 Task: Add tabs in that supplier management app.
Action: Mouse moved to (1080, 99)
Screenshot: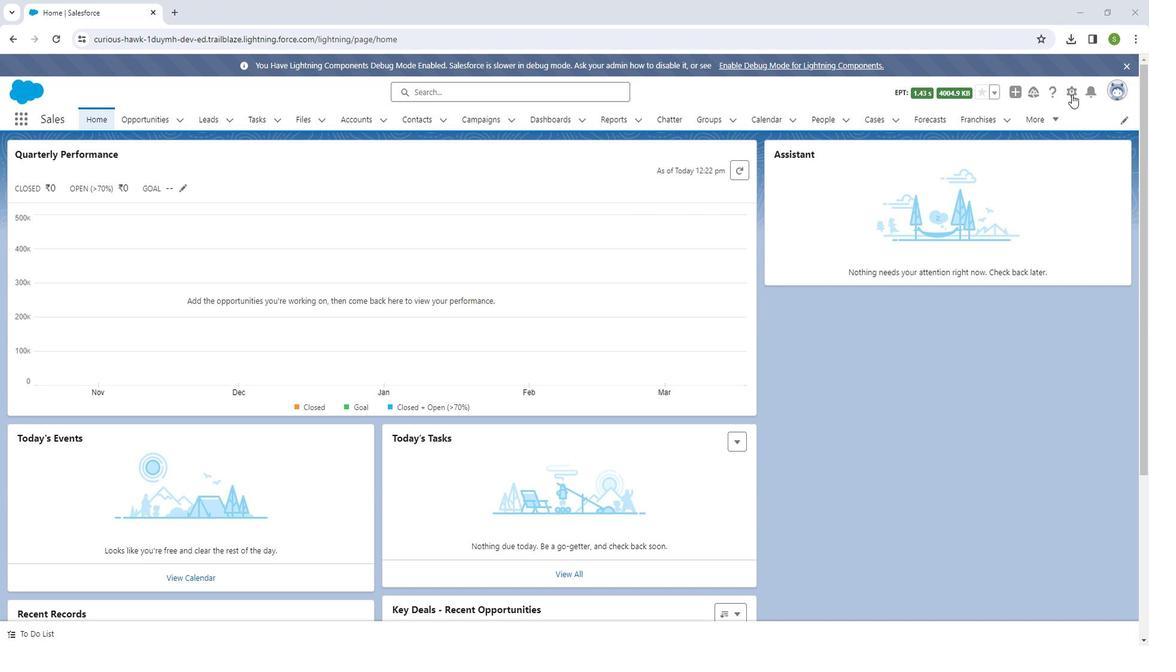 
Action: Mouse pressed left at (1080, 99)
Screenshot: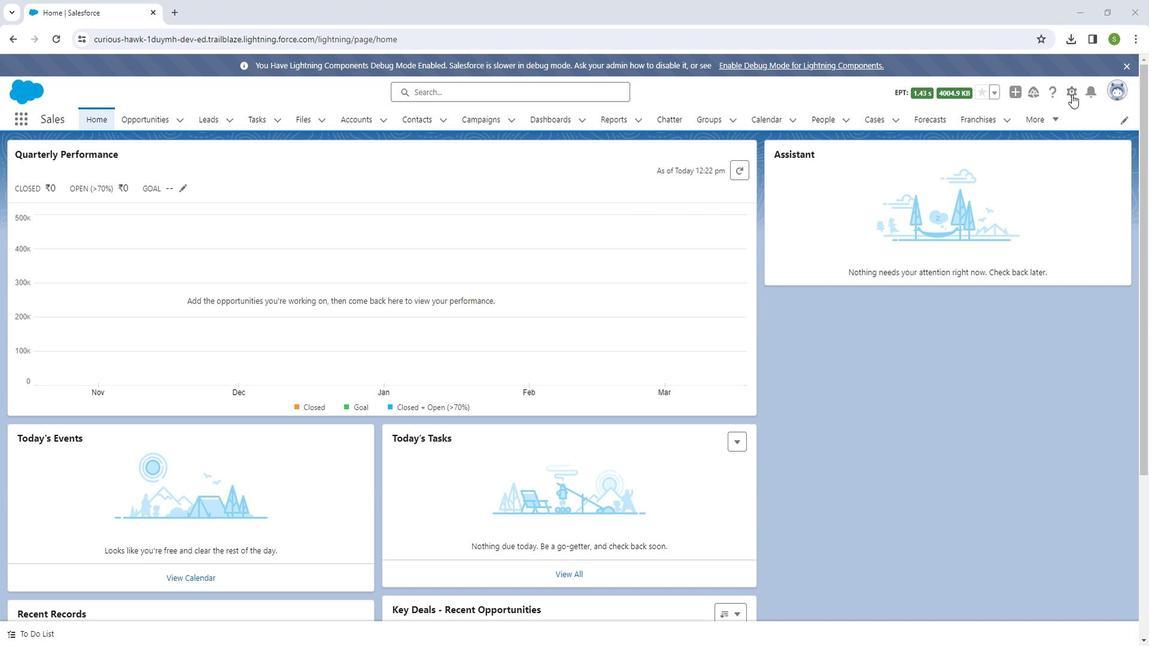 
Action: Mouse moved to (1048, 138)
Screenshot: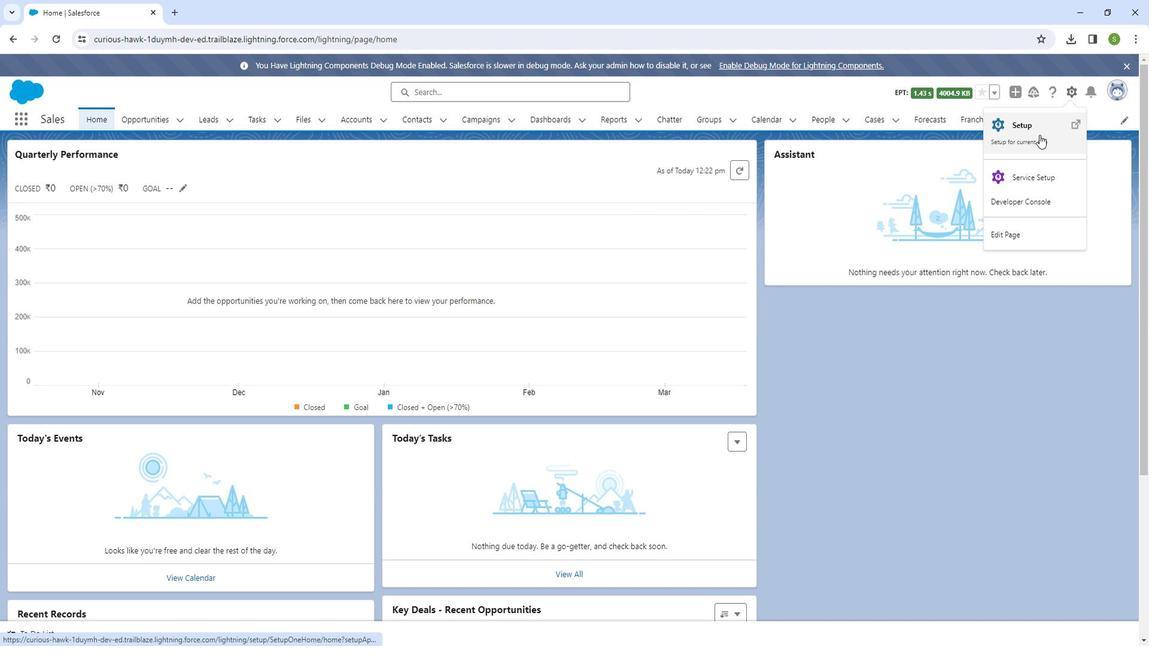 
Action: Mouse pressed left at (1048, 138)
Screenshot: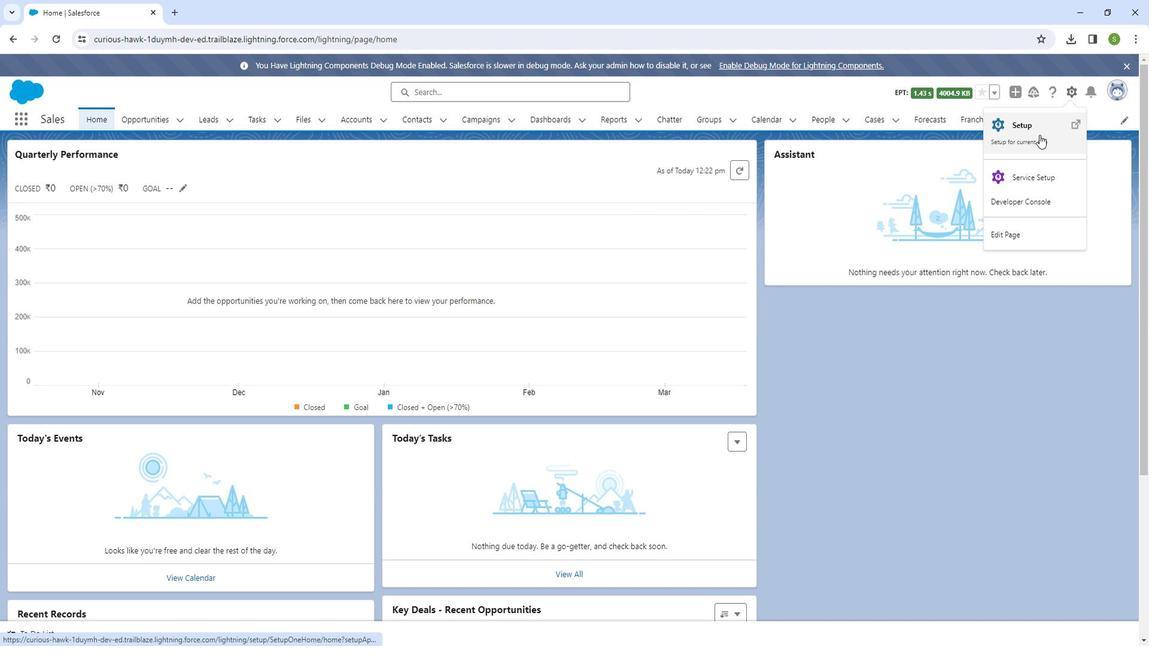 
Action: Mouse moved to (106, 154)
Screenshot: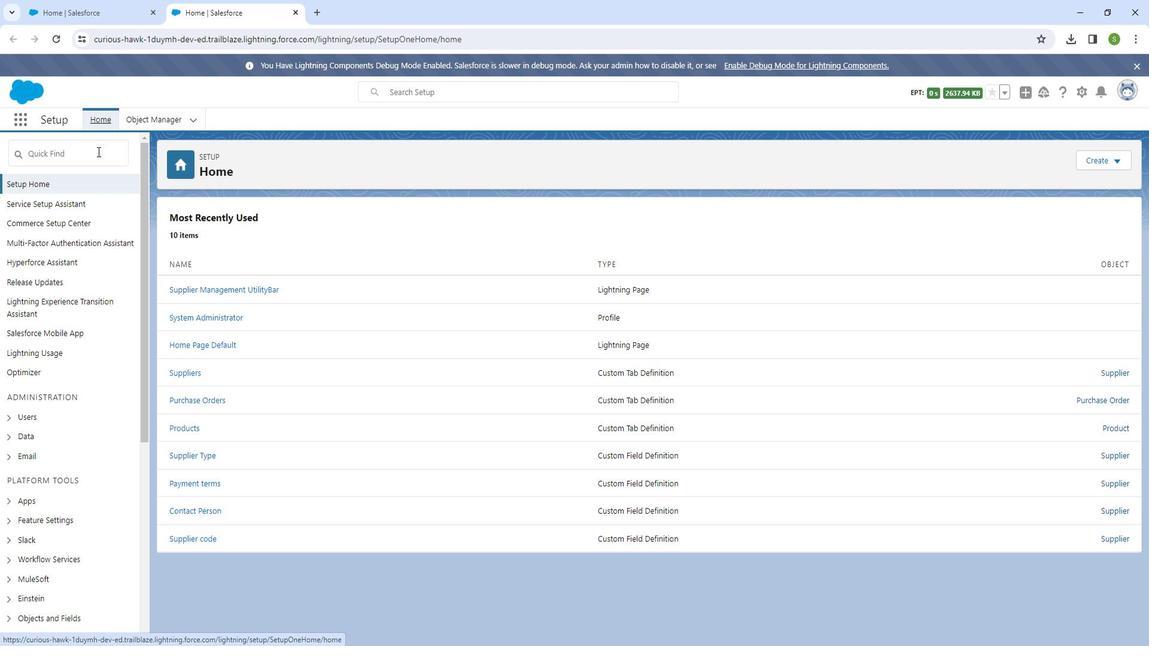 
Action: Mouse pressed left at (106, 154)
Screenshot: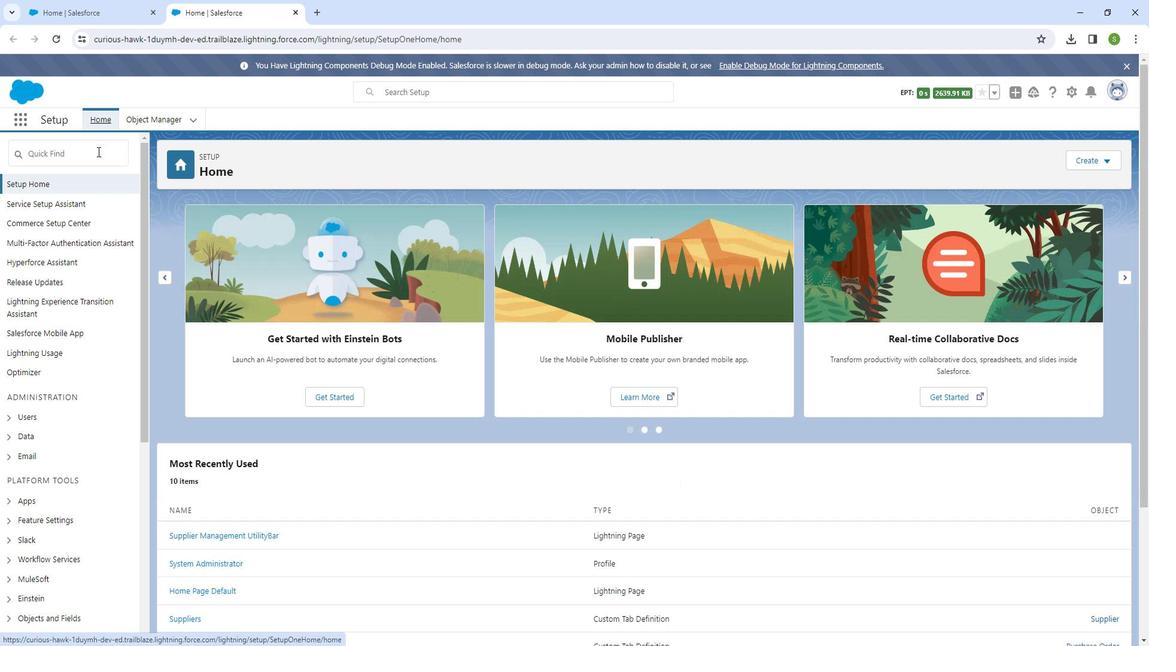 
Action: Mouse moved to (105, 159)
Screenshot: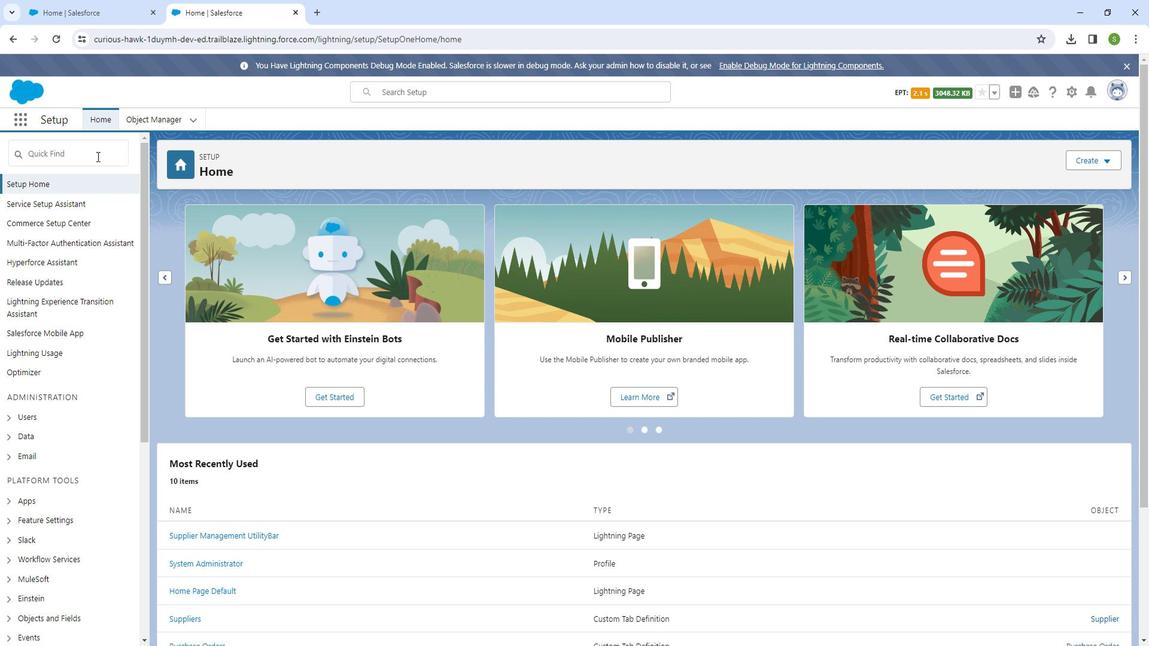 
Action: Mouse pressed left at (105, 159)
Screenshot: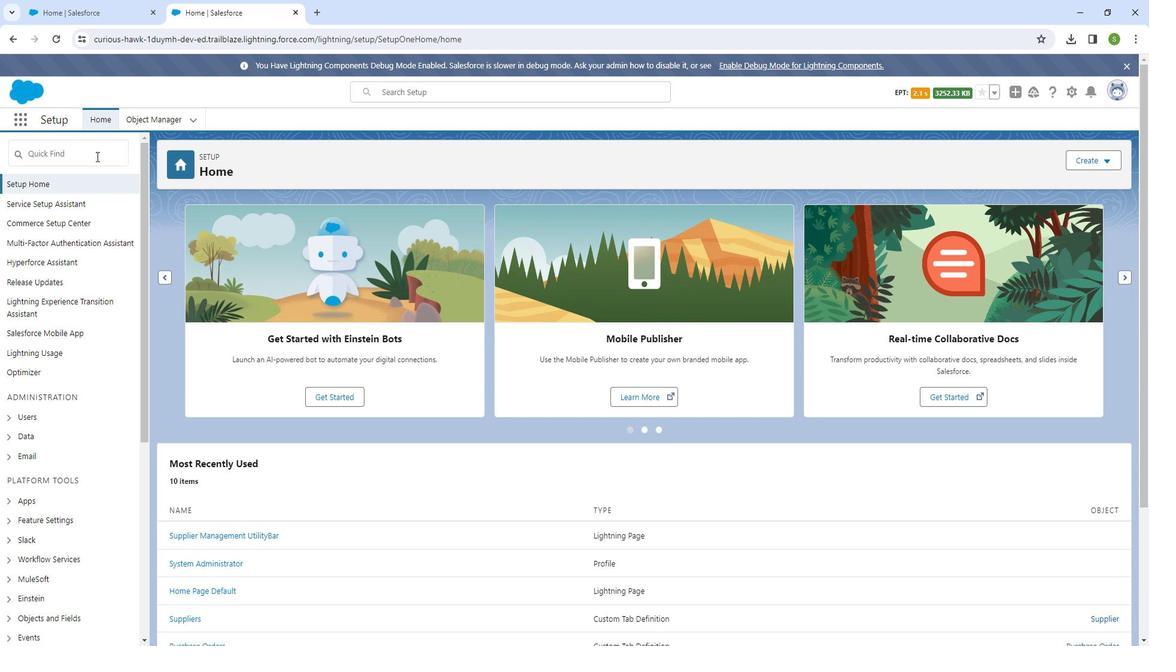 
Action: Key pressed a
Screenshot: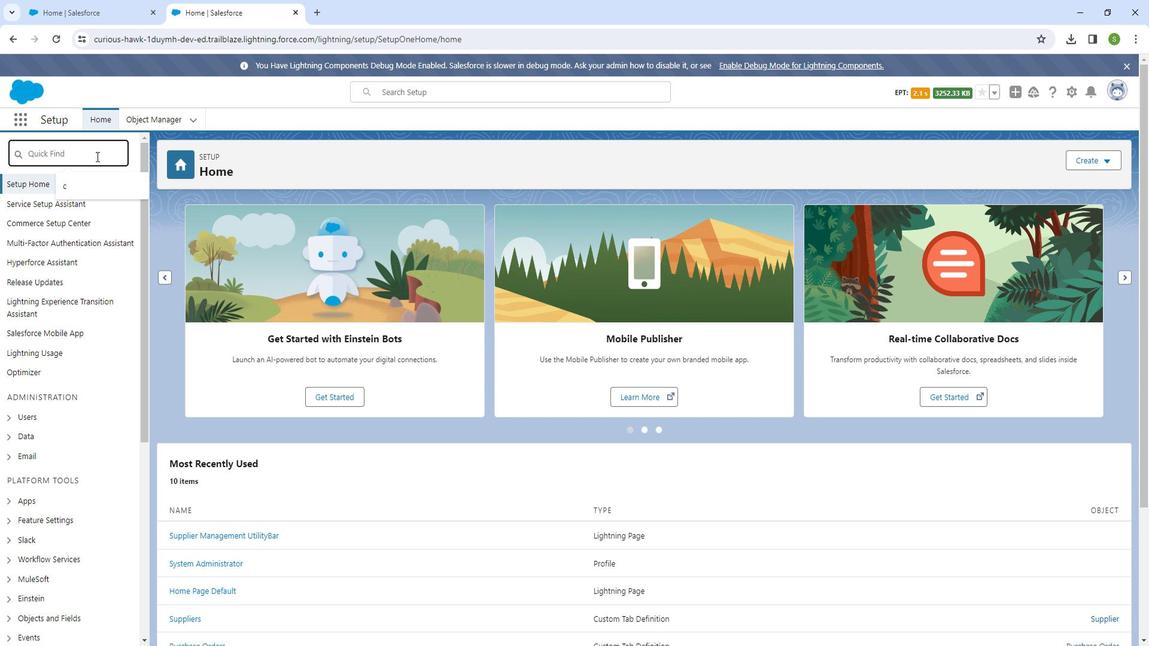 
Action: Mouse moved to (105, 160)
Screenshot: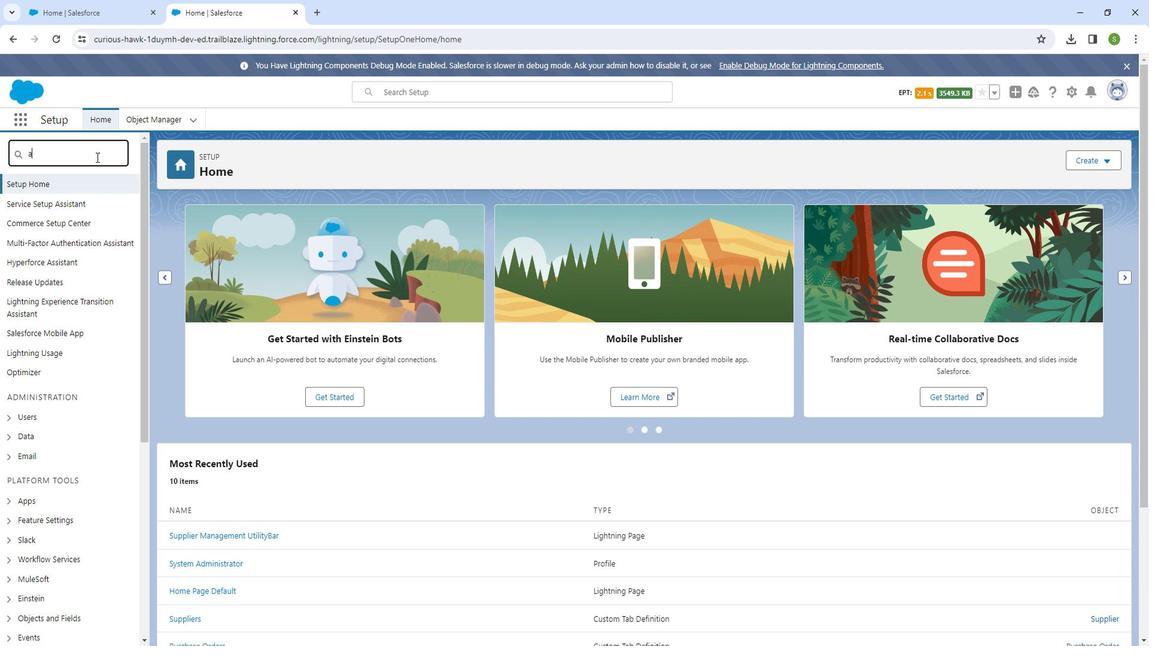 
Action: Key pressed pp<Key.space>m
Screenshot: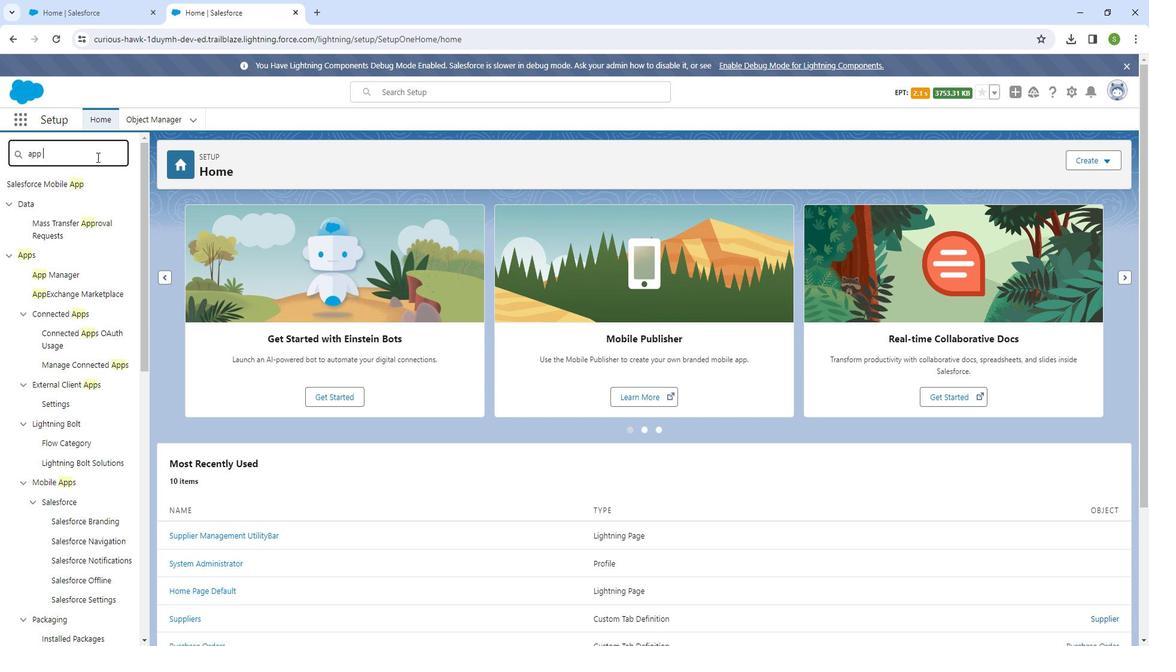 
Action: Mouse moved to (107, 160)
Screenshot: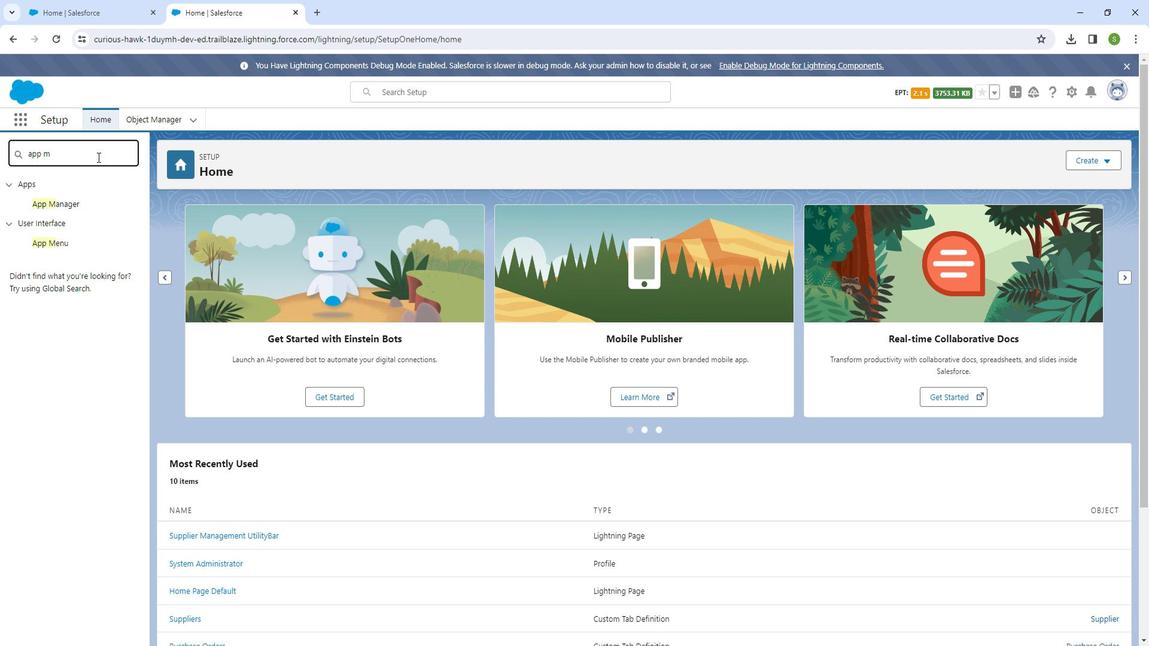 
Action: Key pressed a
Screenshot: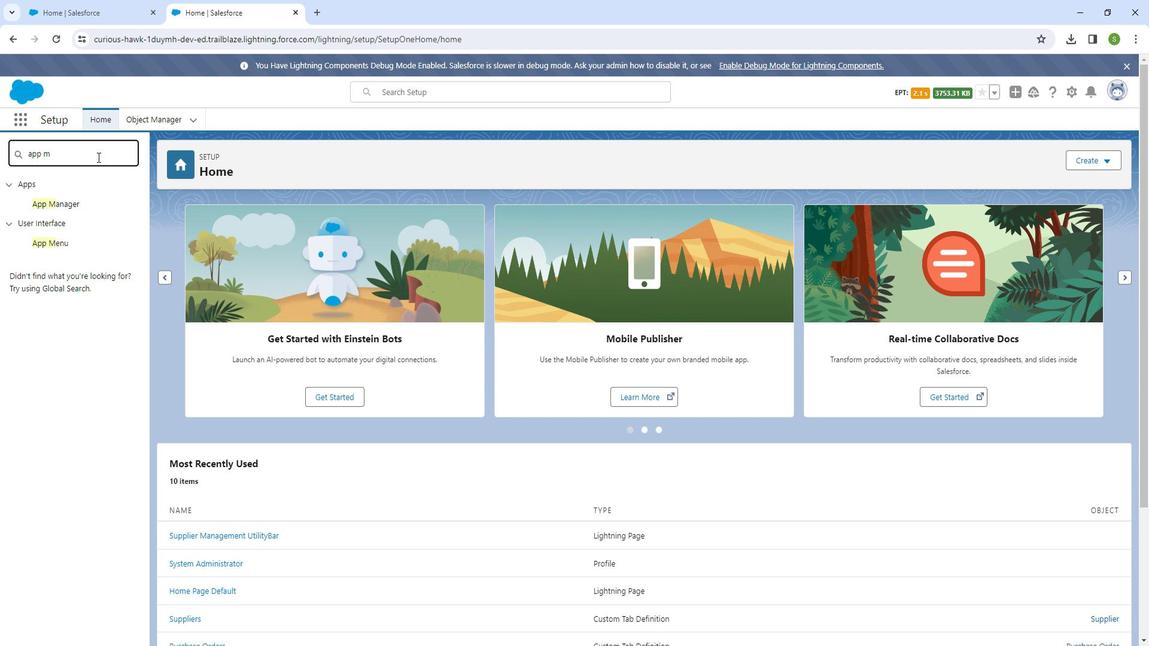 
Action: Mouse moved to (107, 160)
Screenshot: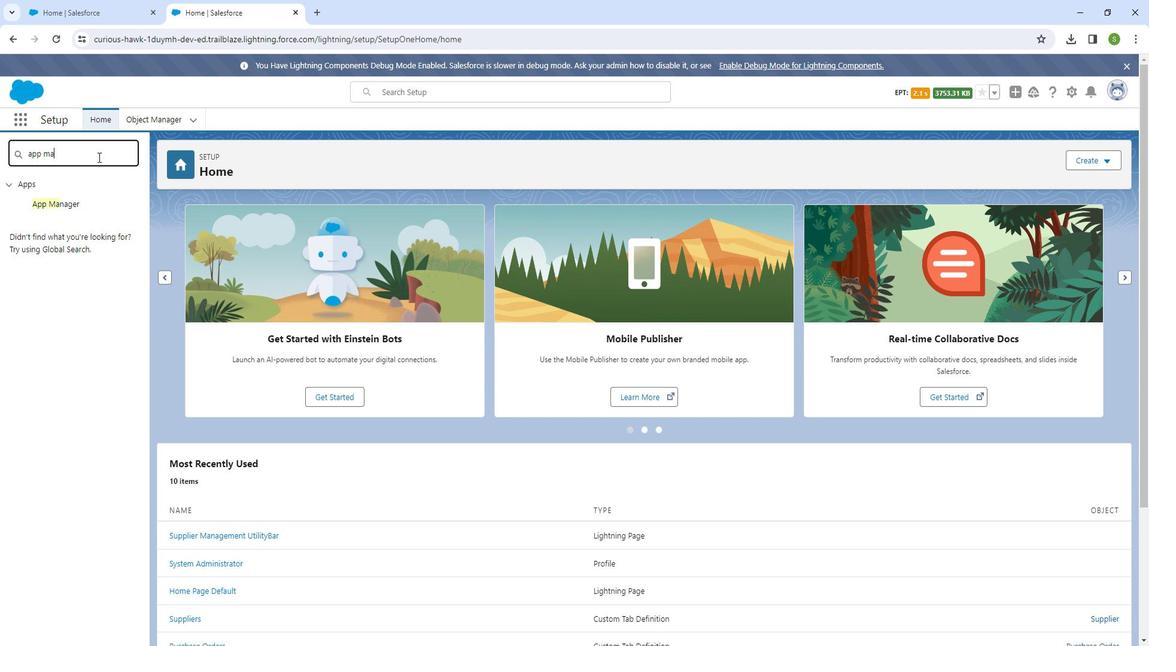 
Action: Key pressed nager
Screenshot: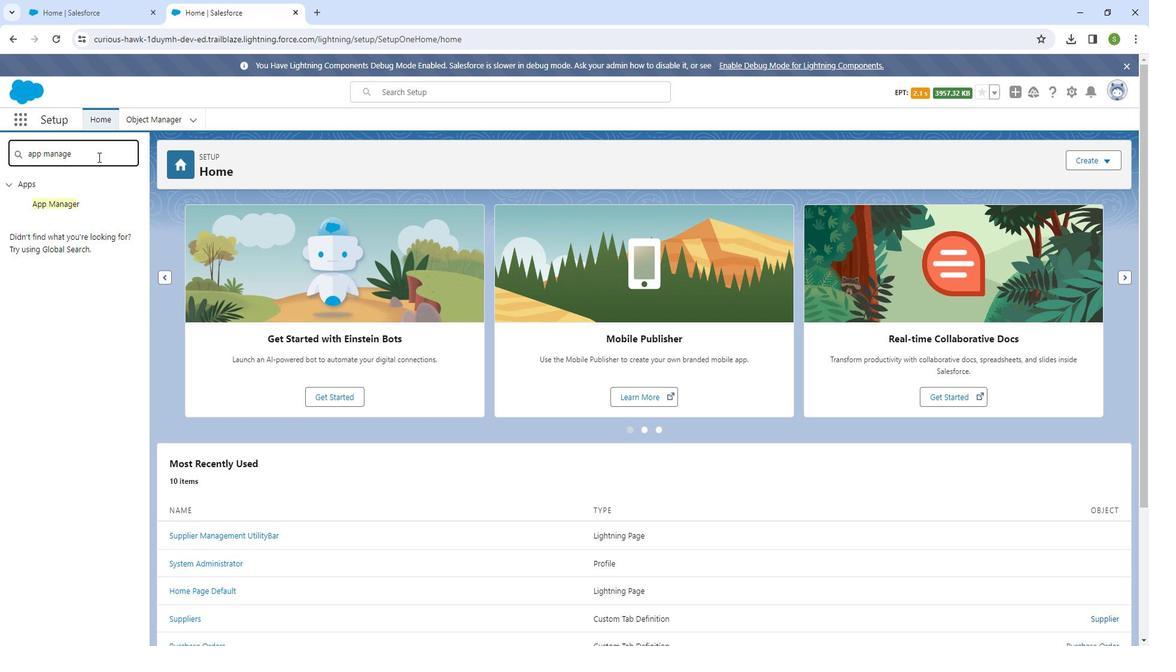
Action: Mouse moved to (81, 202)
Screenshot: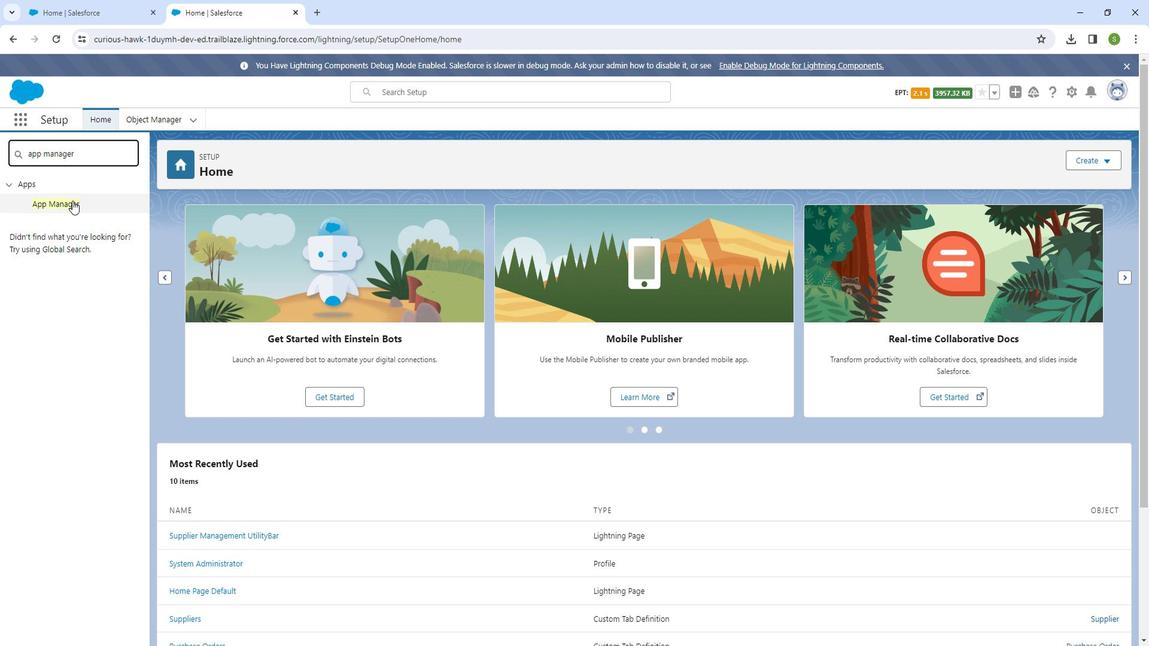 
Action: Mouse pressed left at (81, 202)
Screenshot: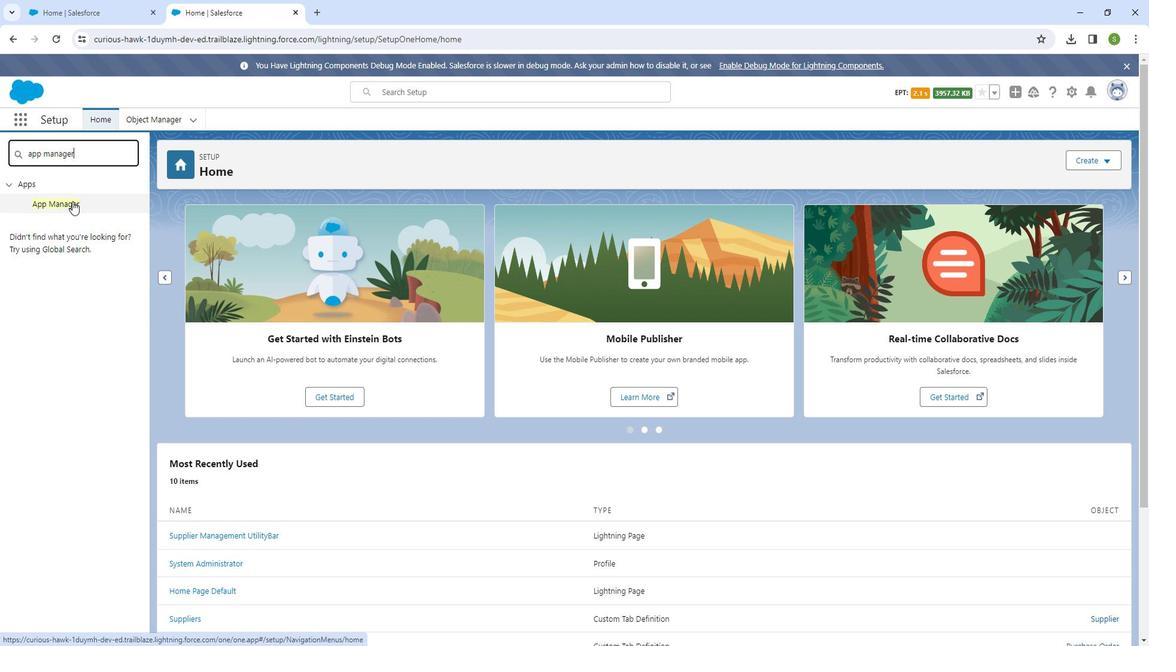 
Action: Mouse moved to (847, 277)
Screenshot: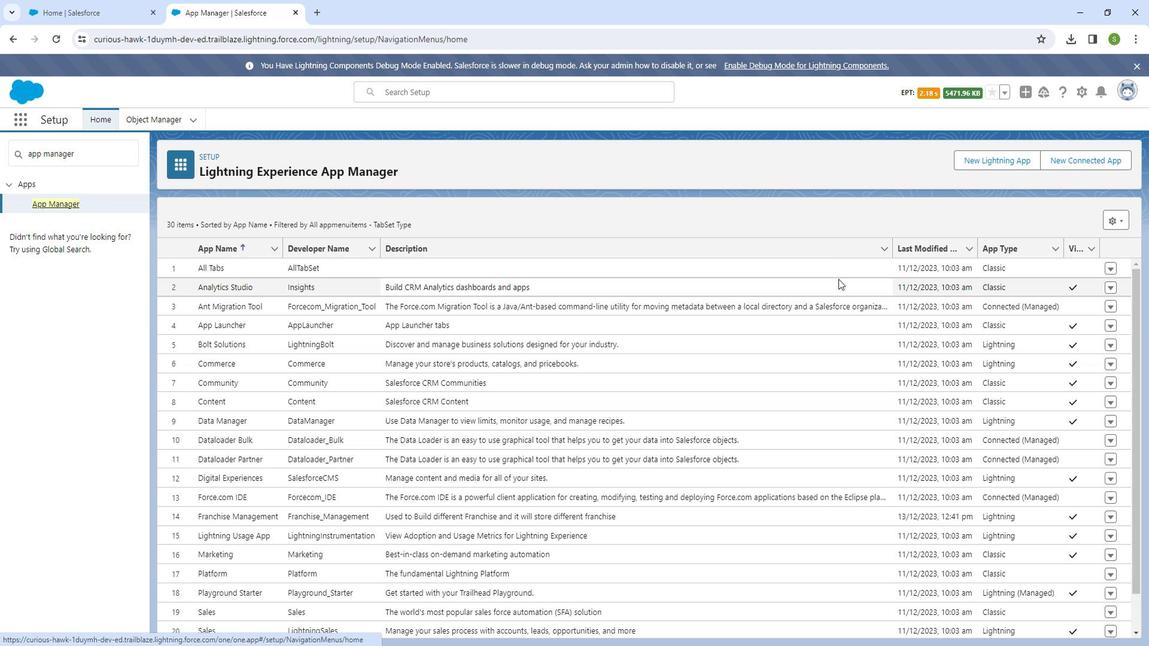 
Action: Mouse scrolled (847, 277) with delta (0, 0)
Screenshot: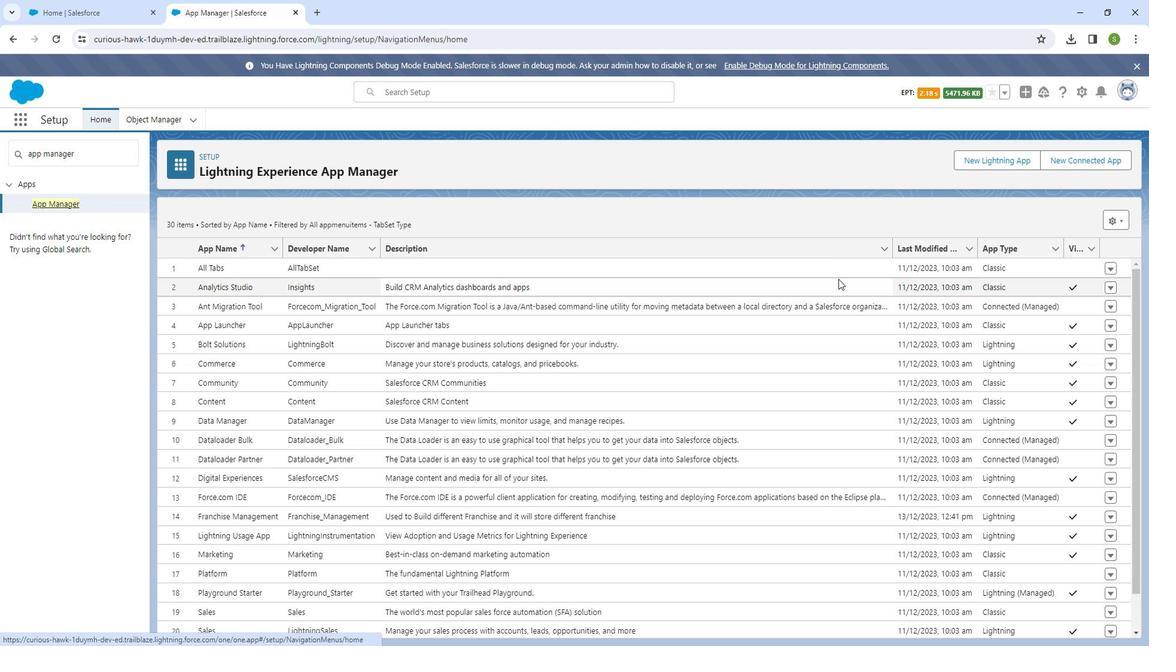 
Action: Mouse moved to (847, 278)
Screenshot: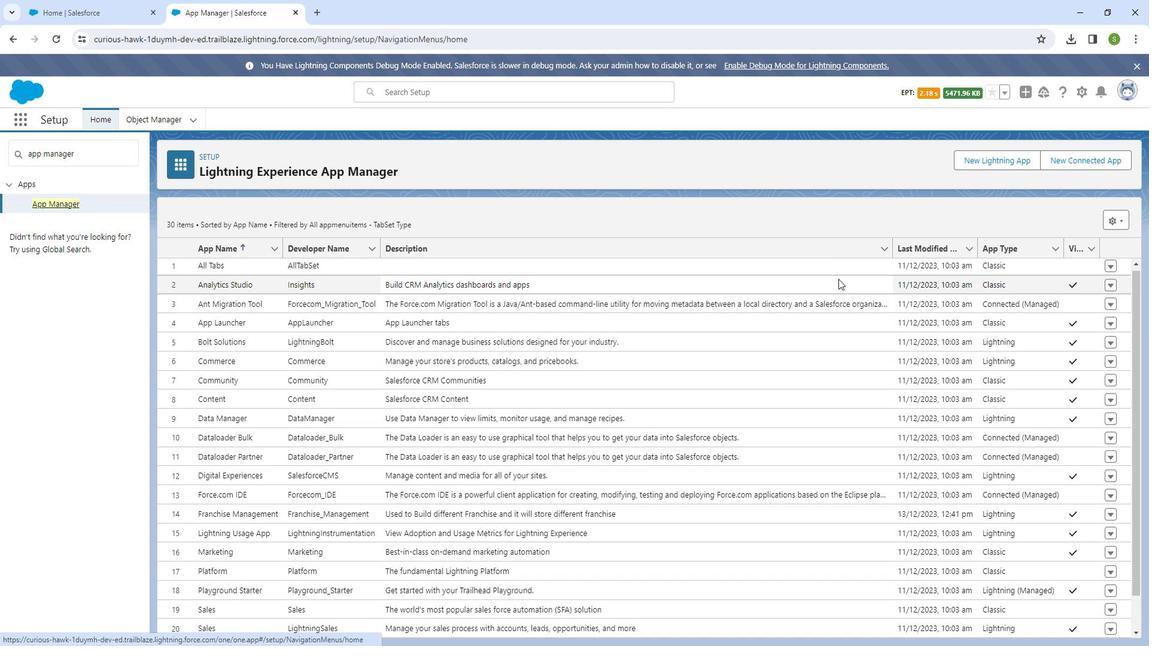 
Action: Mouse scrolled (847, 277) with delta (0, 0)
Screenshot: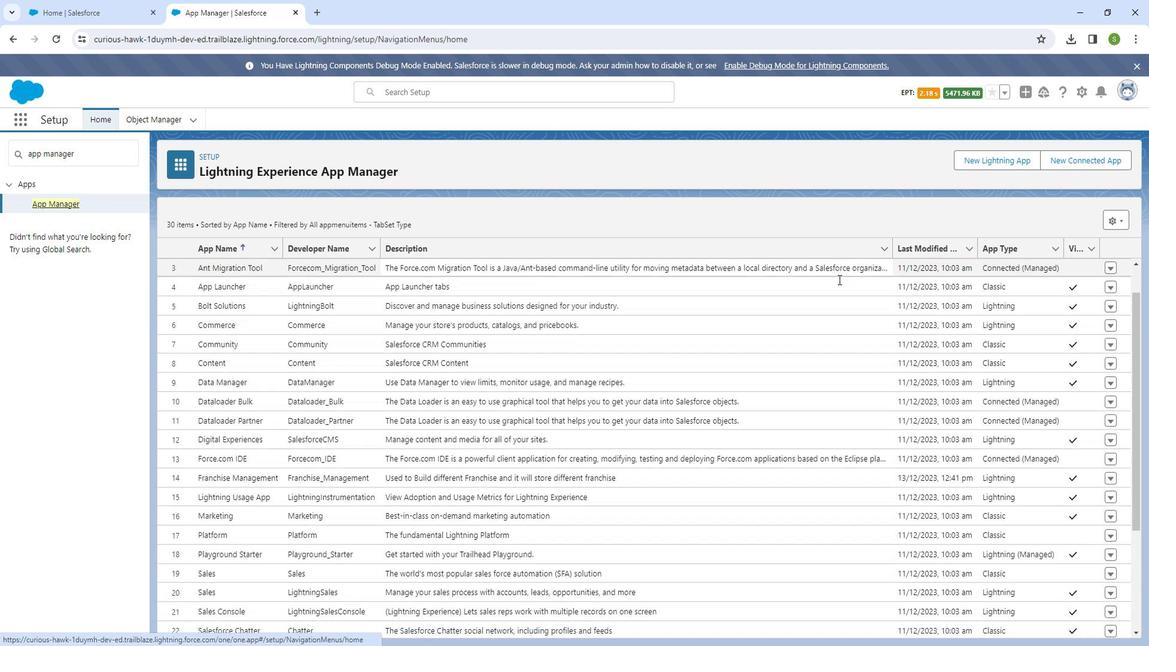 
Action: Mouse scrolled (847, 277) with delta (0, 0)
Screenshot: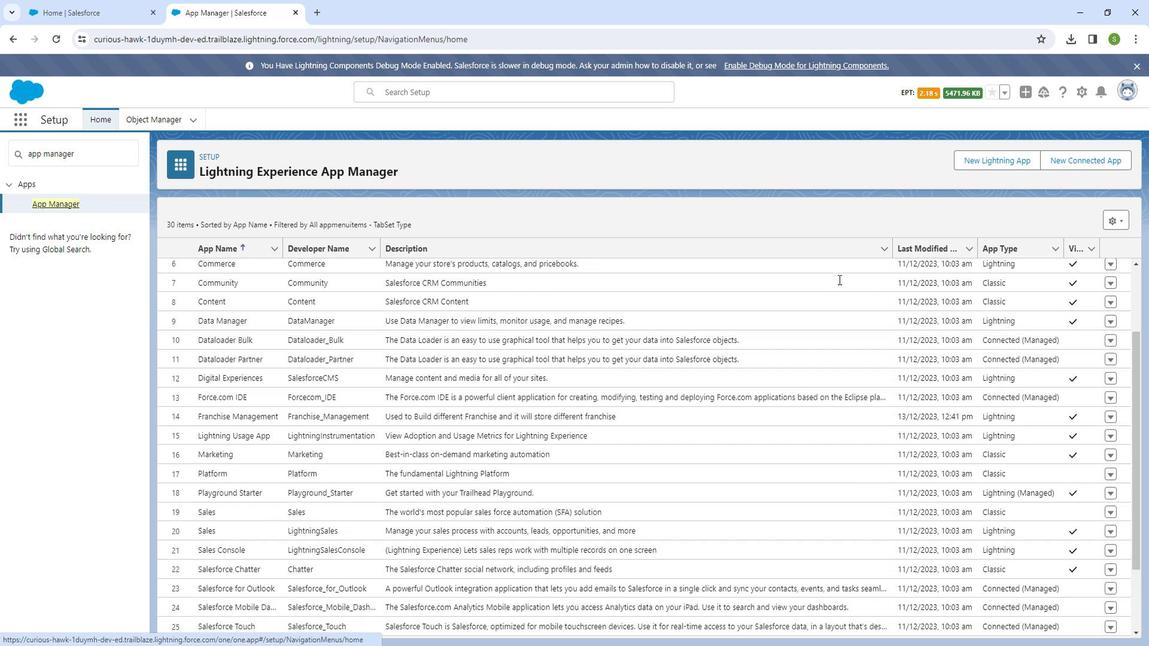 
Action: Mouse scrolled (847, 277) with delta (0, 0)
Screenshot: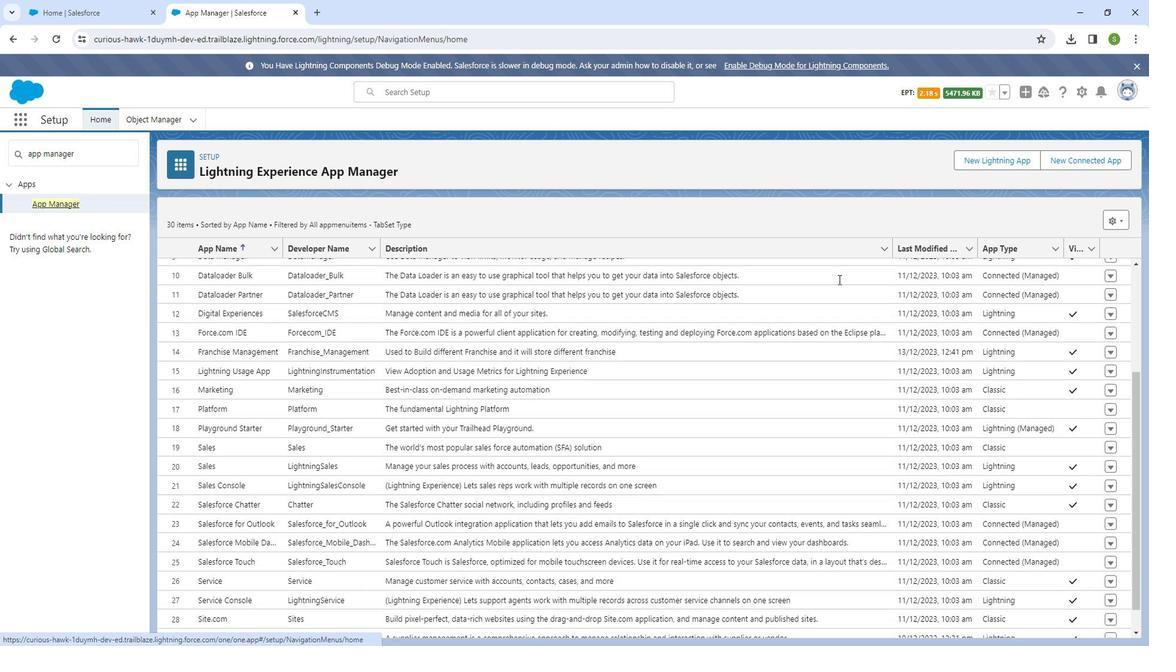 
Action: Mouse scrolled (847, 277) with delta (0, 0)
Screenshot: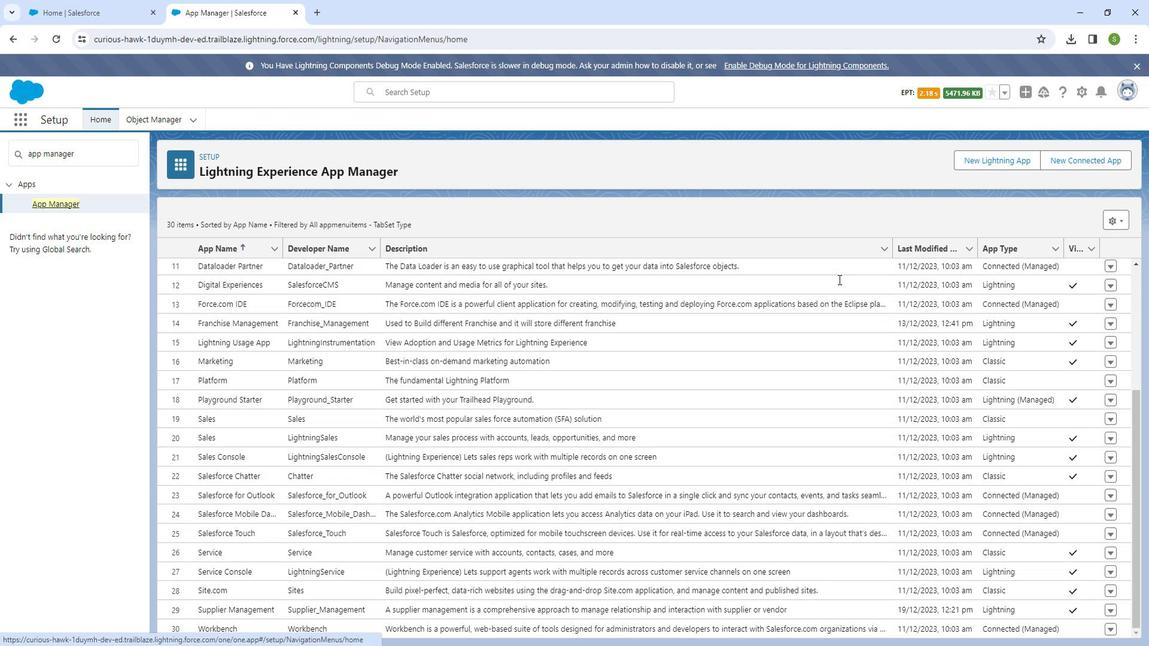 
Action: Mouse moved to (846, 278)
Screenshot: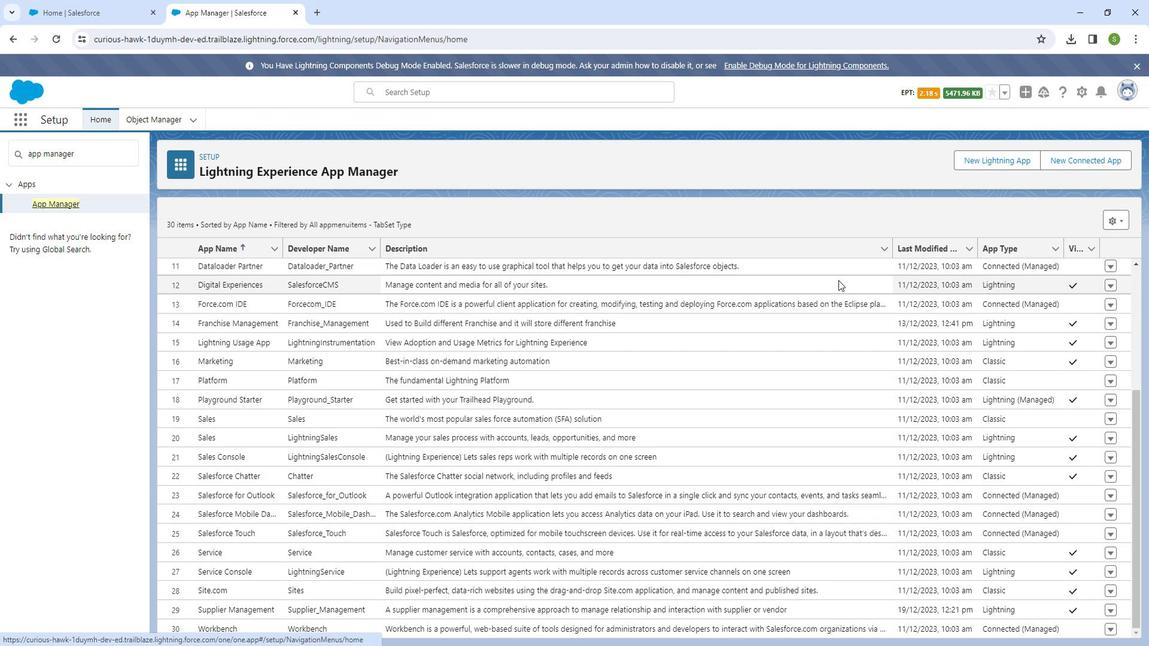 
Action: Mouse scrolled (846, 278) with delta (0, 0)
Screenshot: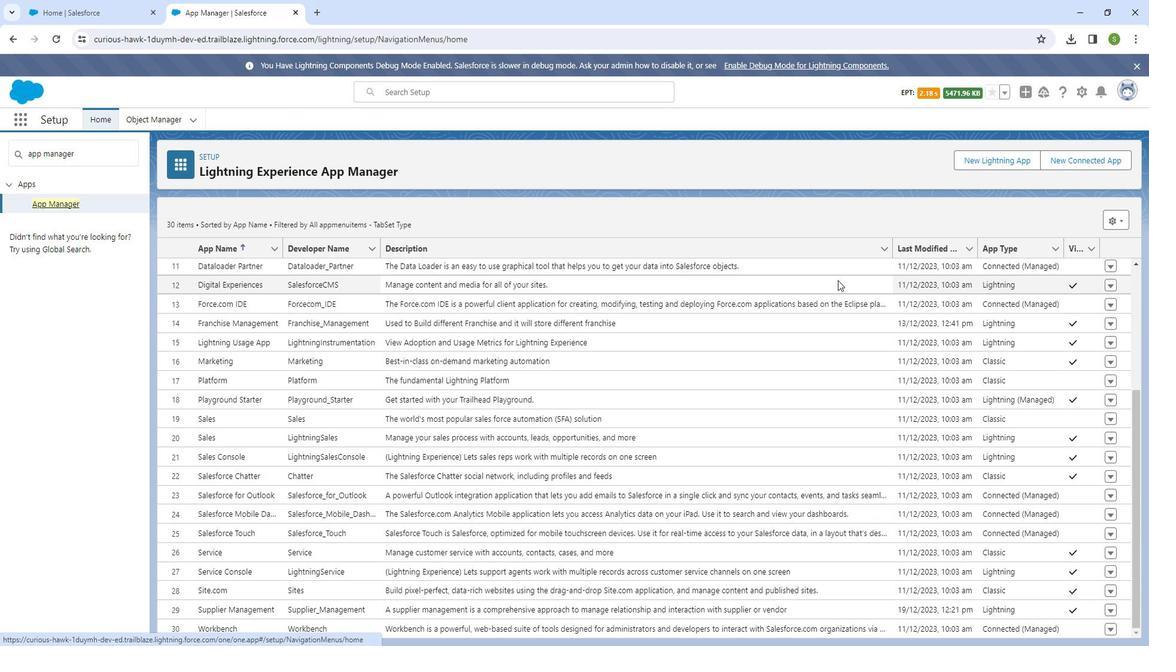 
Action: Mouse moved to (833, 289)
Screenshot: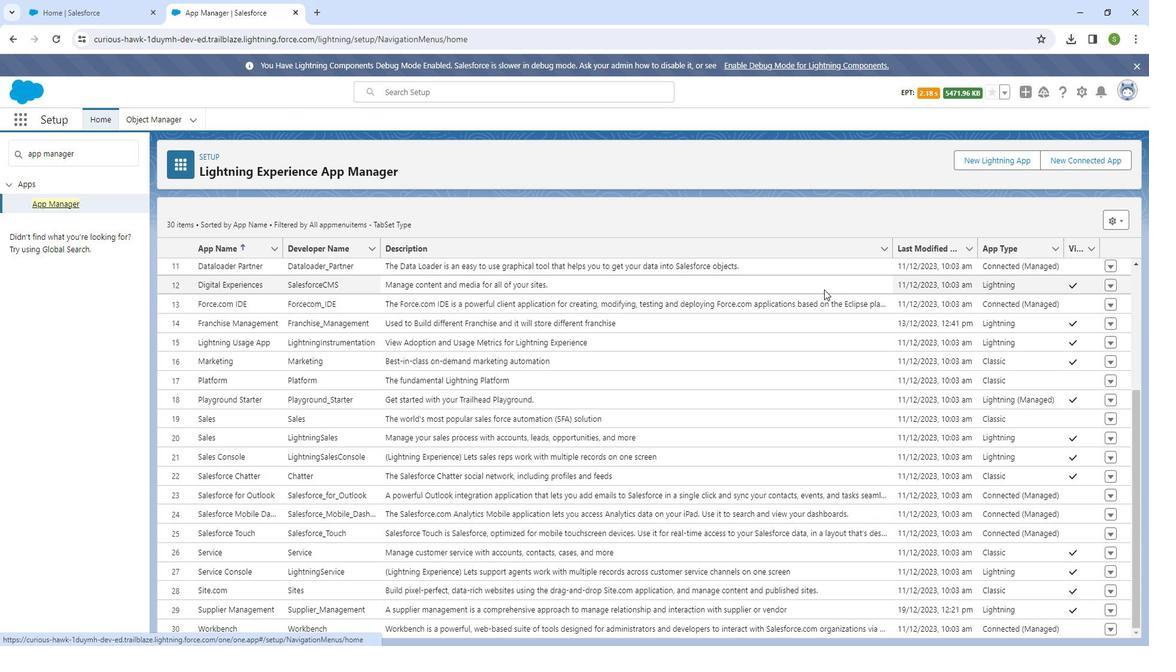 
Action: Mouse scrolled (833, 289) with delta (0, 0)
Screenshot: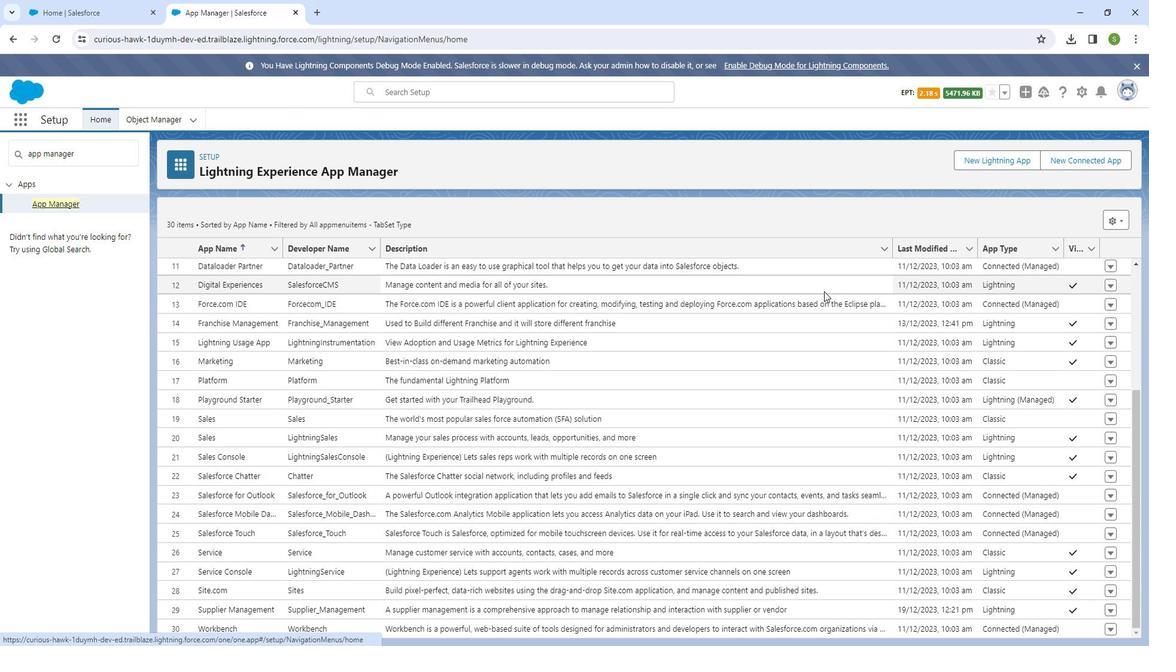 
Action: Mouse moved to (833, 290)
Screenshot: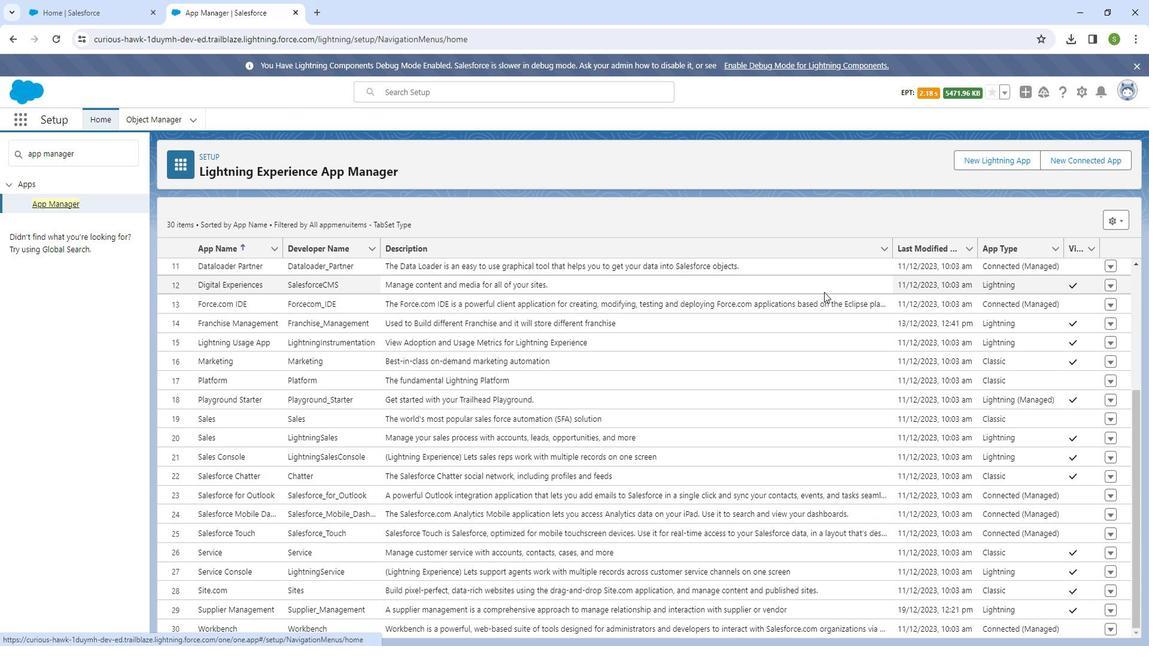 
Action: Mouse scrolled (833, 290) with delta (0, 0)
Screenshot: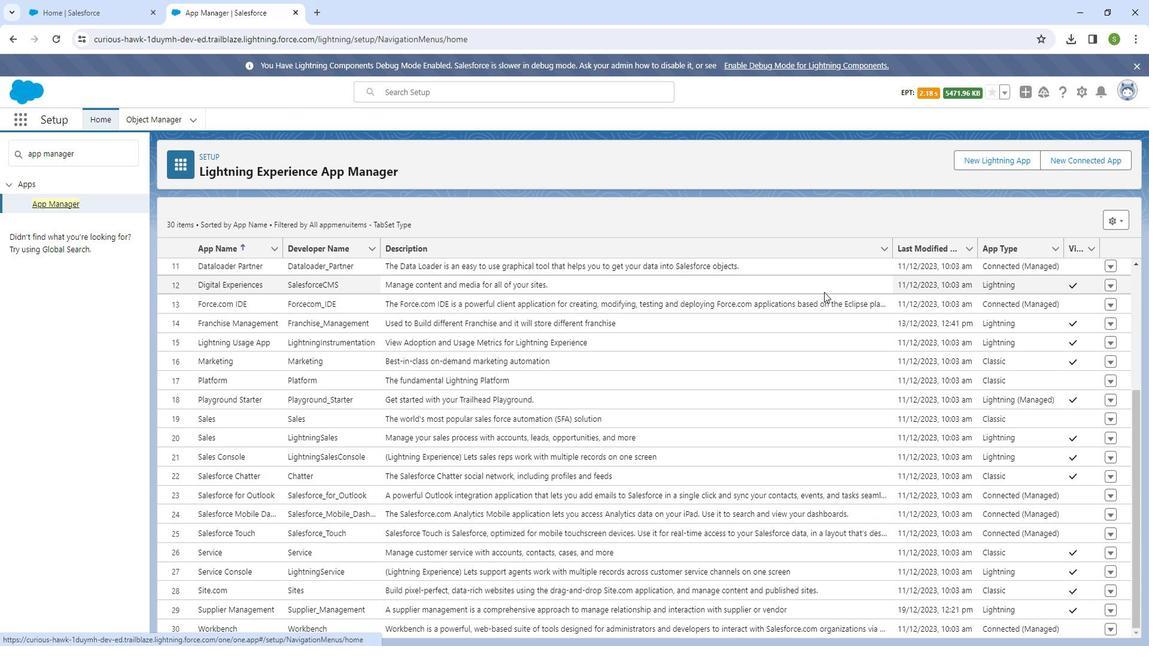 
Action: Mouse moved to (832, 291)
Screenshot: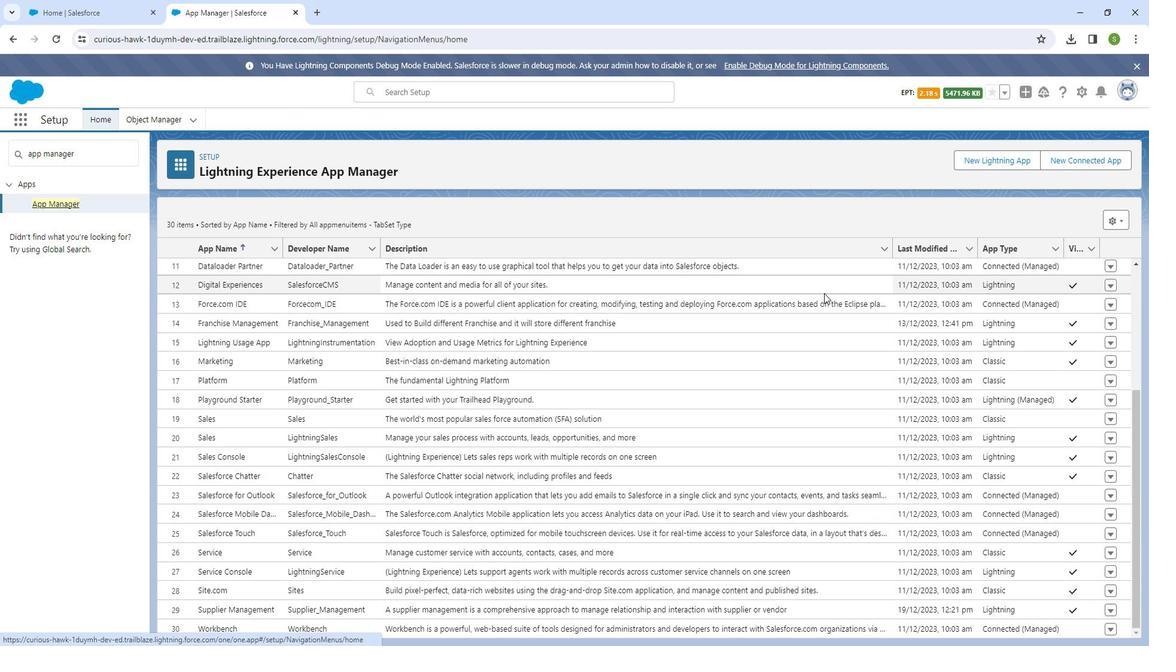 
Action: Mouse scrolled (832, 290) with delta (0, 0)
Screenshot: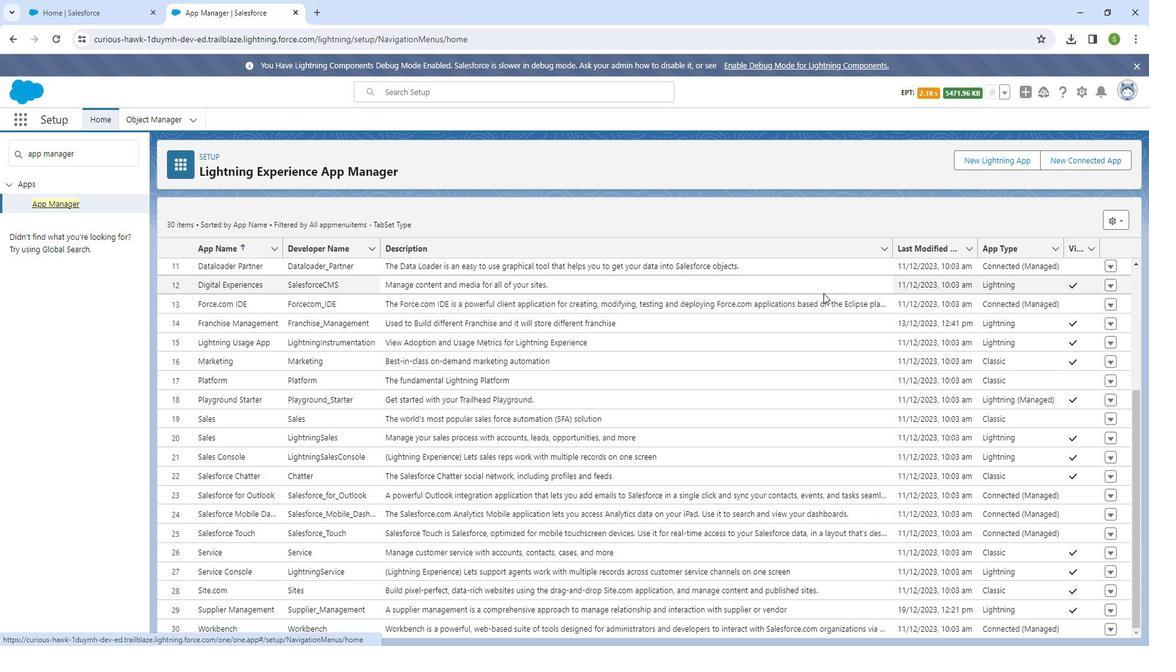 
Action: Mouse moved to (1117, 591)
Screenshot: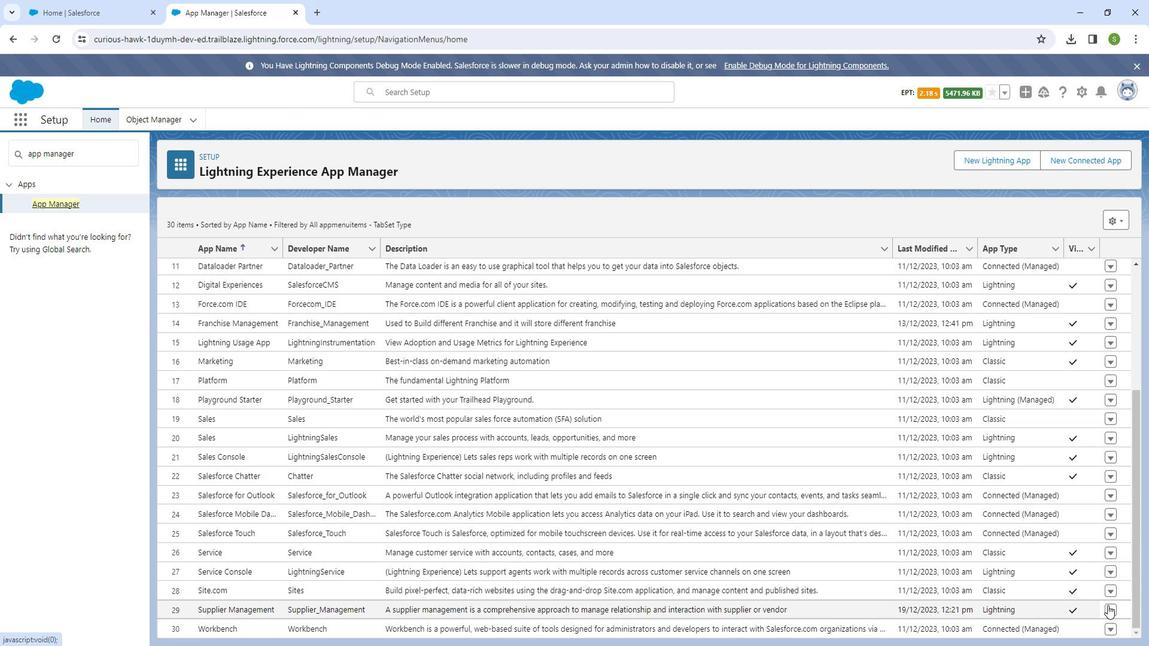 
Action: Mouse pressed left at (1117, 591)
Screenshot: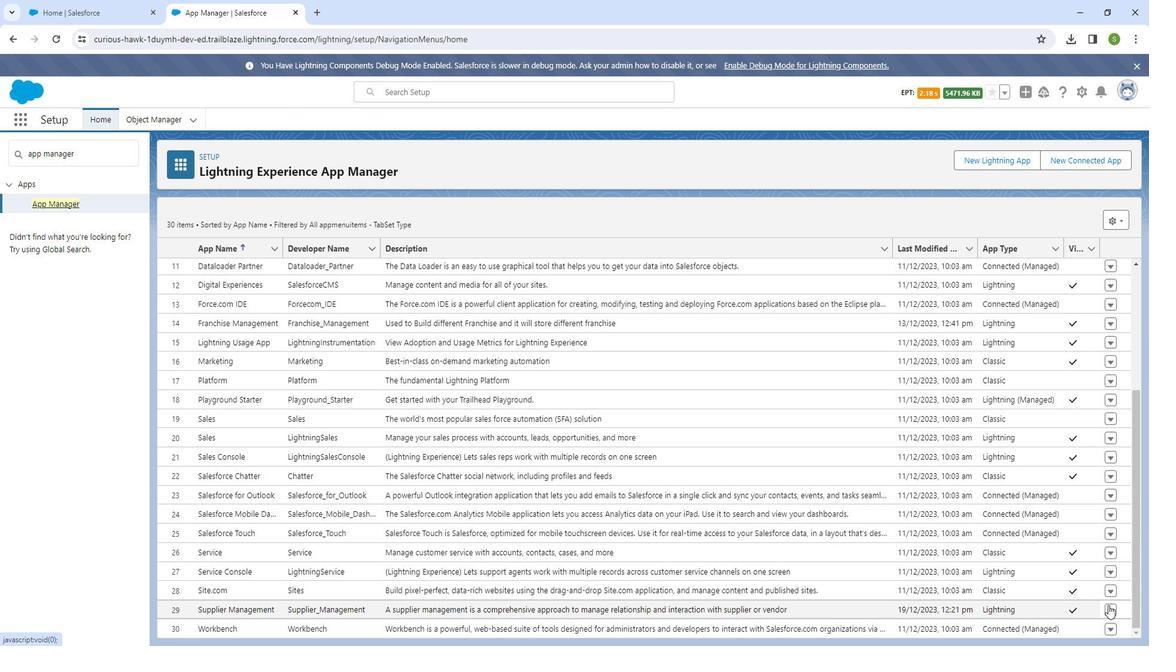 
Action: Mouse moved to (1095, 532)
Screenshot: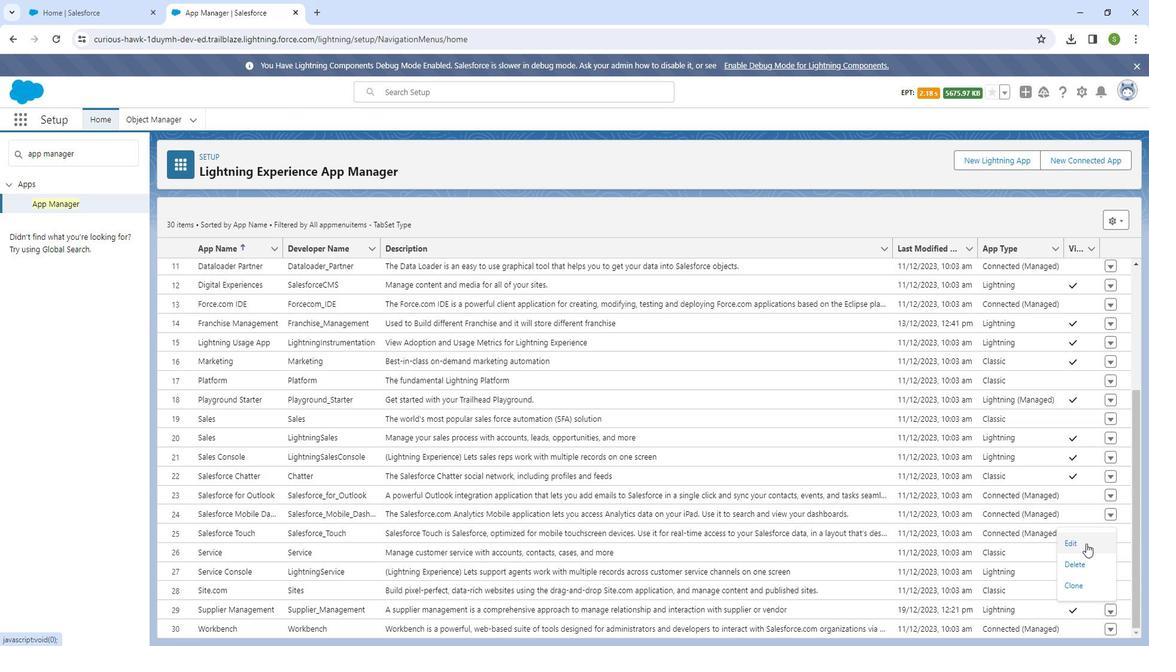 
Action: Mouse pressed left at (1095, 532)
Screenshot: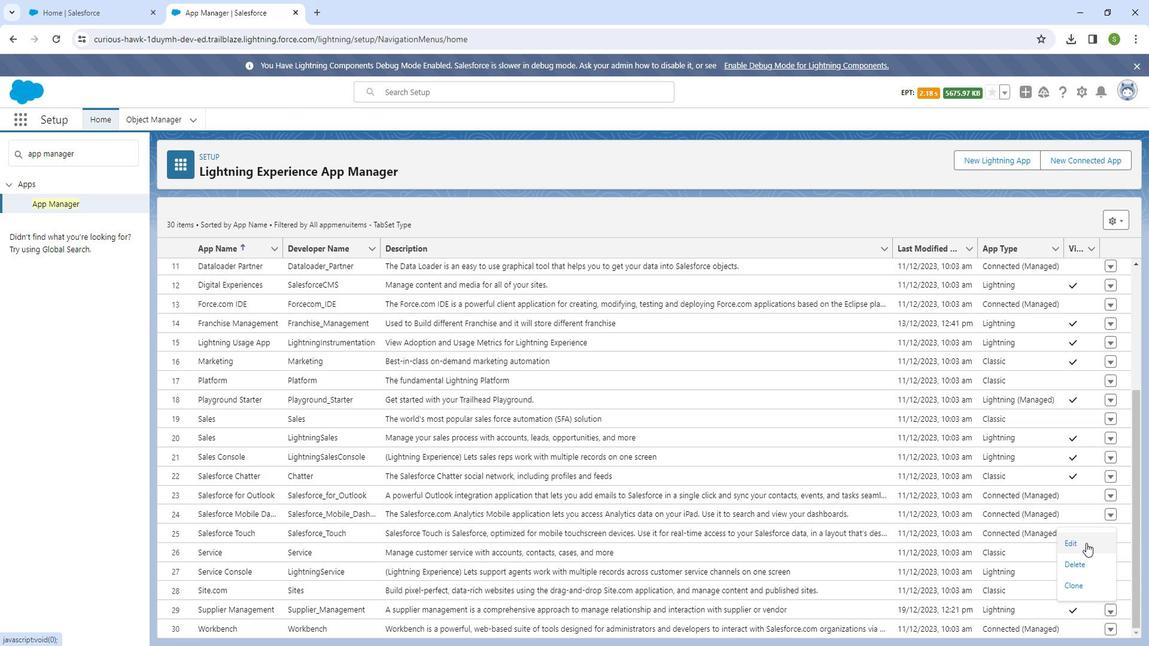 
Action: Mouse moved to (127, 141)
Screenshot: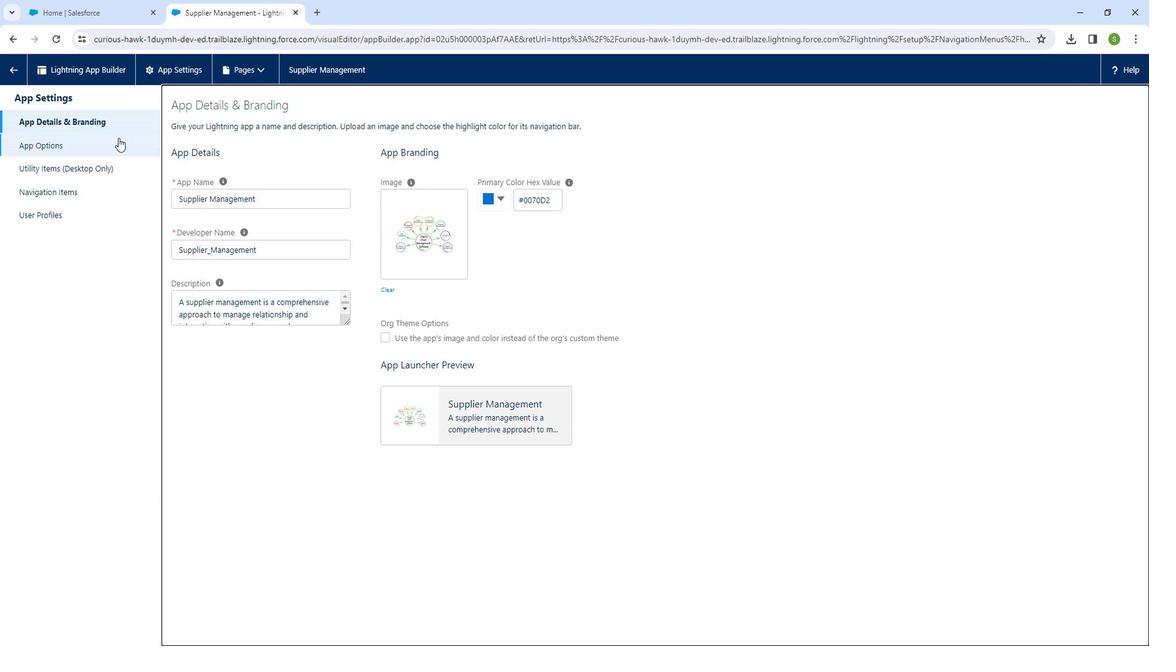 
Action: Mouse pressed left at (127, 141)
Screenshot: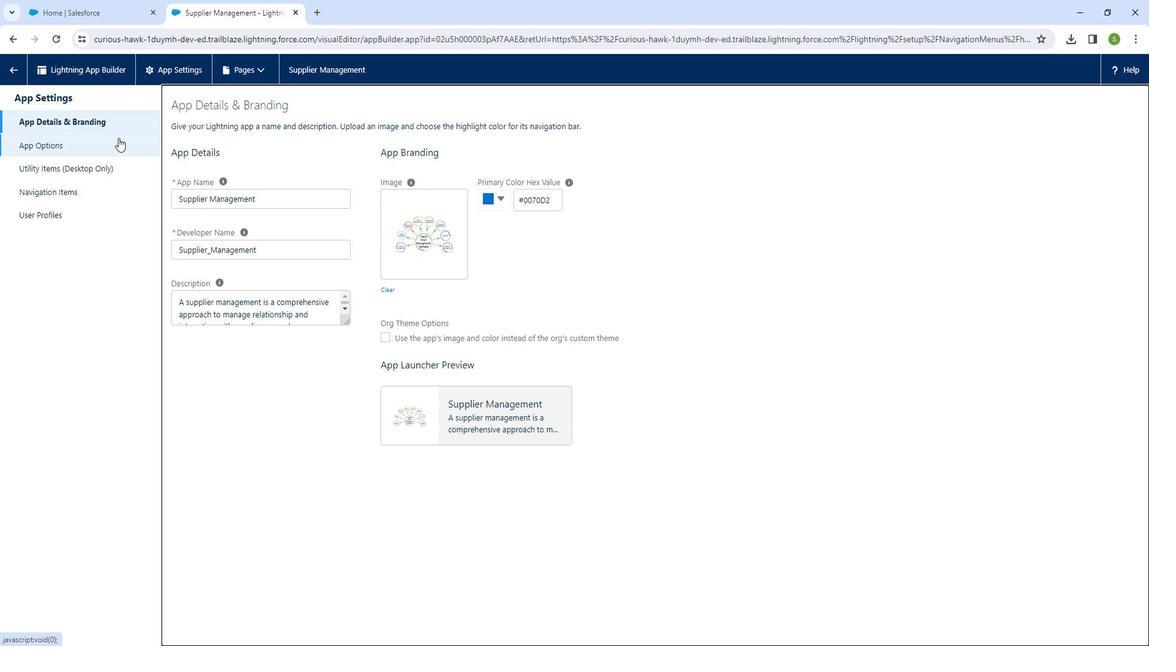 
Action: Mouse moved to (128, 168)
Screenshot: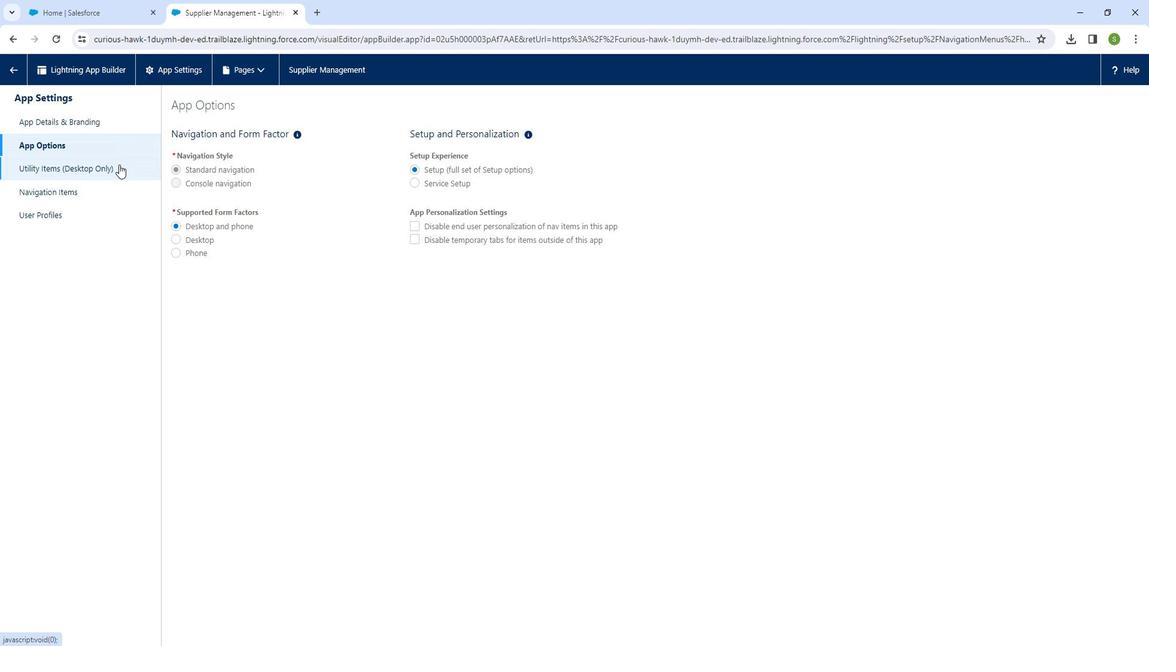 
Action: Mouse pressed left at (128, 168)
Screenshot: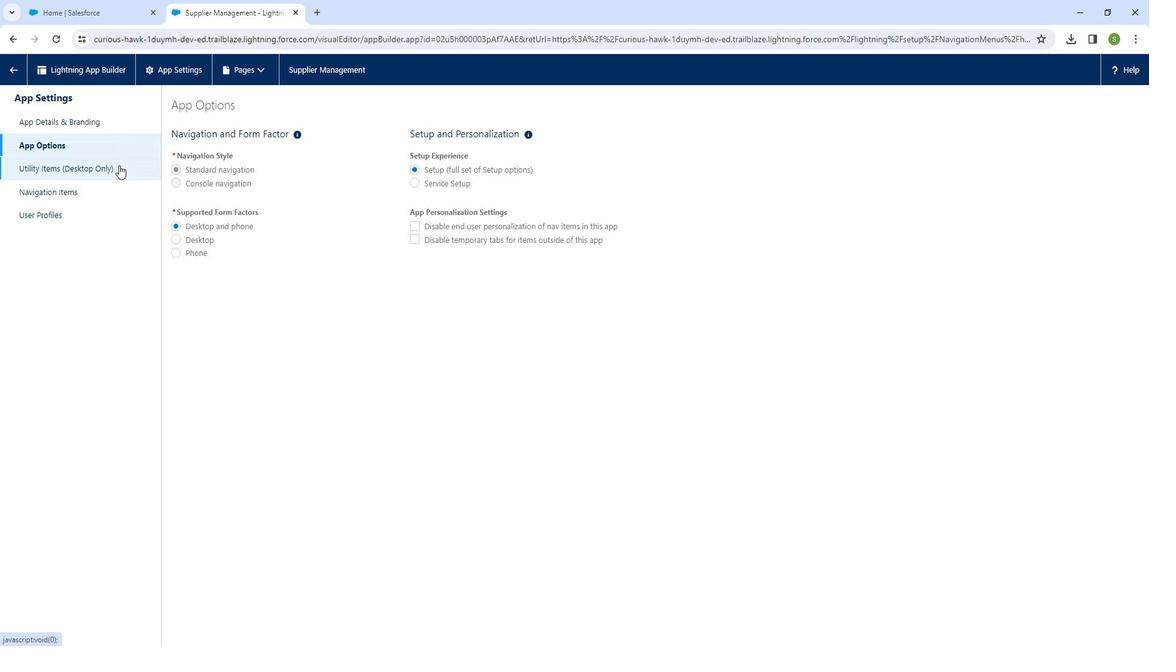 
Action: Mouse moved to (110, 212)
Screenshot: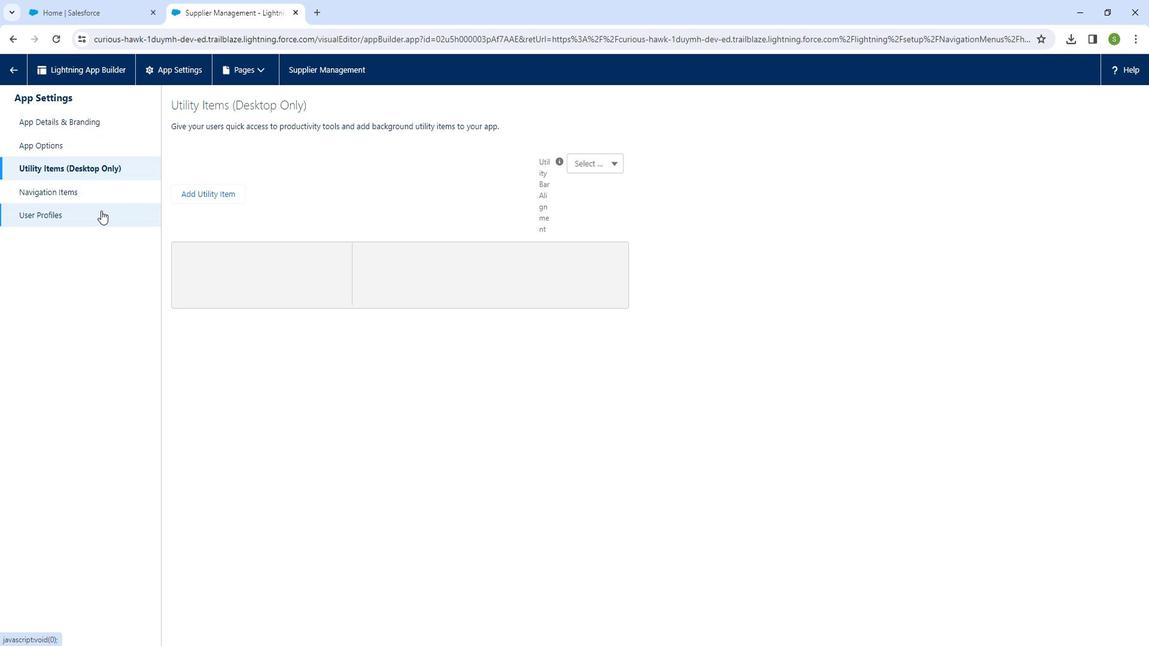 
Action: Mouse pressed left at (110, 212)
Screenshot: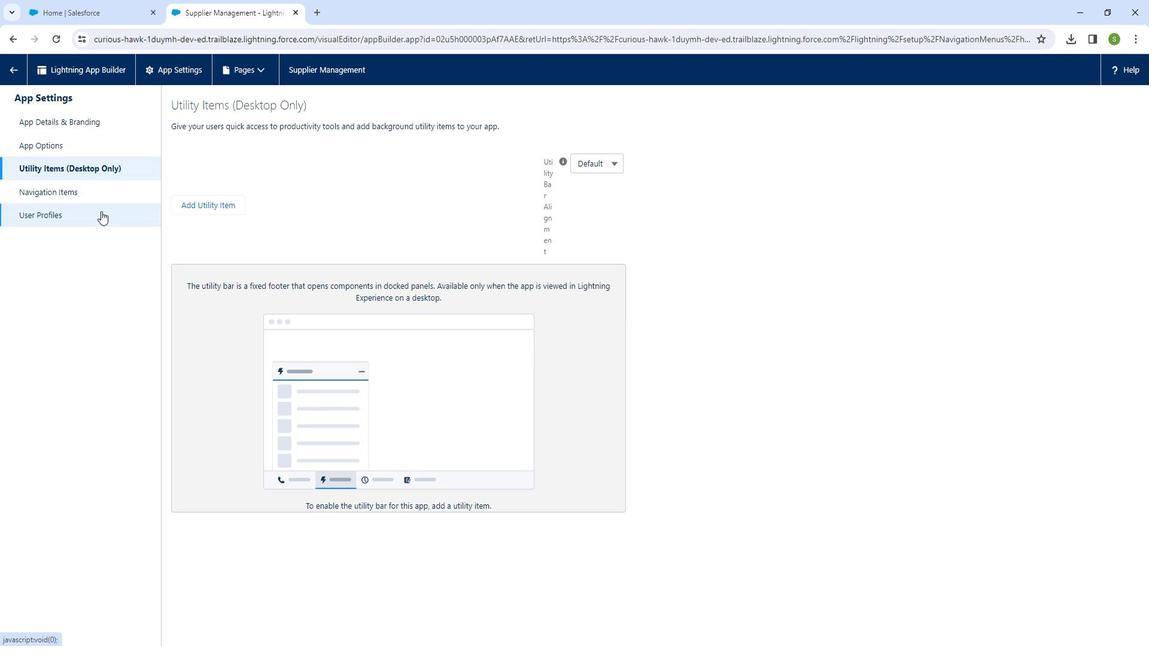 
Action: Mouse moved to (113, 195)
Screenshot: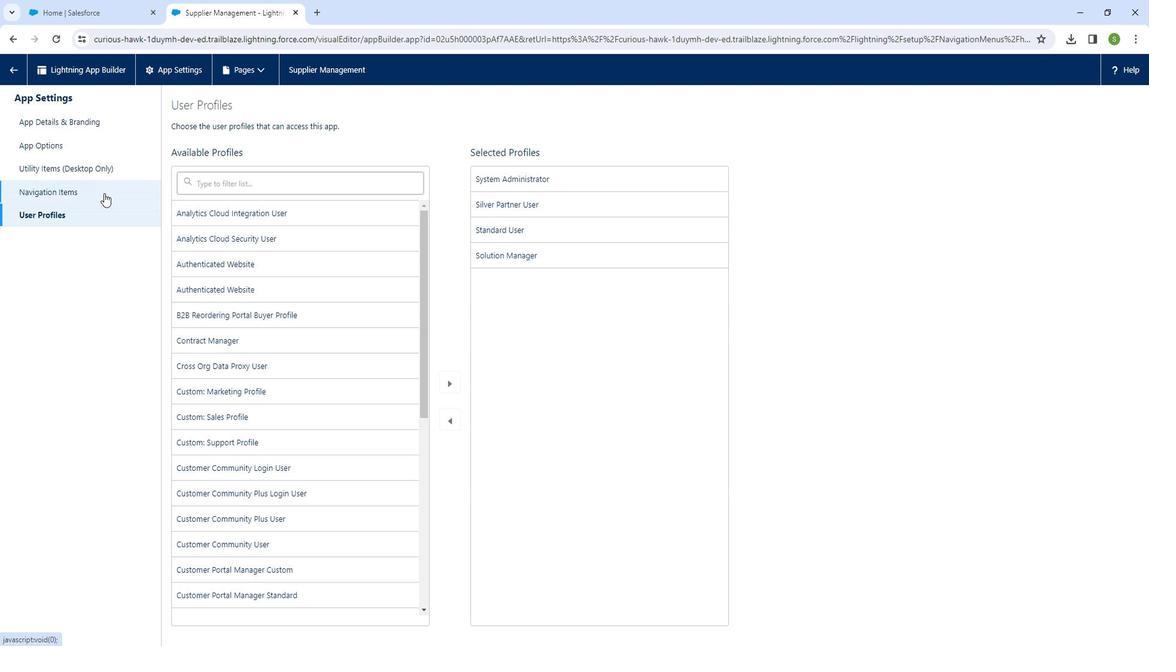 
Action: Mouse pressed left at (113, 195)
Screenshot: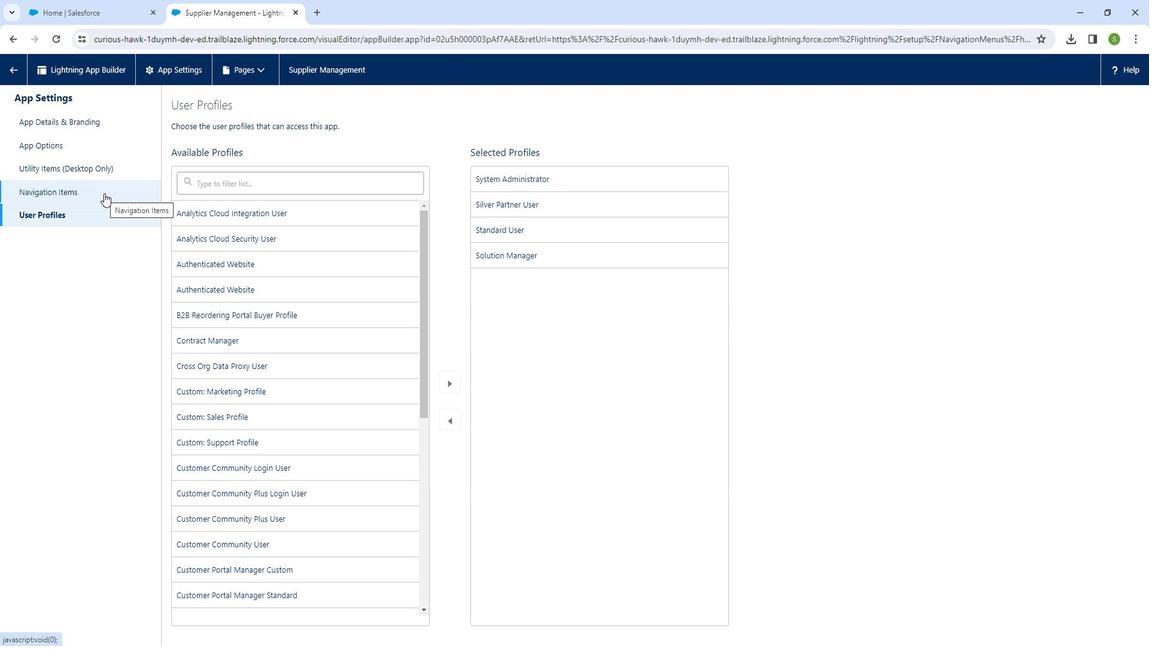 
Action: Mouse moved to (253, 199)
Screenshot: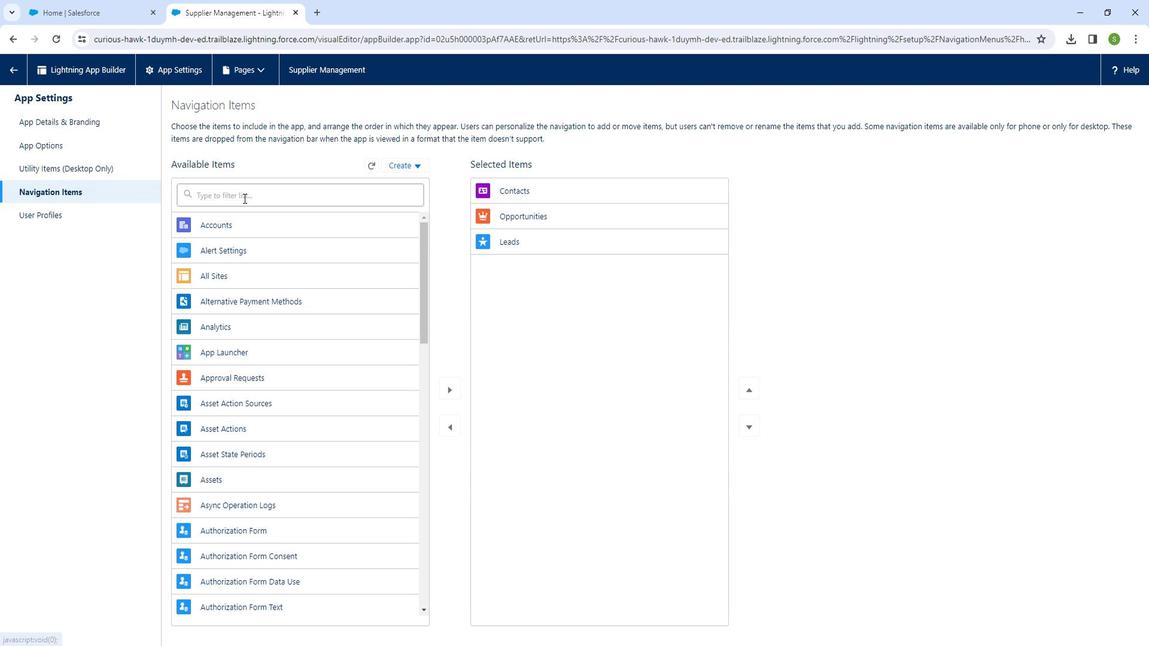 
Action: Mouse pressed left at (253, 199)
Screenshot: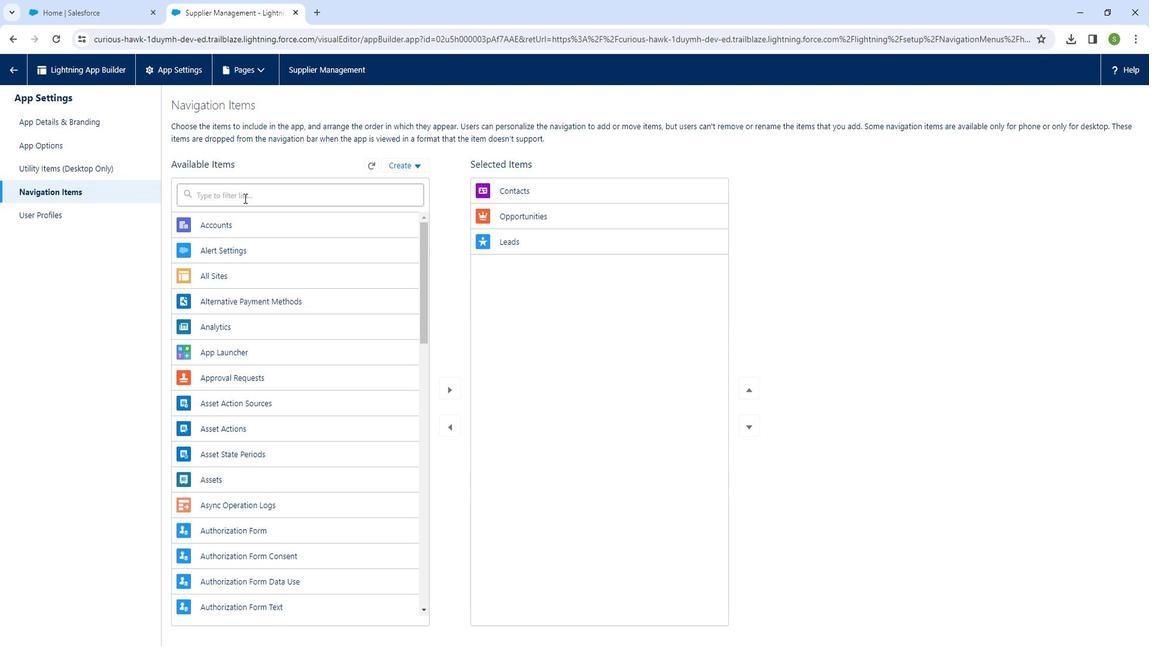 
Action: Key pressed pro
Screenshot: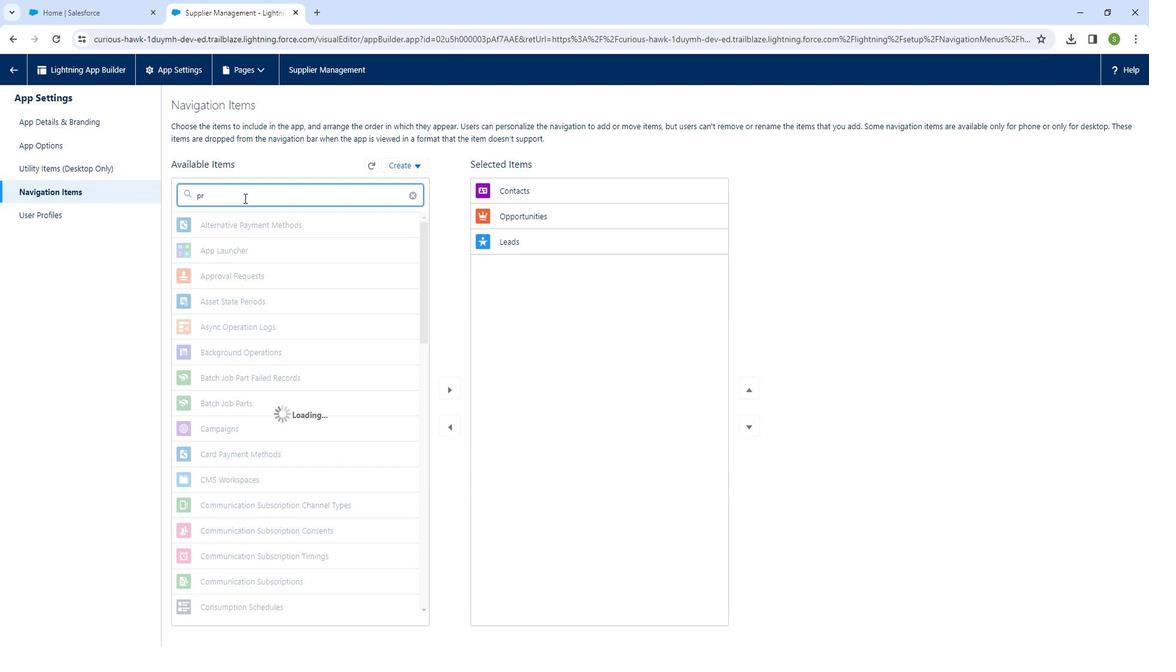 
Action: Mouse moved to (223, 295)
Screenshot: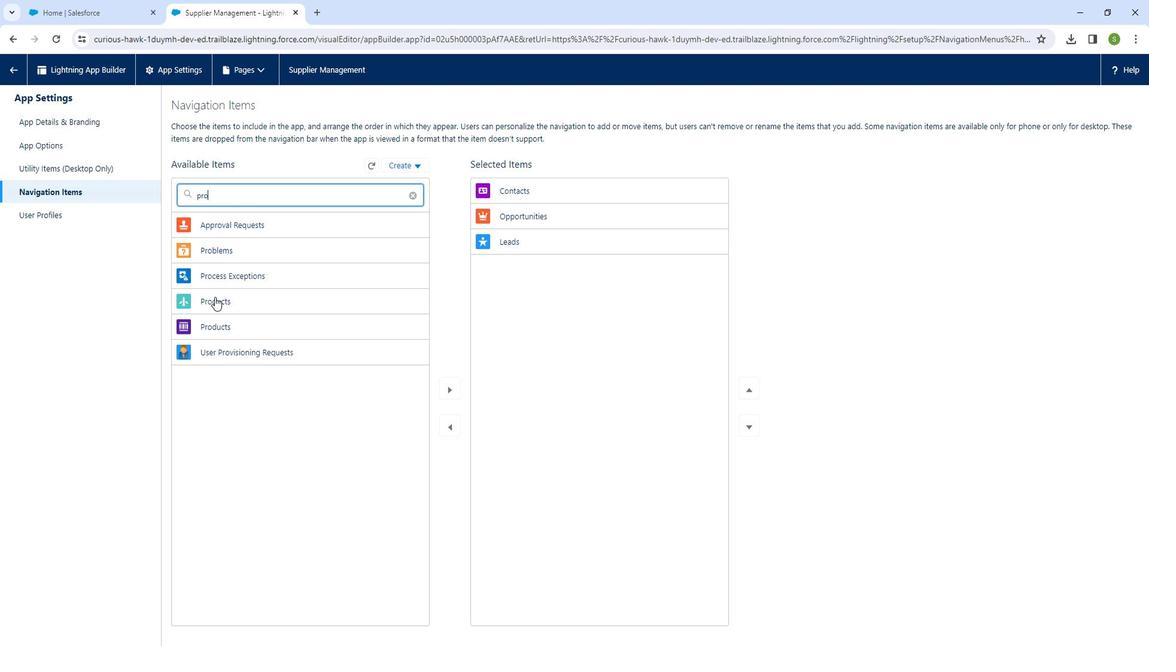
Action: Mouse pressed left at (223, 295)
Screenshot: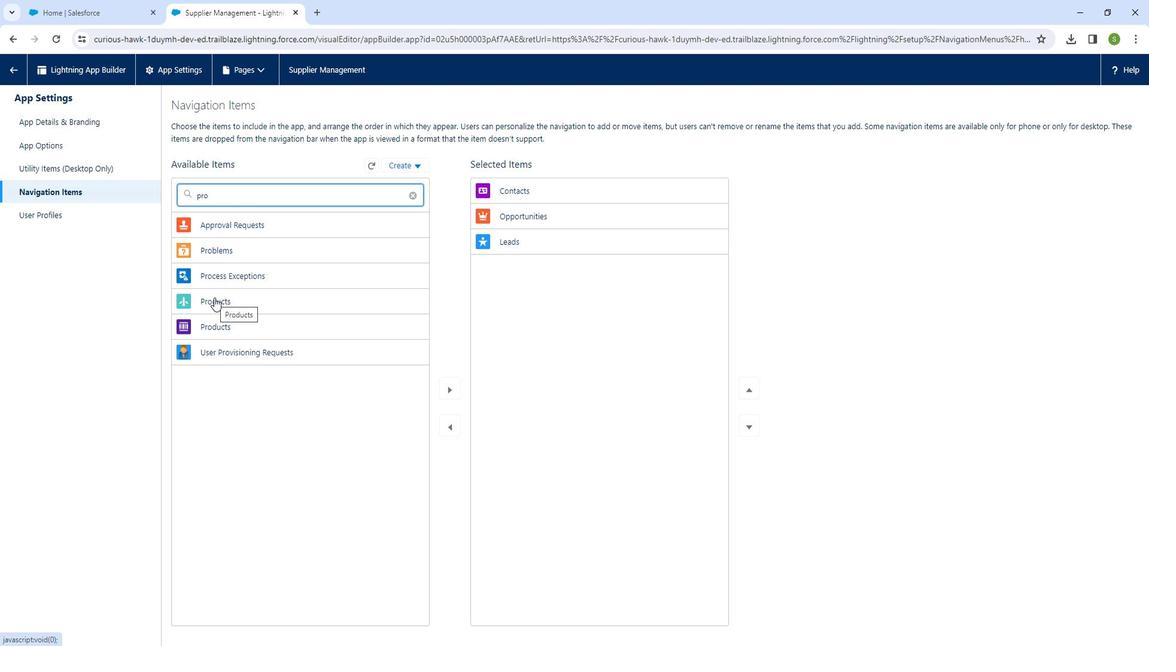 
Action: Mouse moved to (460, 383)
Screenshot: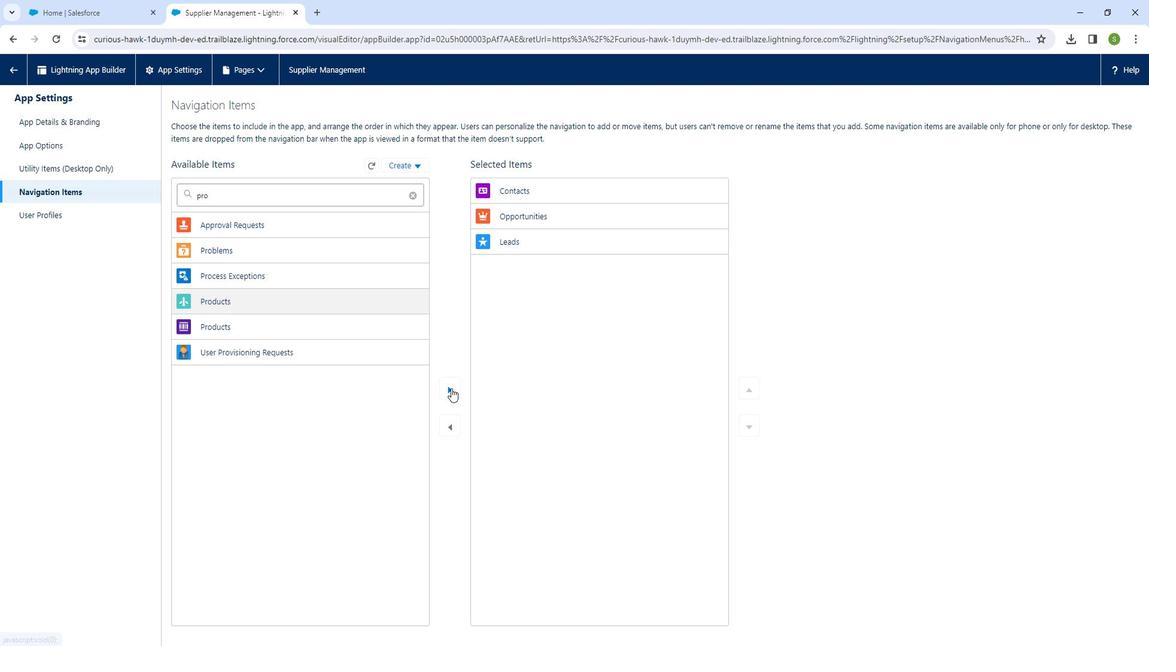 
Action: Mouse pressed left at (460, 383)
Screenshot: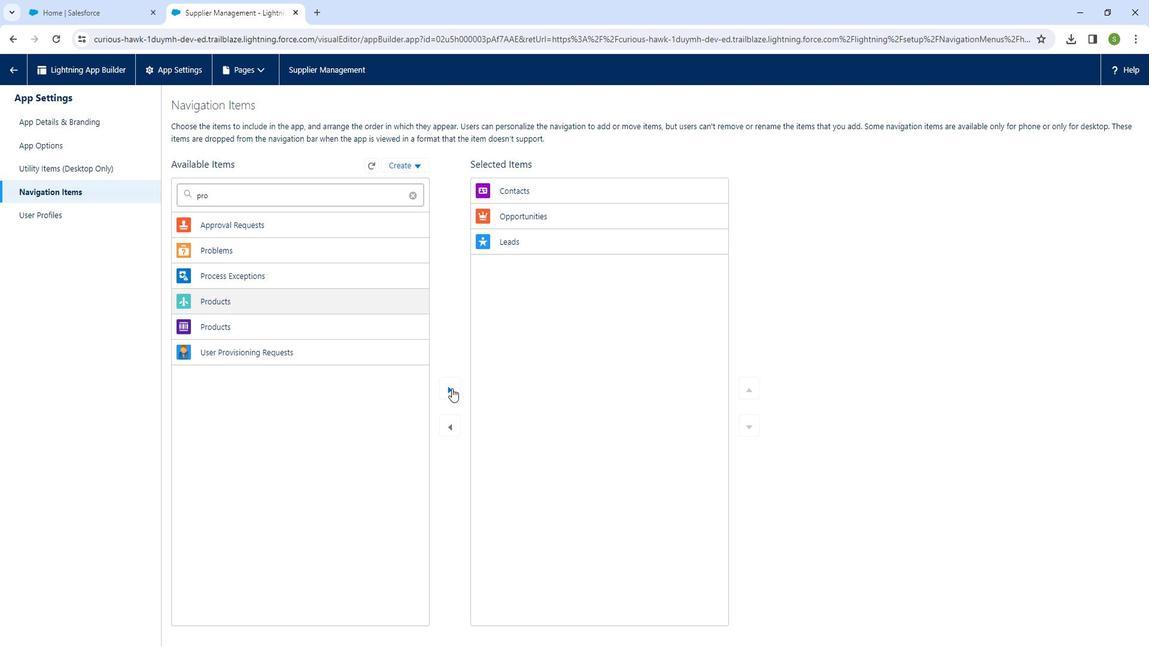 
Action: Mouse moved to (329, 194)
Screenshot: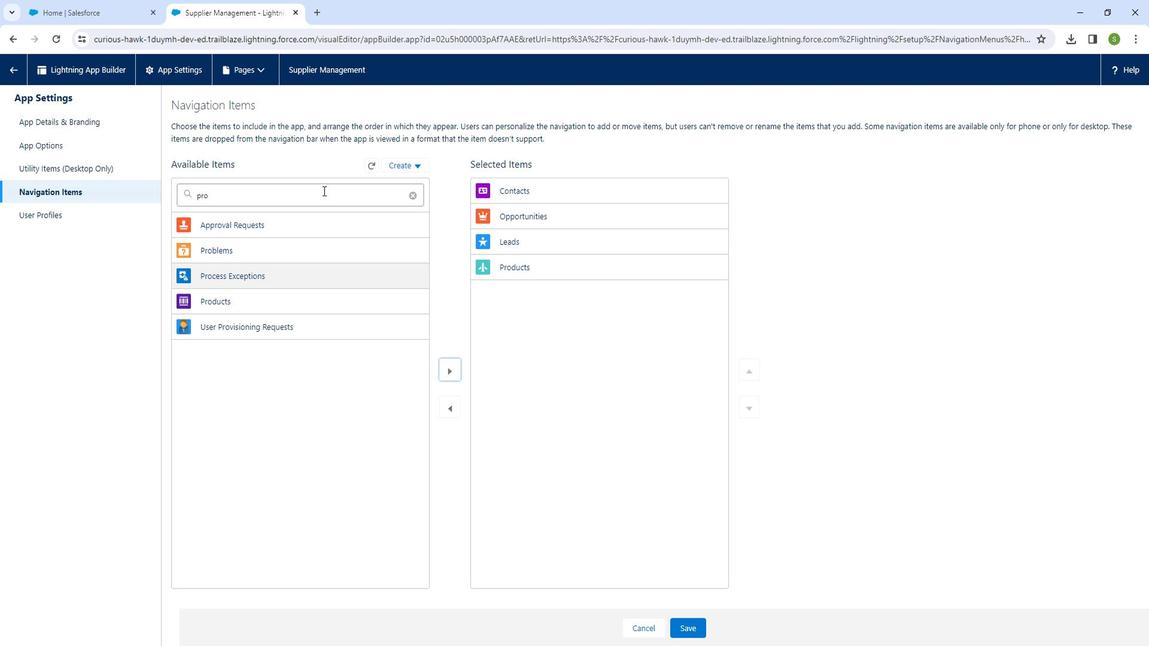 
Action: Mouse pressed left at (329, 194)
Screenshot: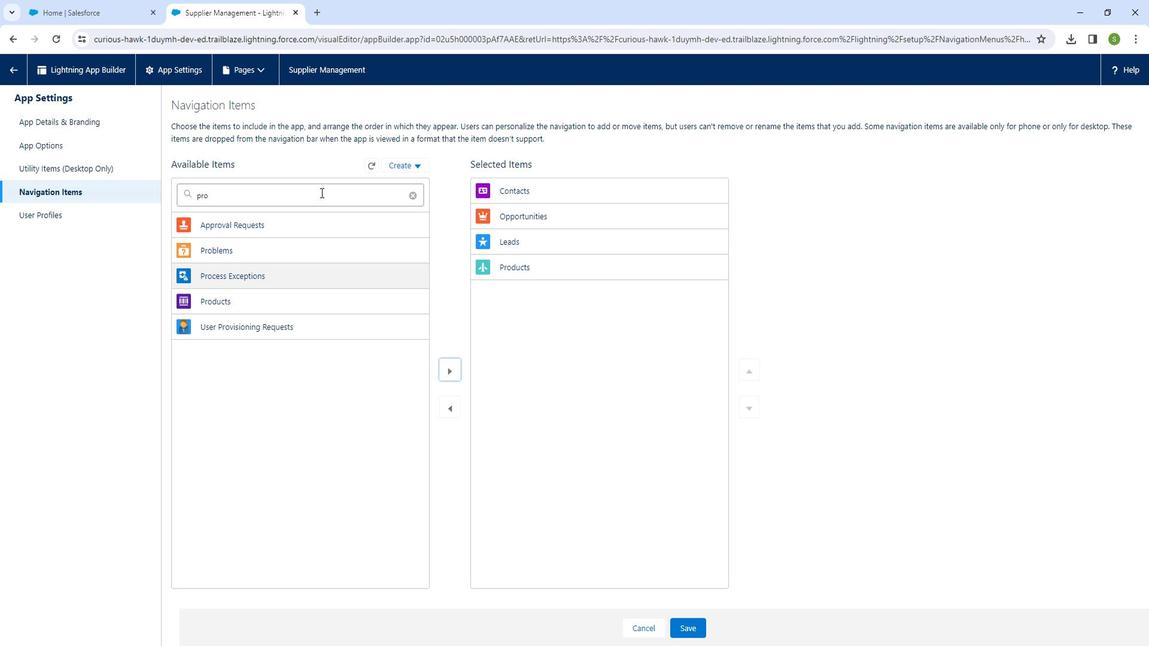 
Action: Key pressed <Key.backspace><Key.backspace><Key.backspace>purchase<Key.space>orders
Screenshot: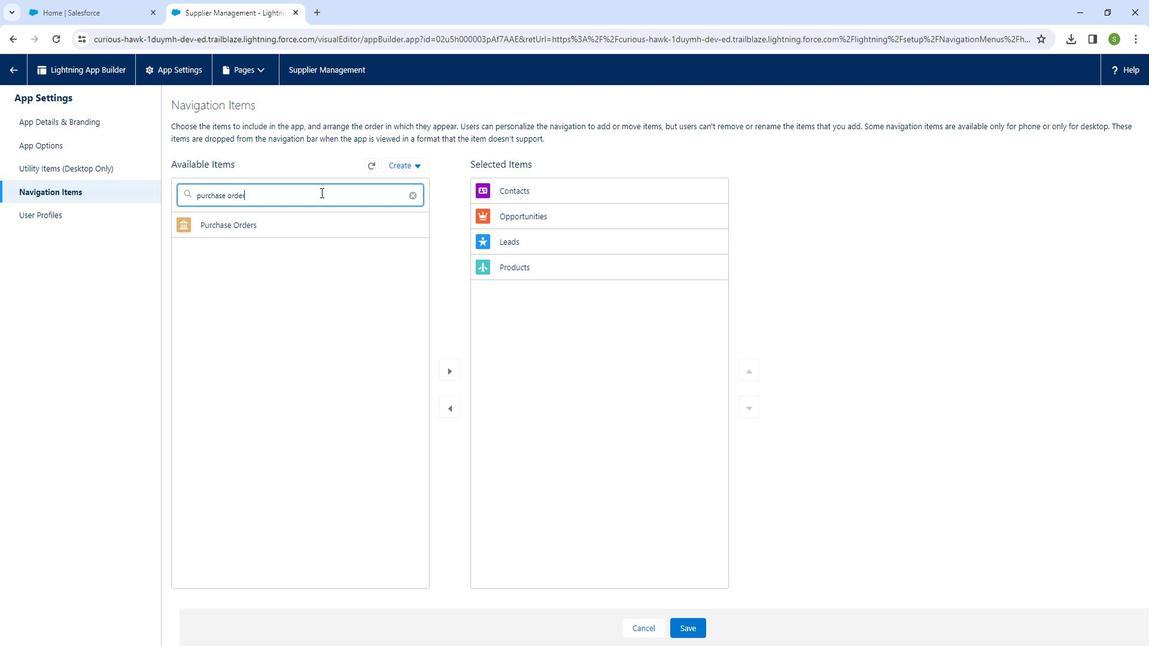 
Action: Mouse moved to (302, 222)
Screenshot: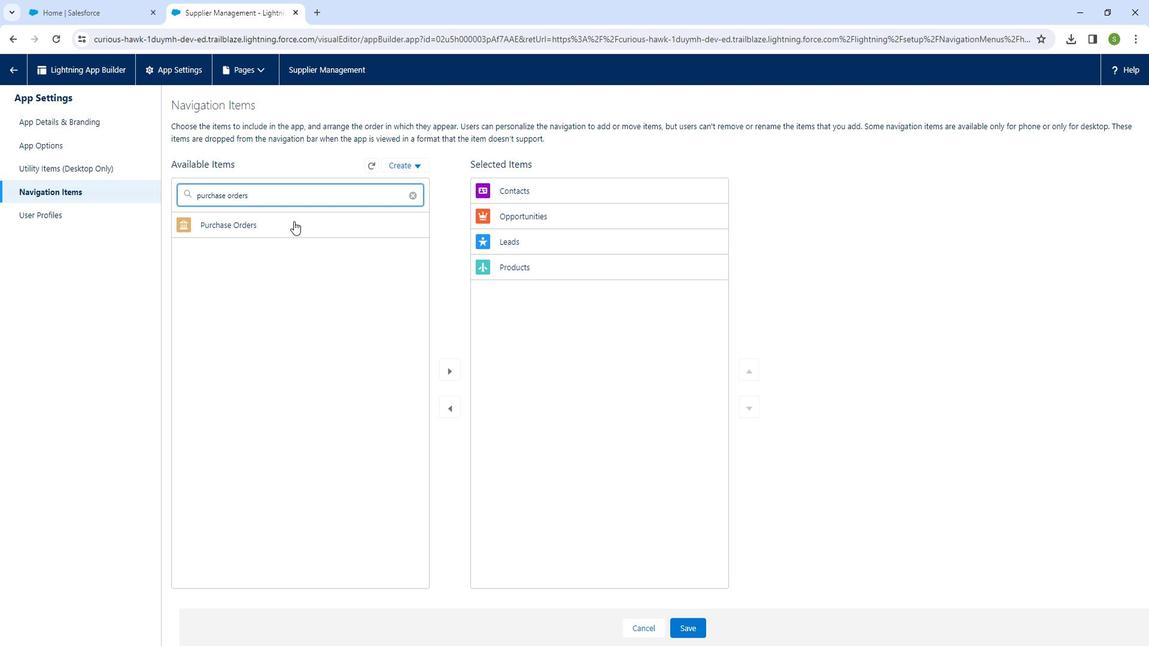 
Action: Mouse pressed left at (302, 222)
Screenshot: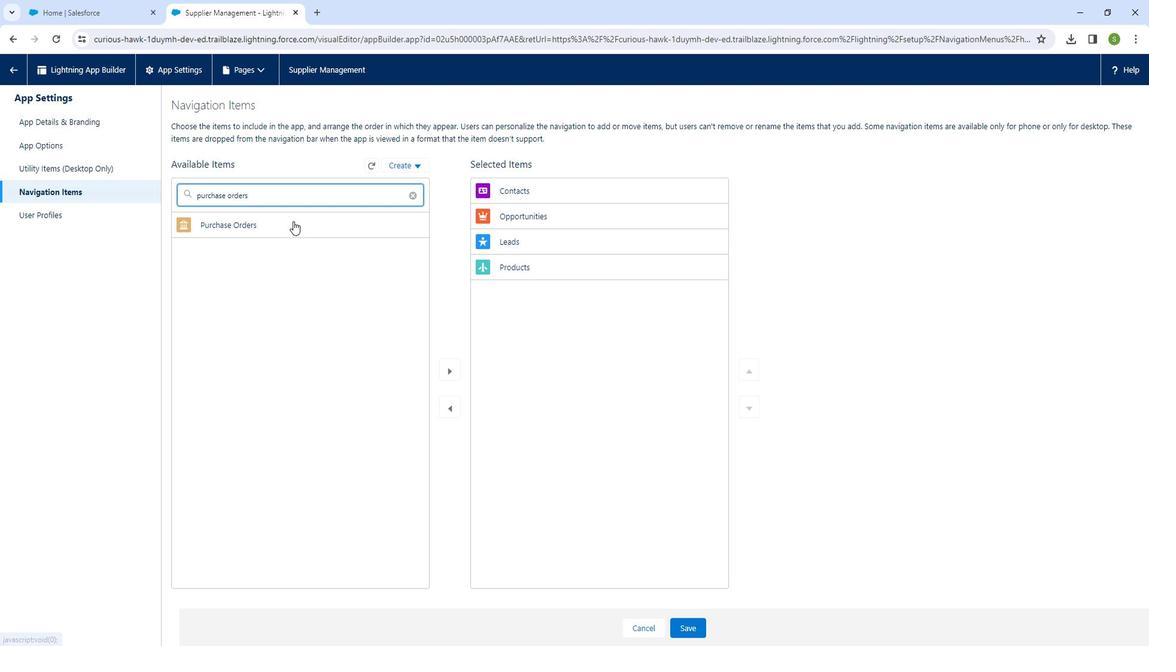 
Action: Mouse moved to (460, 360)
Screenshot: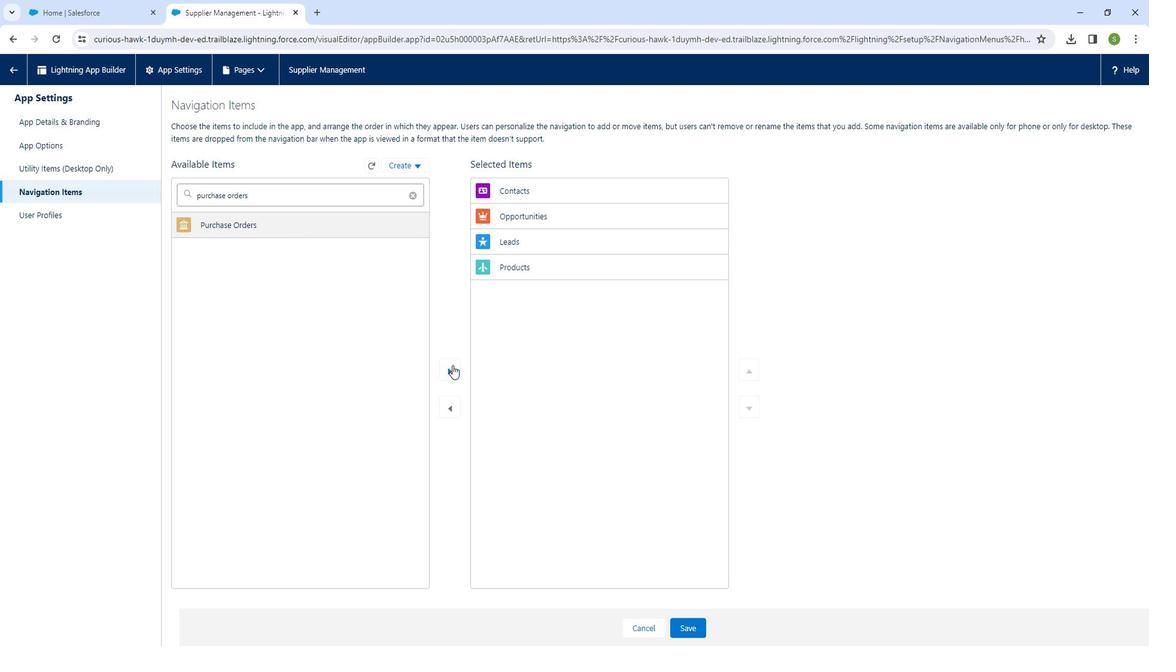 
Action: Mouse pressed left at (460, 360)
Screenshot: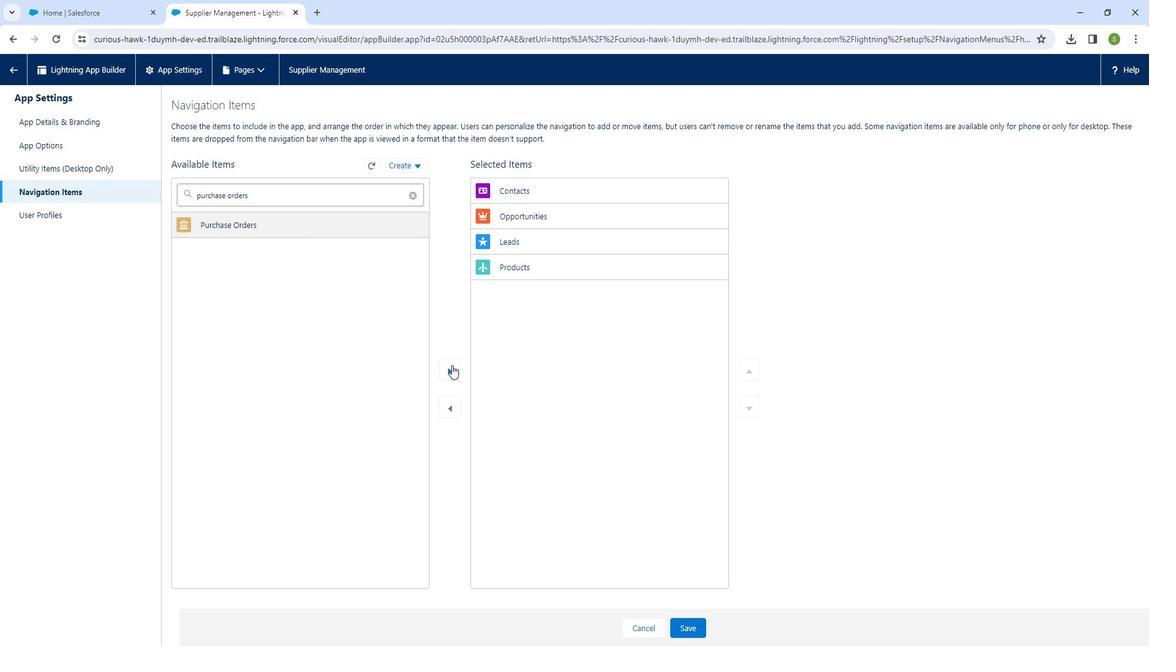 
Action: Mouse moved to (289, 199)
Screenshot: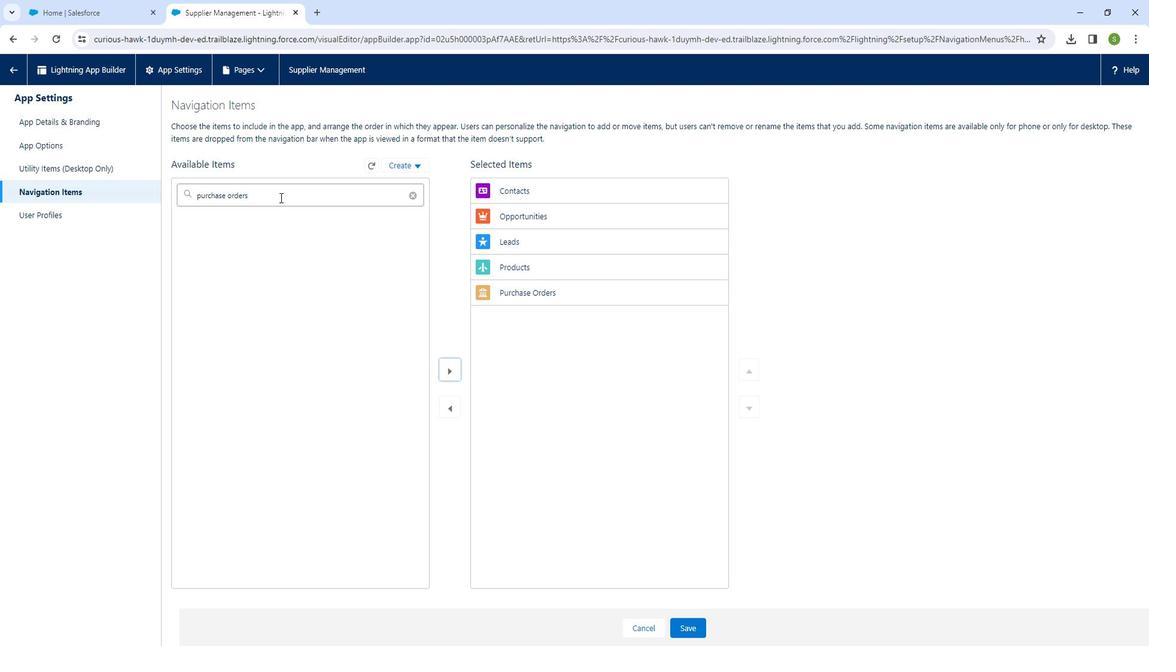 
Action: Mouse pressed left at (289, 199)
Screenshot: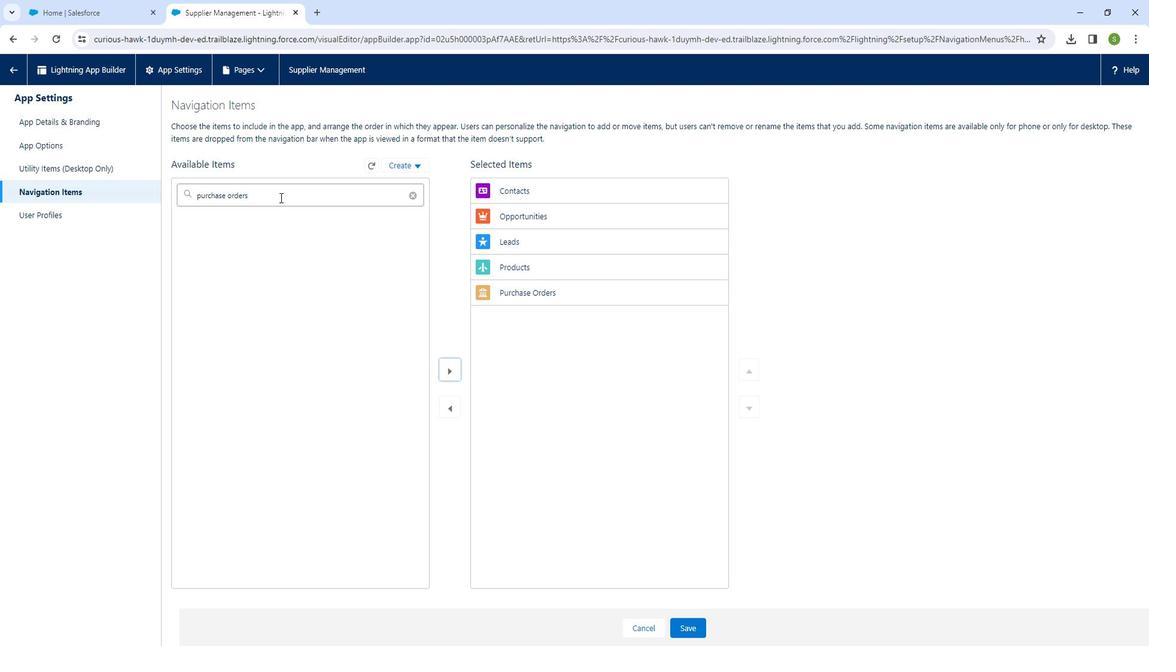 
Action: Mouse moved to (421, 196)
Screenshot: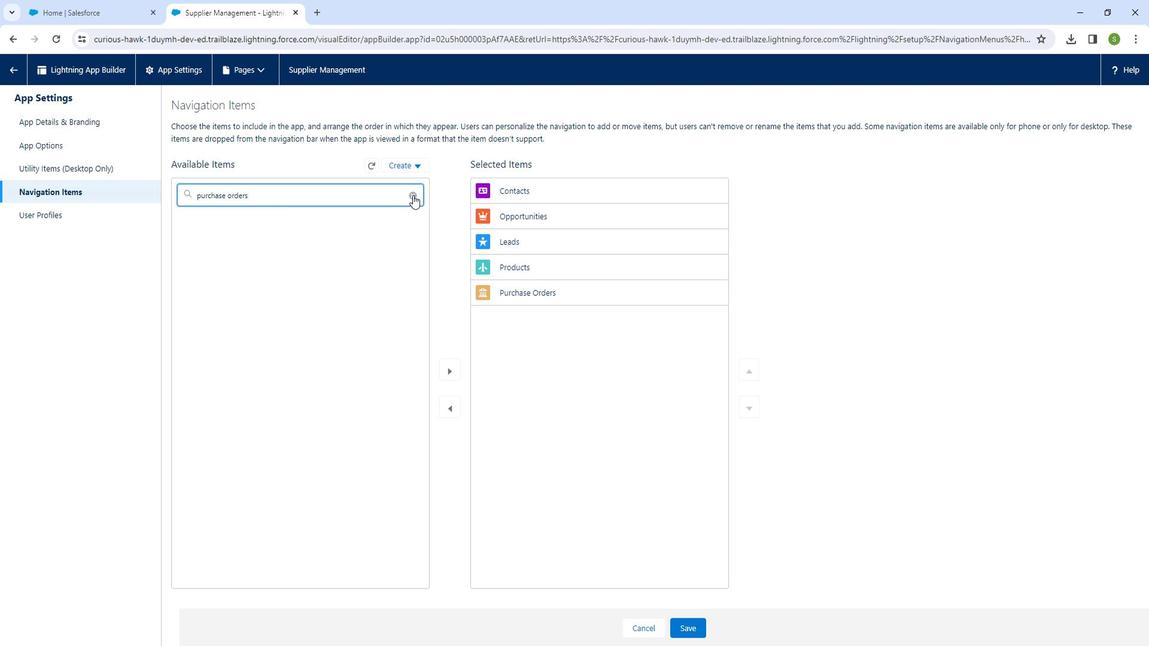 
Action: Mouse pressed left at (421, 196)
Screenshot: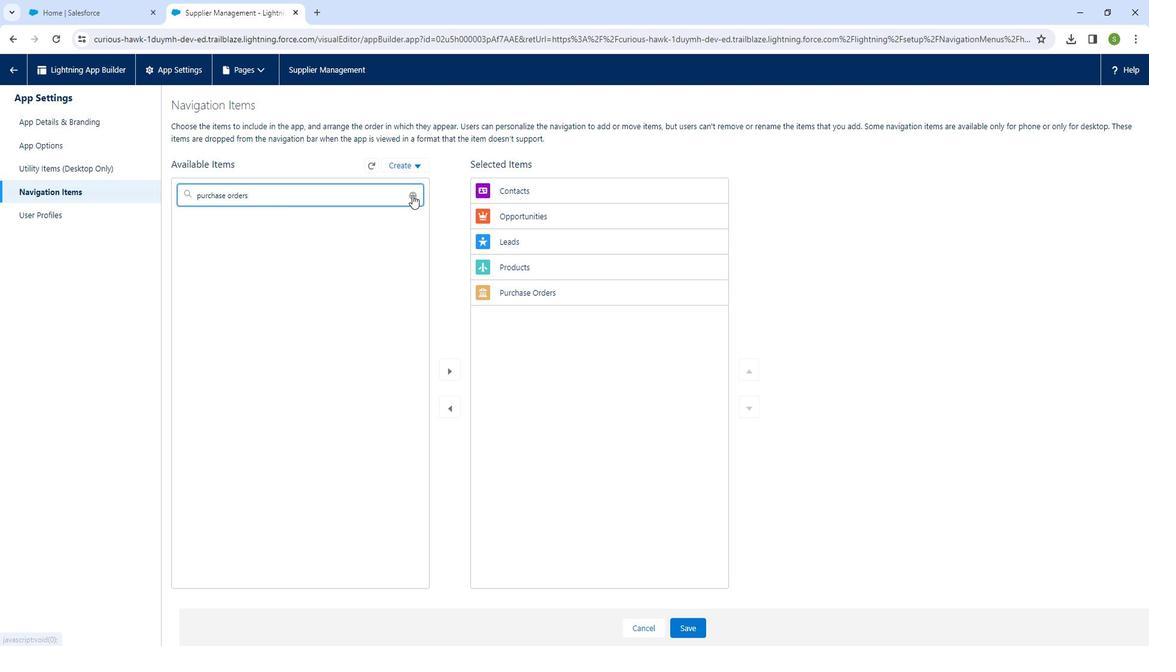 
Action: Mouse moved to (372, 197)
Screenshot: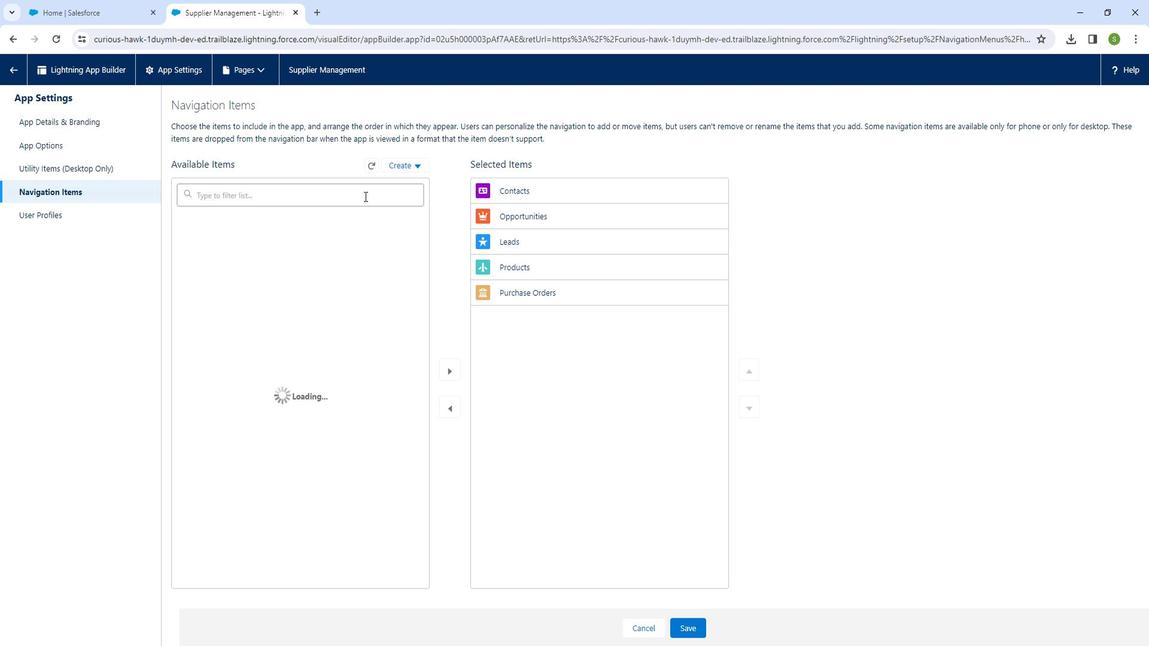 
Action: Mouse pressed left at (372, 197)
Screenshot: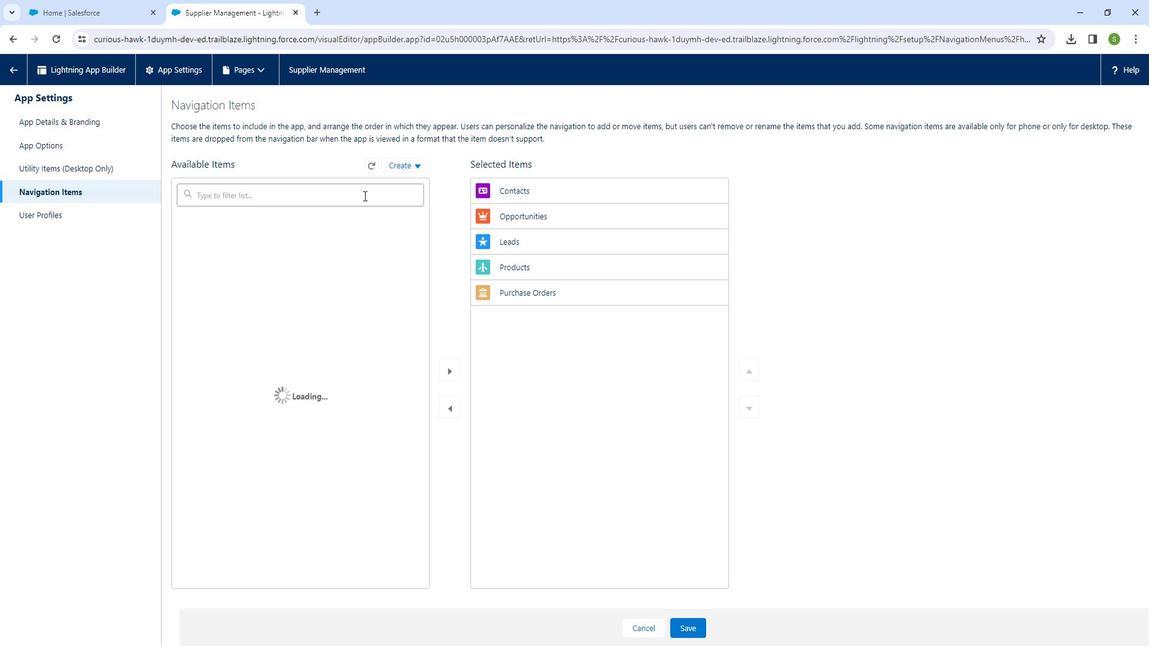 
Action: Key pressed s
Screenshot: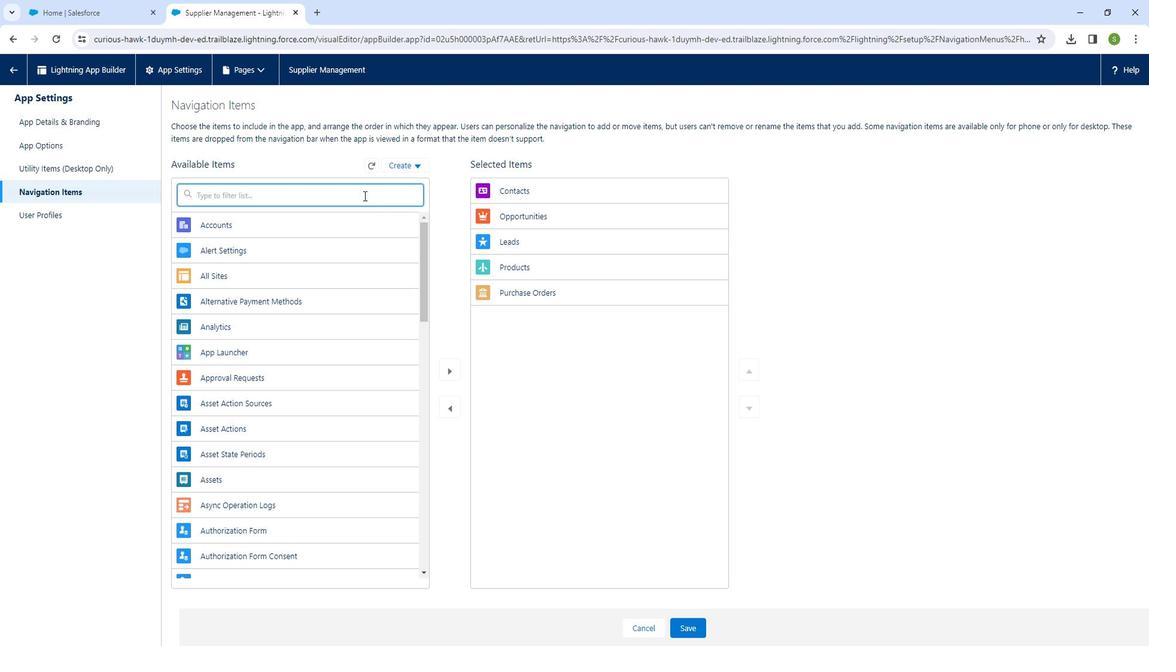 
Action: Mouse moved to (372, 197)
Screenshot: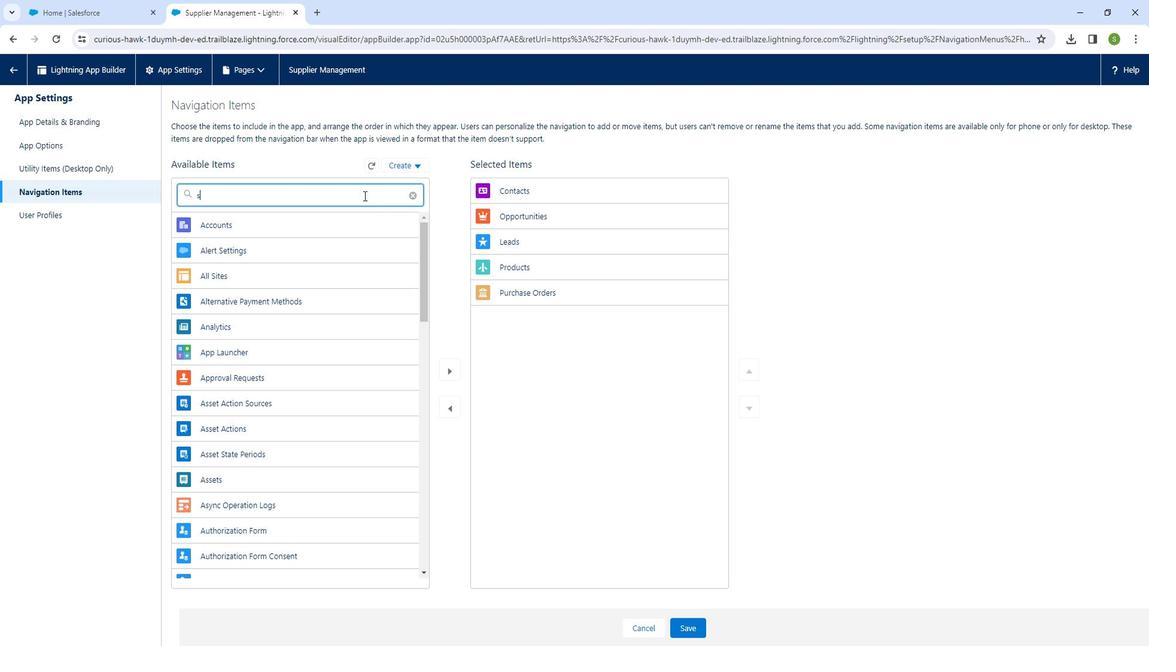 
Action: Key pressed upl
Screenshot: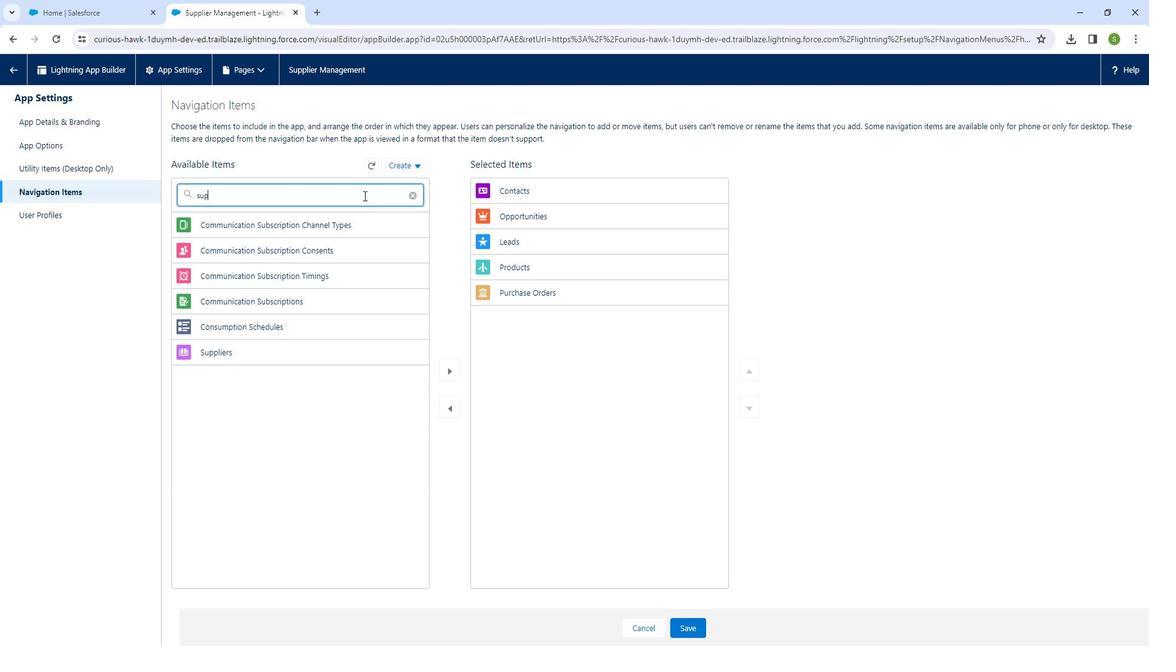 
Action: Mouse moved to (373, 197)
Screenshot: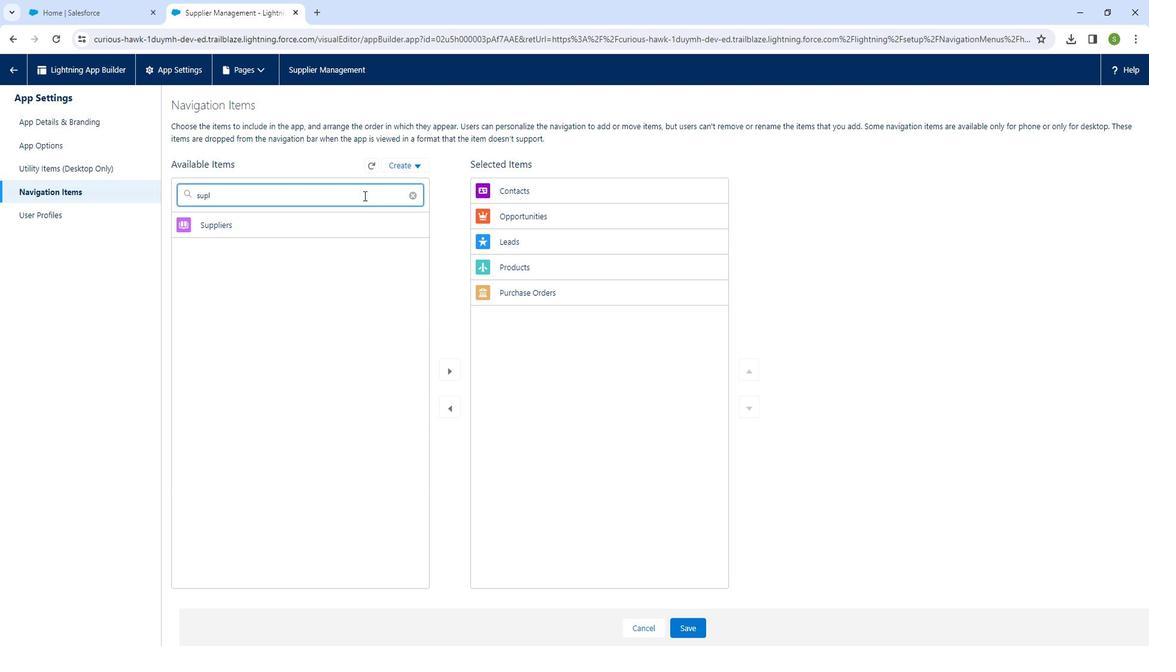 
Action: Key pressed <Key.backspace>
Screenshot: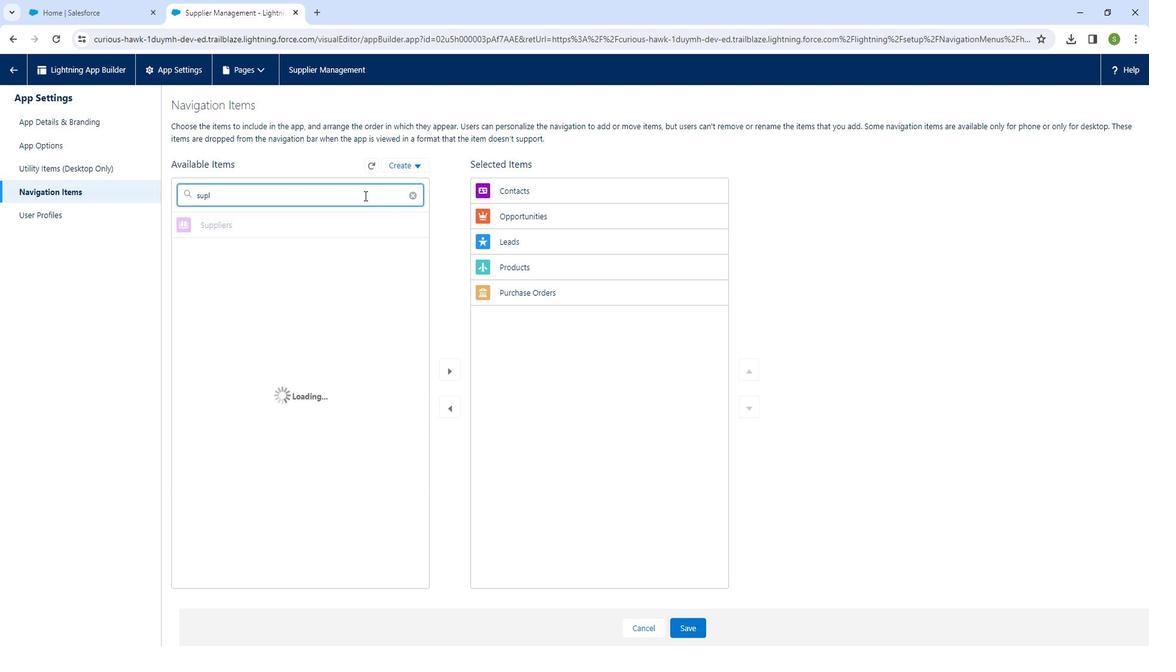 
Action: Mouse moved to (373, 198)
Screenshot: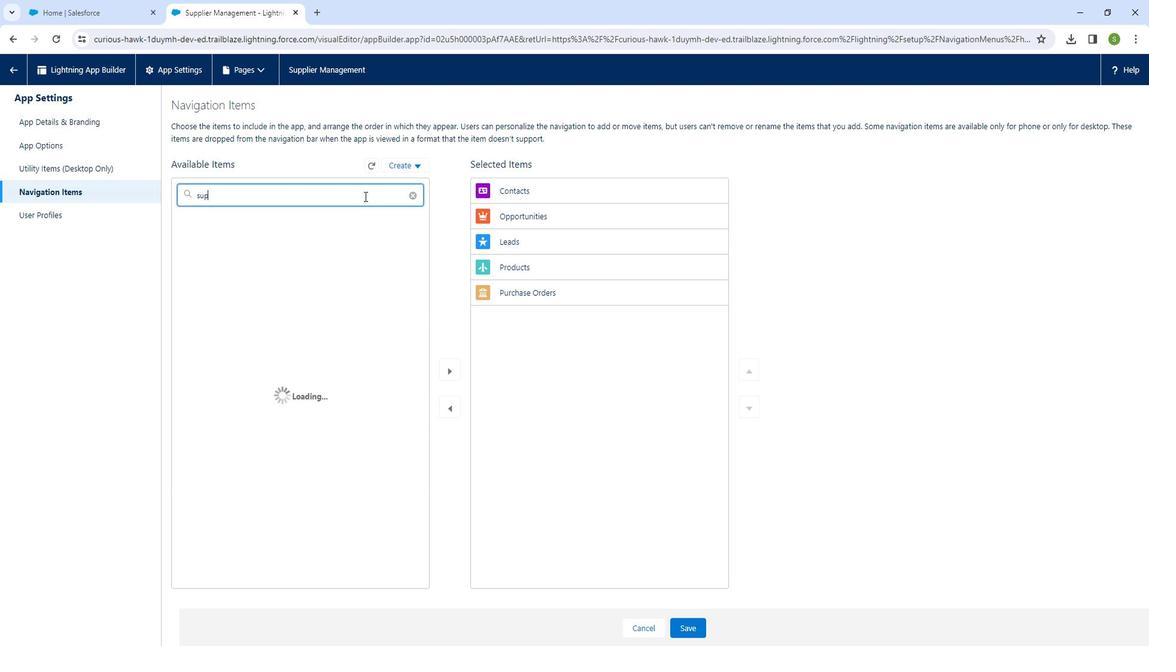 
Action: Key pressed pliers
Screenshot: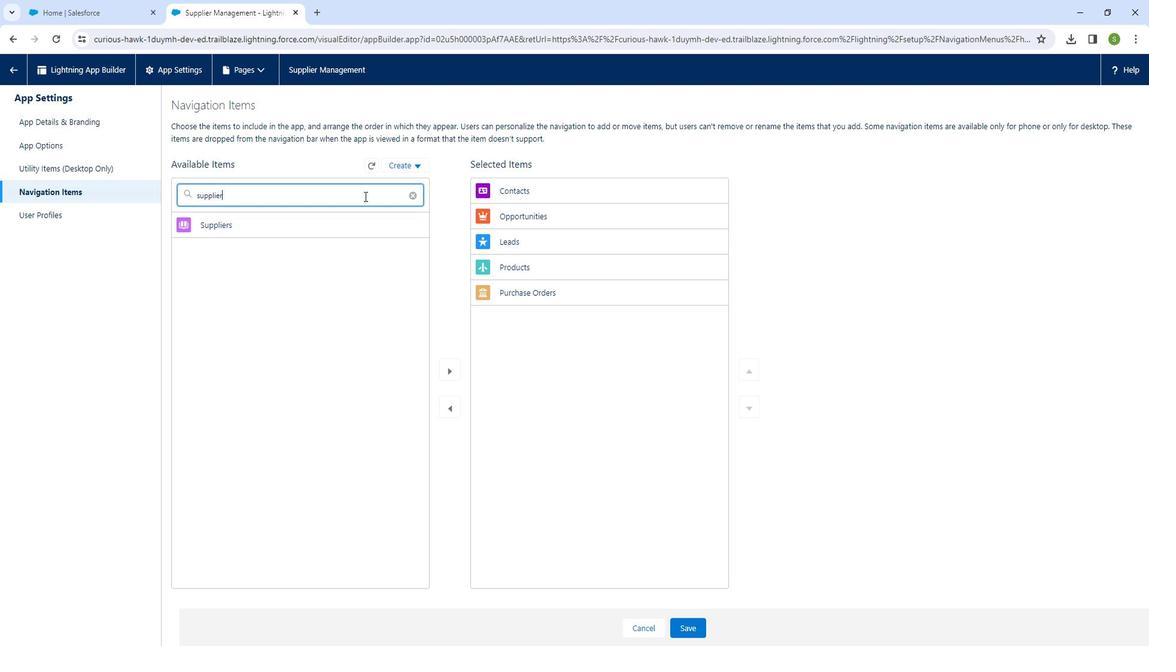 
Action: Mouse moved to (269, 224)
Screenshot: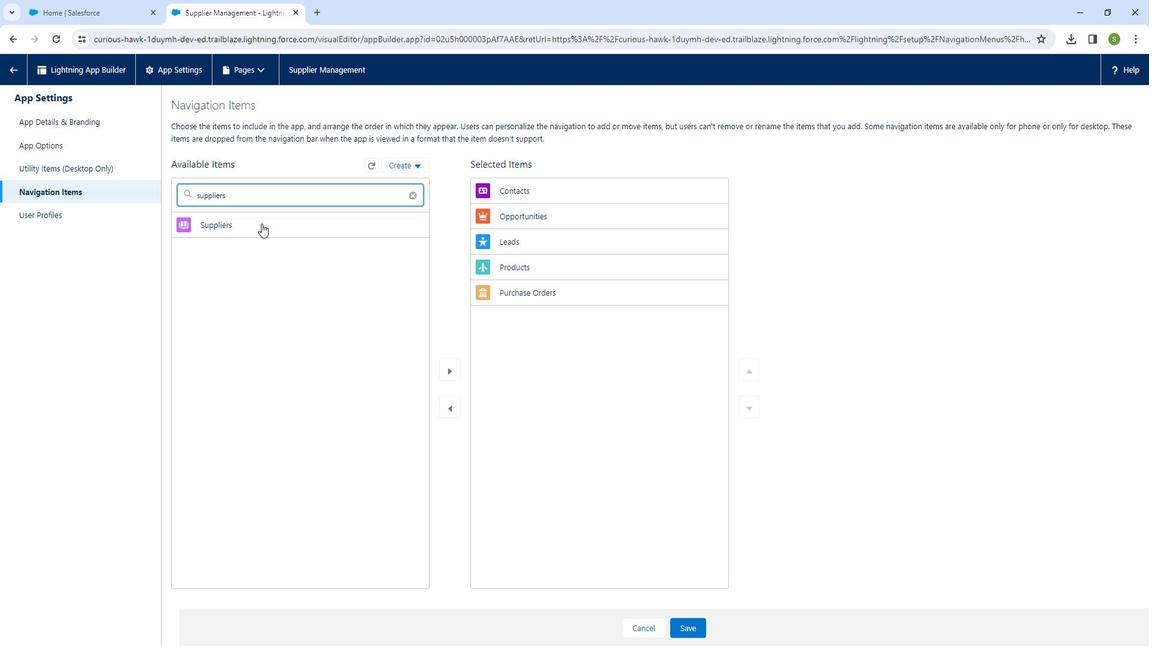 
Action: Mouse pressed left at (269, 224)
Screenshot: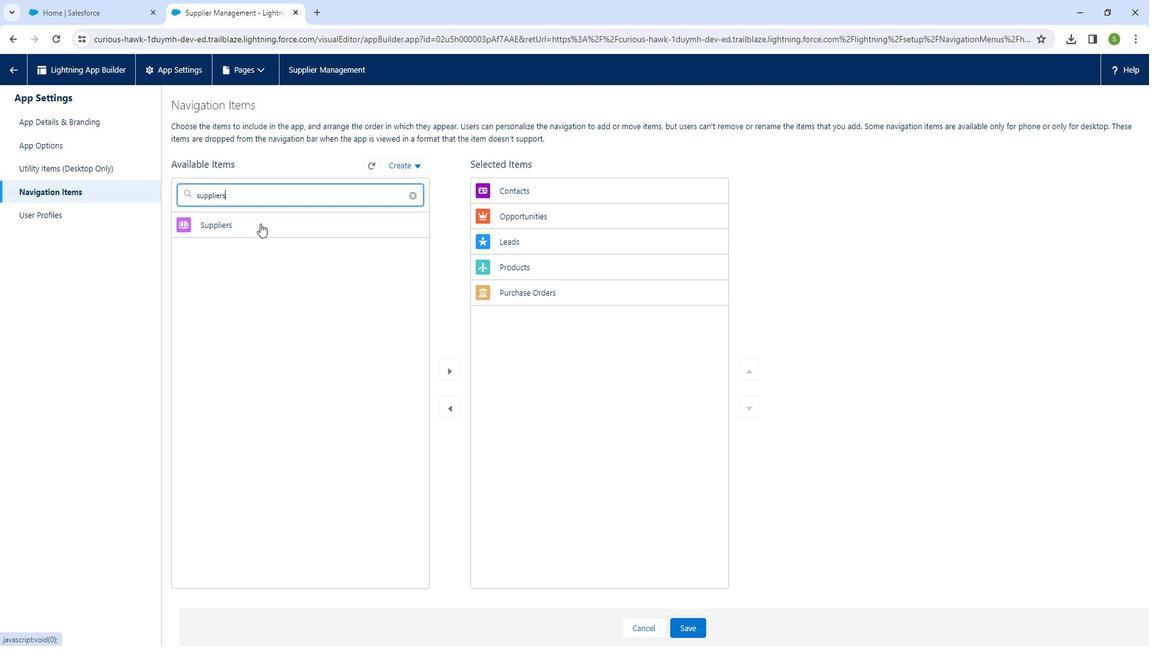 
Action: Mouse moved to (459, 366)
Screenshot: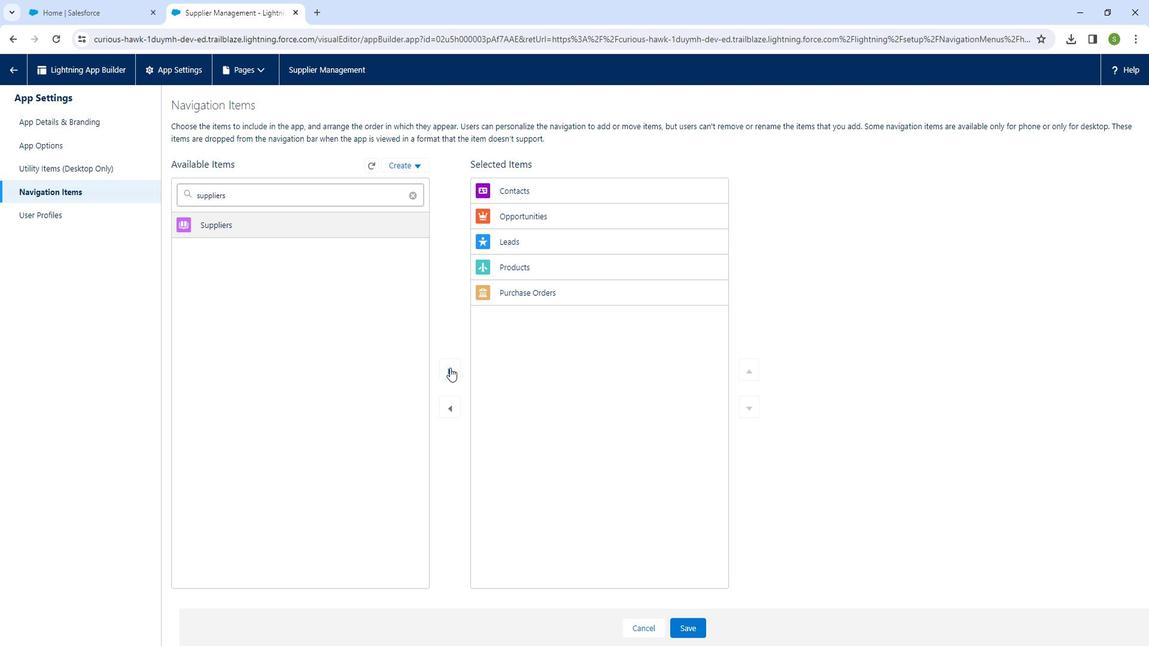 
Action: Mouse pressed left at (459, 366)
Screenshot: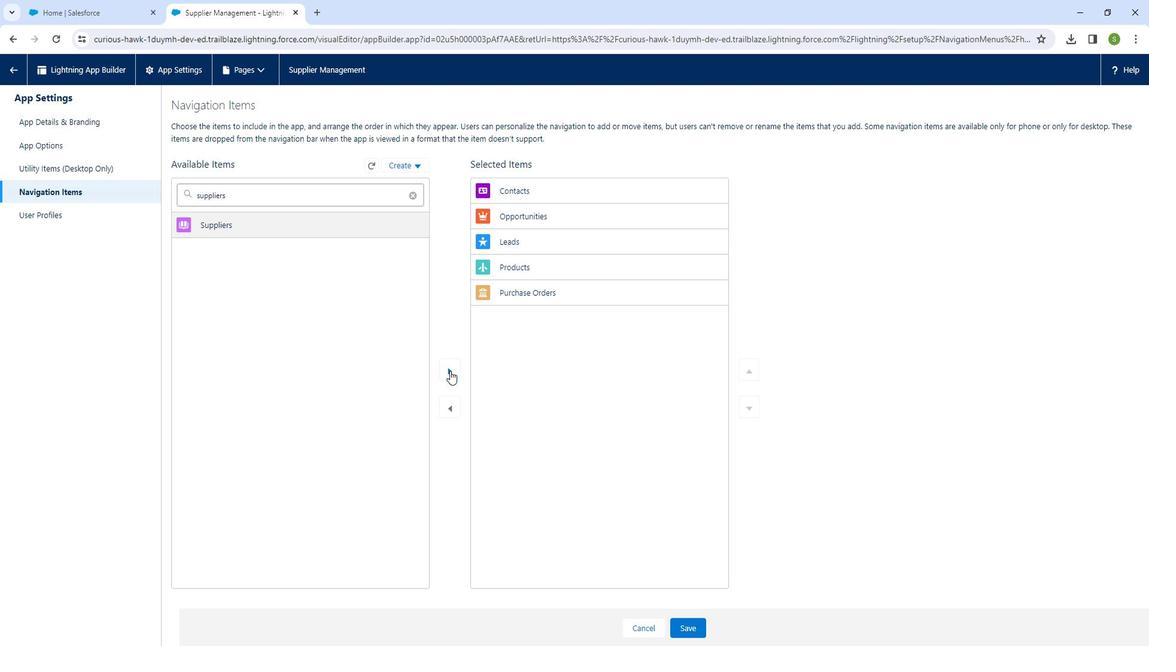 
Action: Mouse moved to (691, 609)
Screenshot: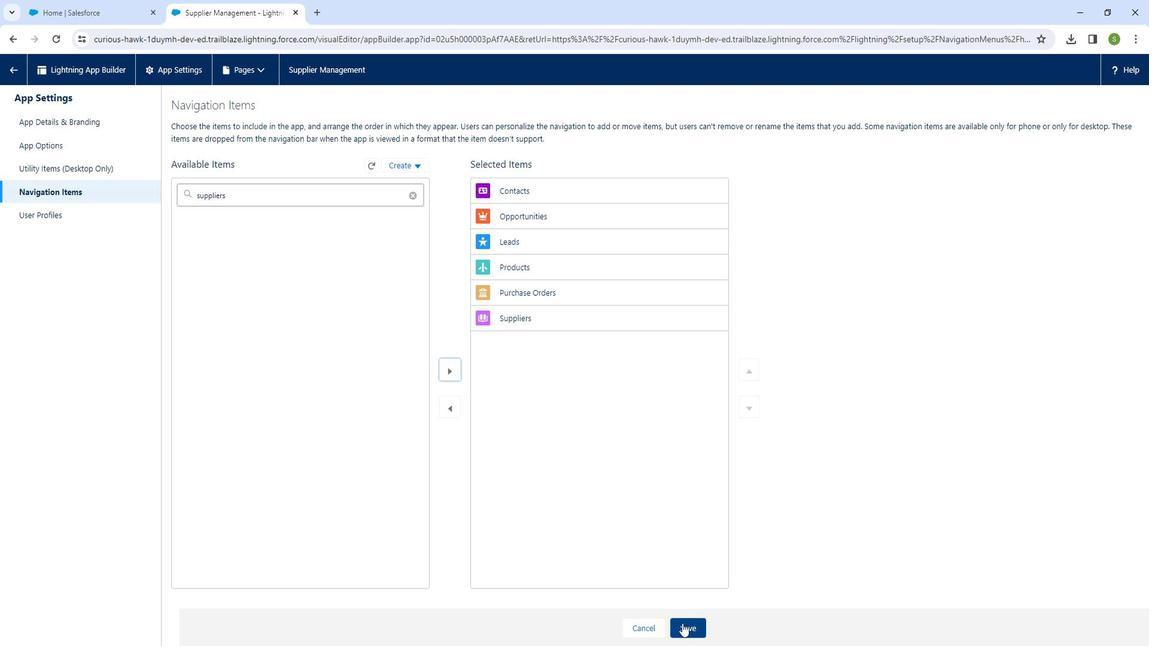 
Action: Mouse pressed left at (691, 609)
Screenshot: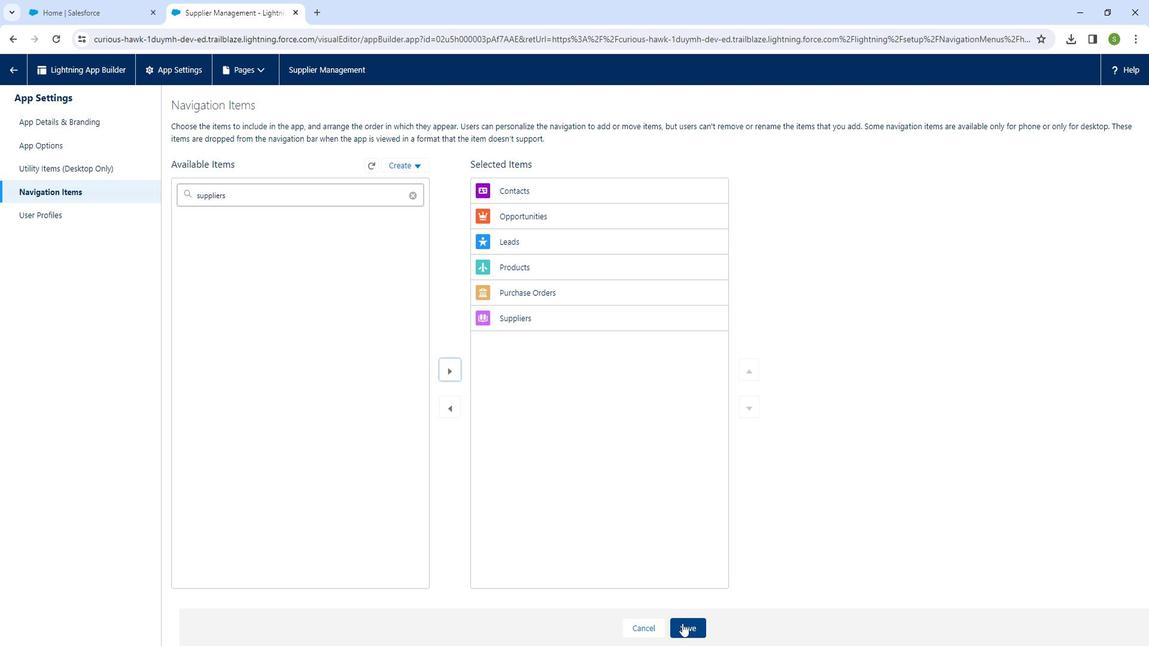 
Action: Mouse moved to (473, 356)
Screenshot: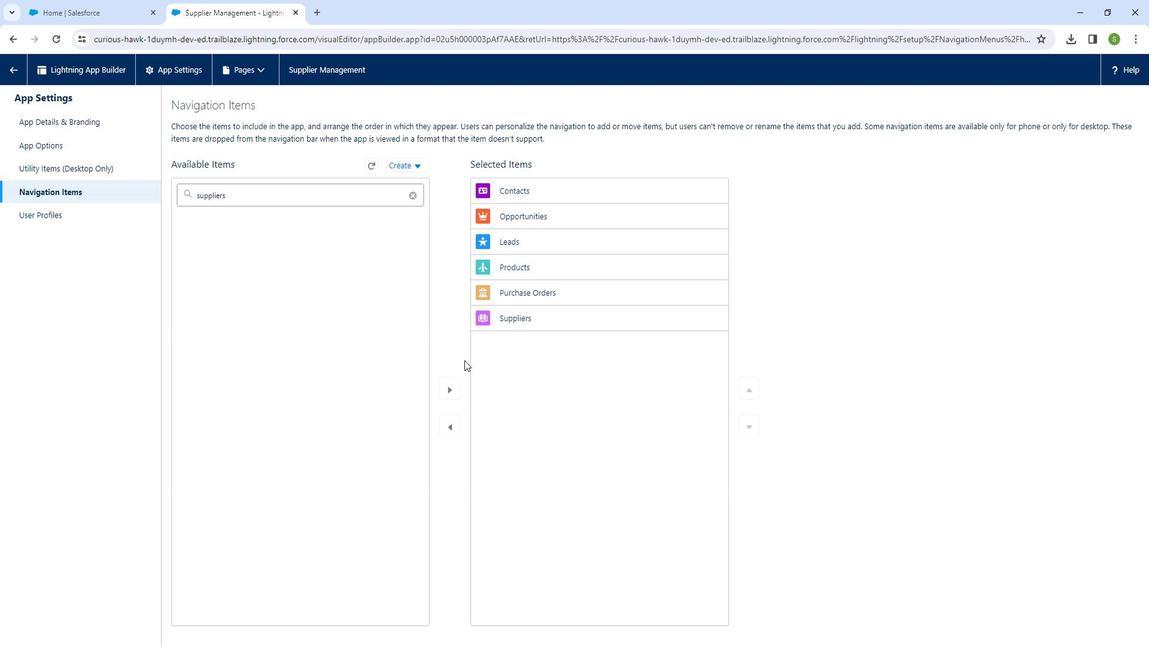 
Action: Mouse scrolled (473, 355) with delta (0, 0)
Screenshot: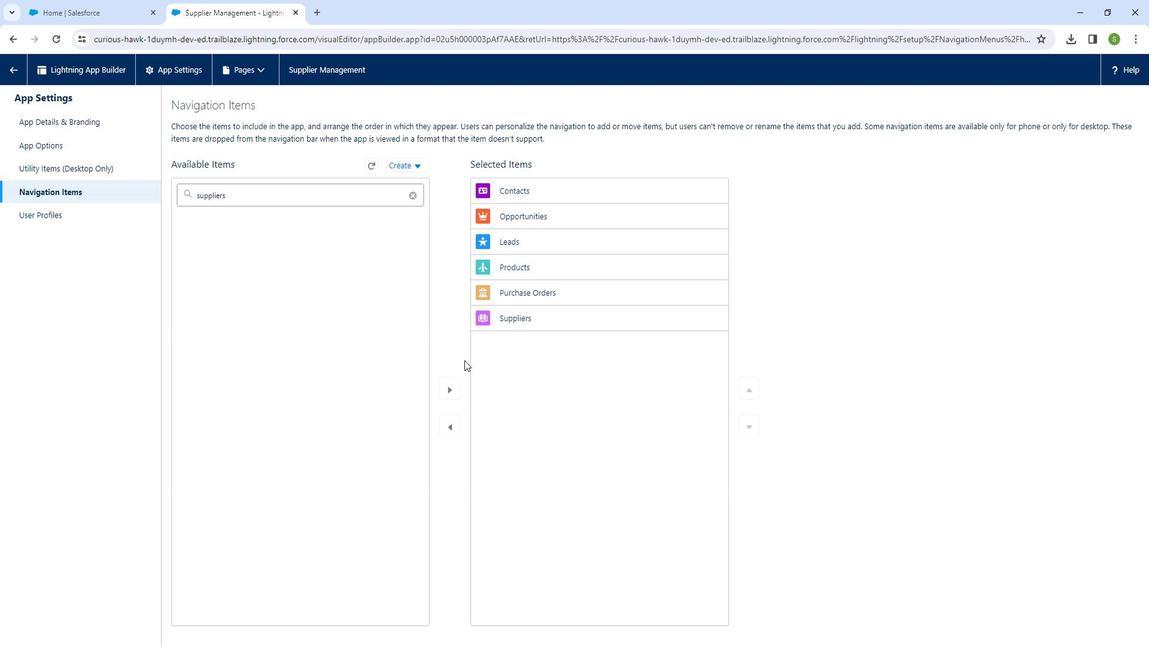 
Action: Mouse moved to (473, 356)
Screenshot: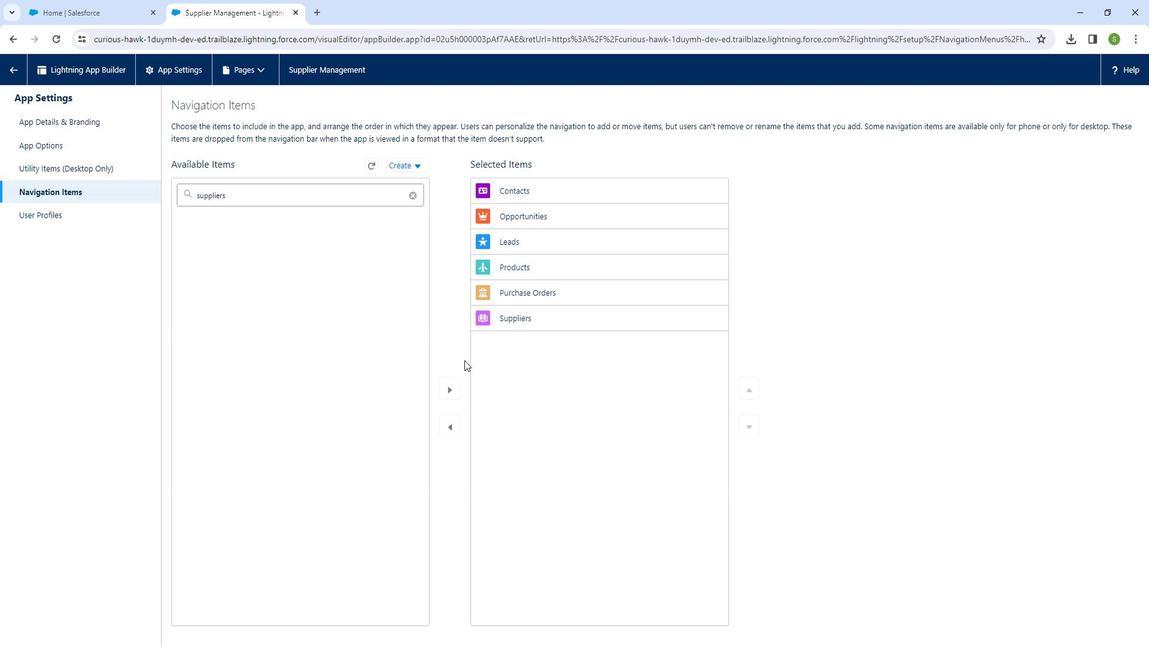 
Action: Mouse scrolled (473, 355) with delta (0, 0)
Screenshot: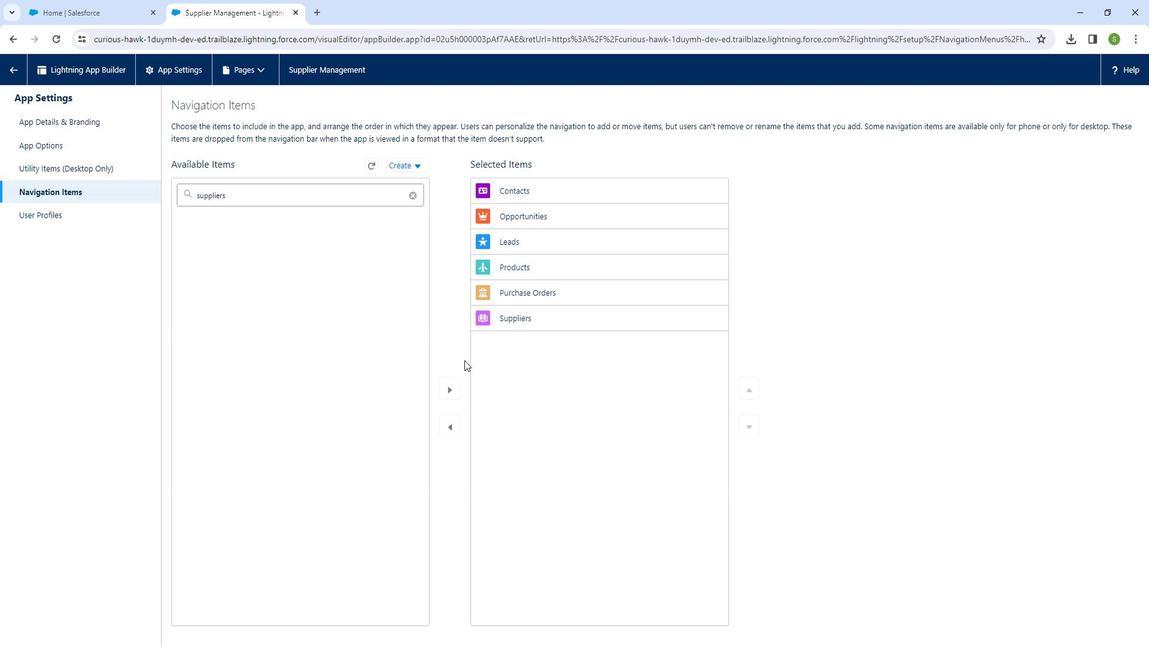 
Action: Mouse scrolled (473, 355) with delta (0, 0)
Screenshot: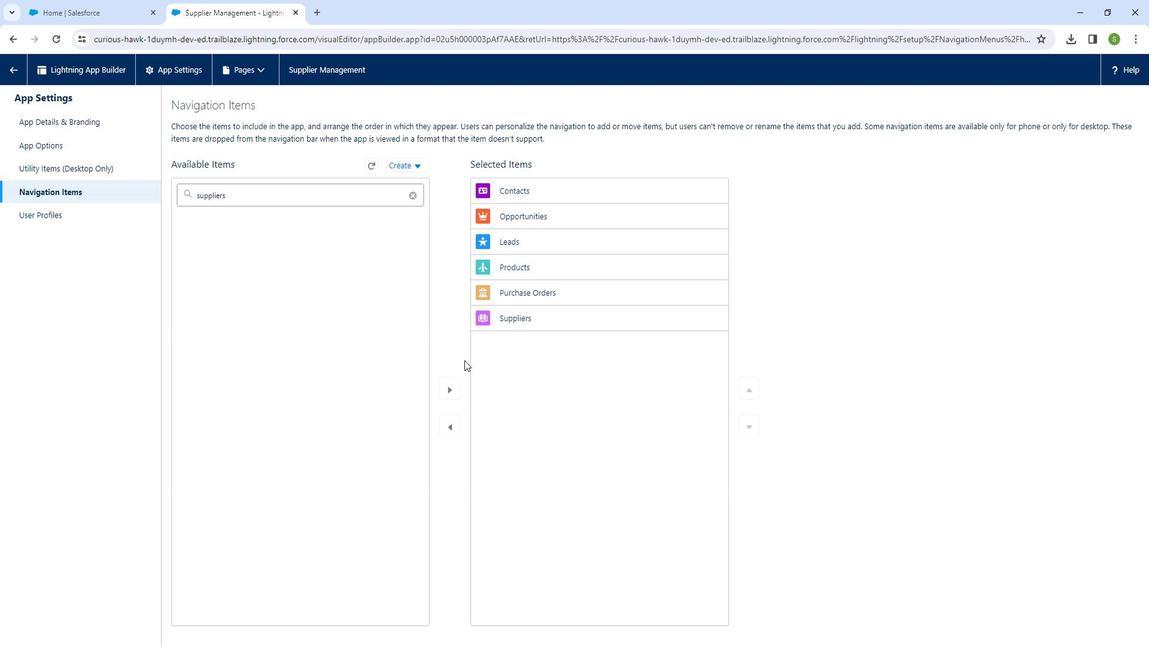 
Action: Mouse moved to (472, 356)
Screenshot: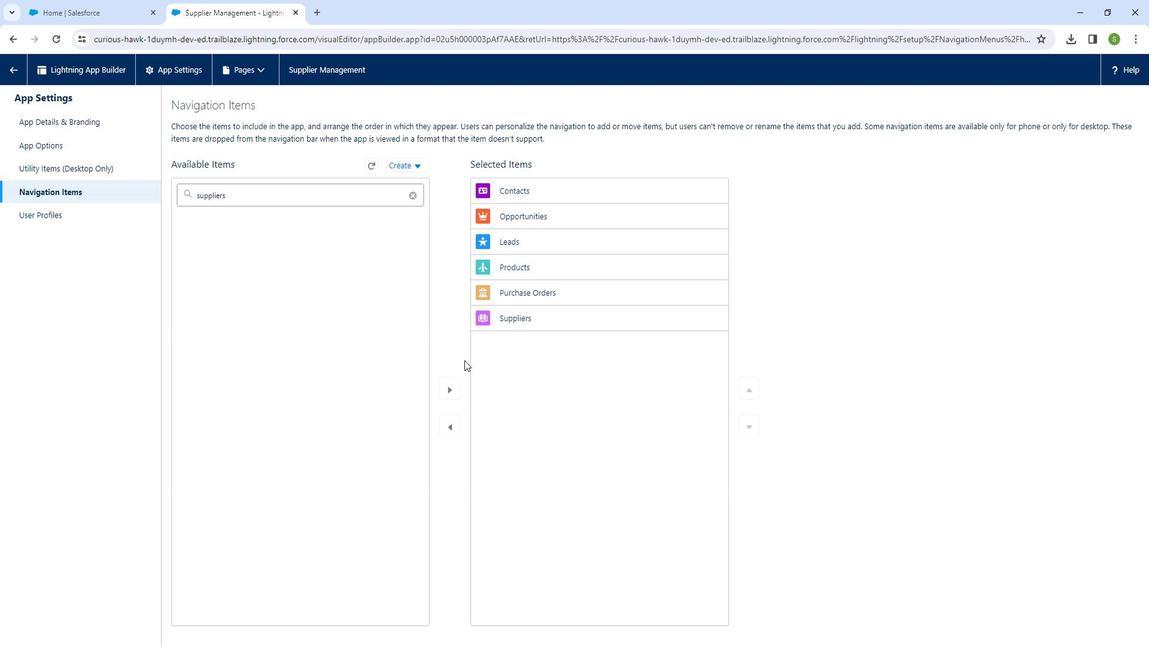 
Action: Mouse scrolled (472, 355) with delta (0, 0)
Screenshot: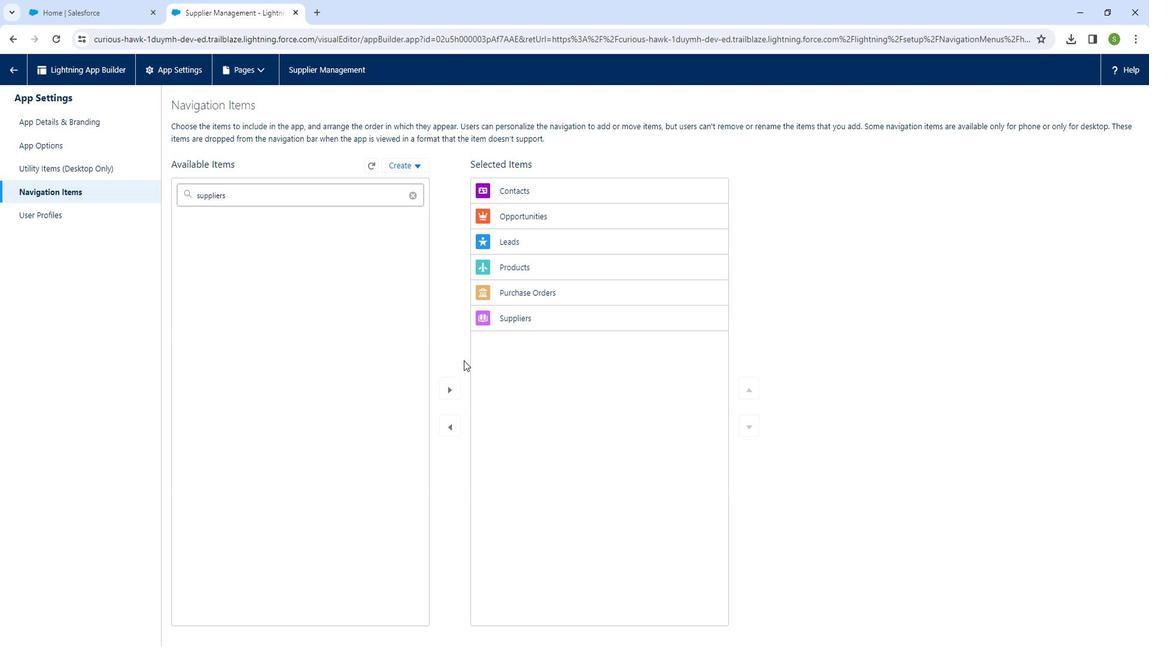 
Action: Mouse moved to (29, 74)
Screenshot: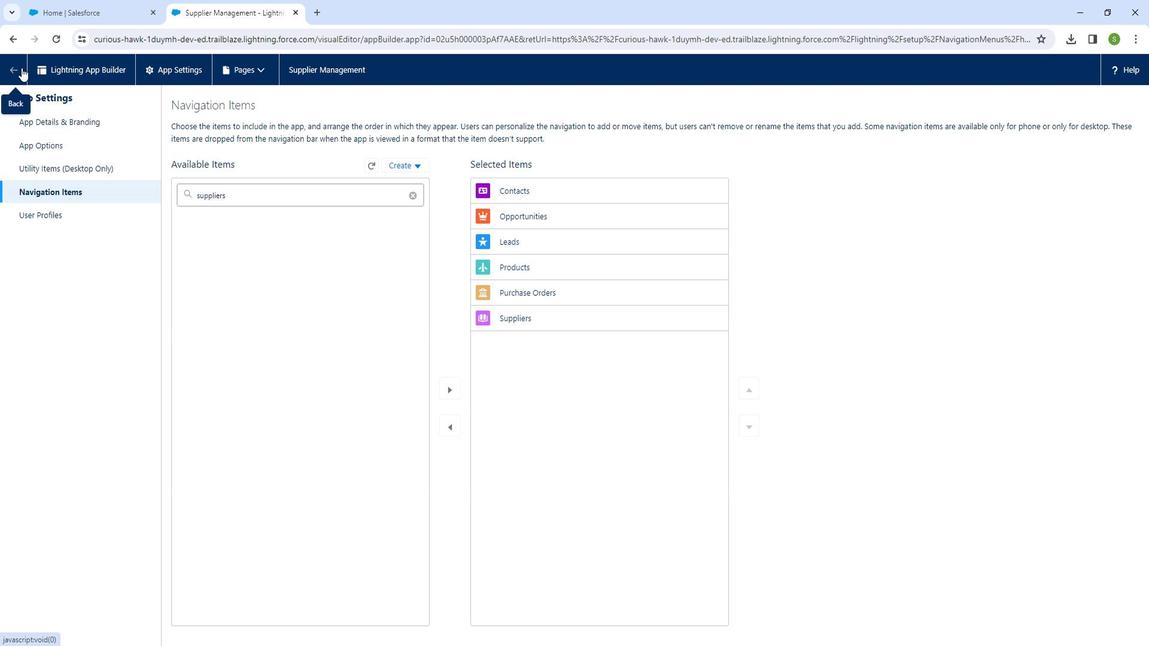 
Action: Mouse pressed left at (29, 74)
Screenshot: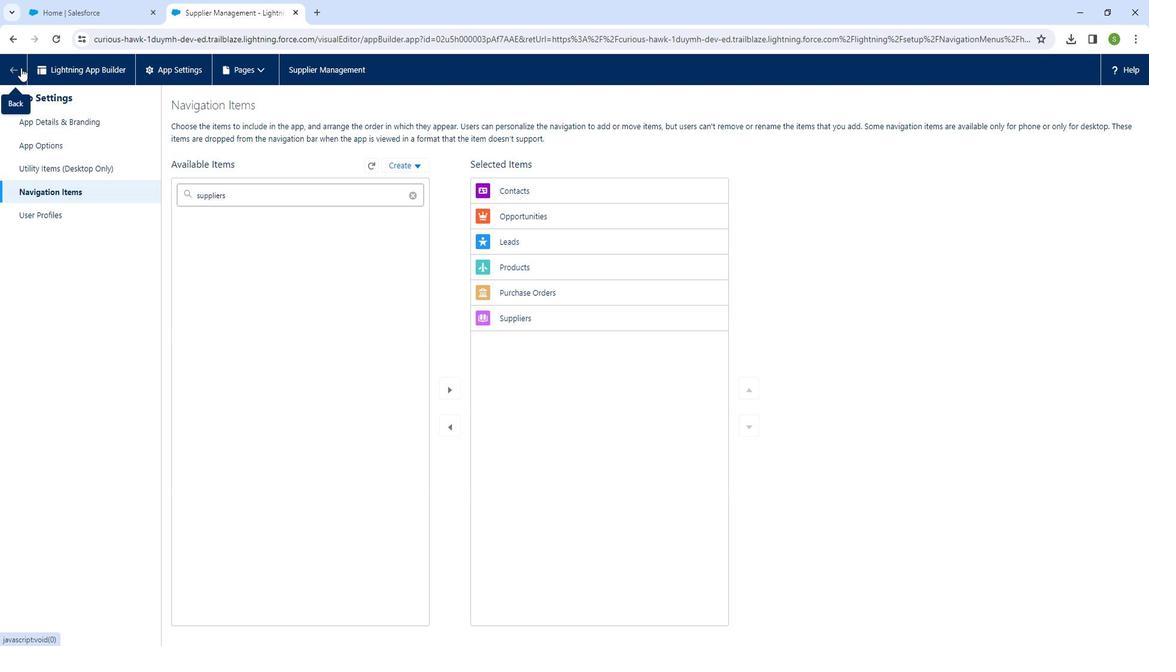 
Action: Mouse moved to (141, 26)
Screenshot: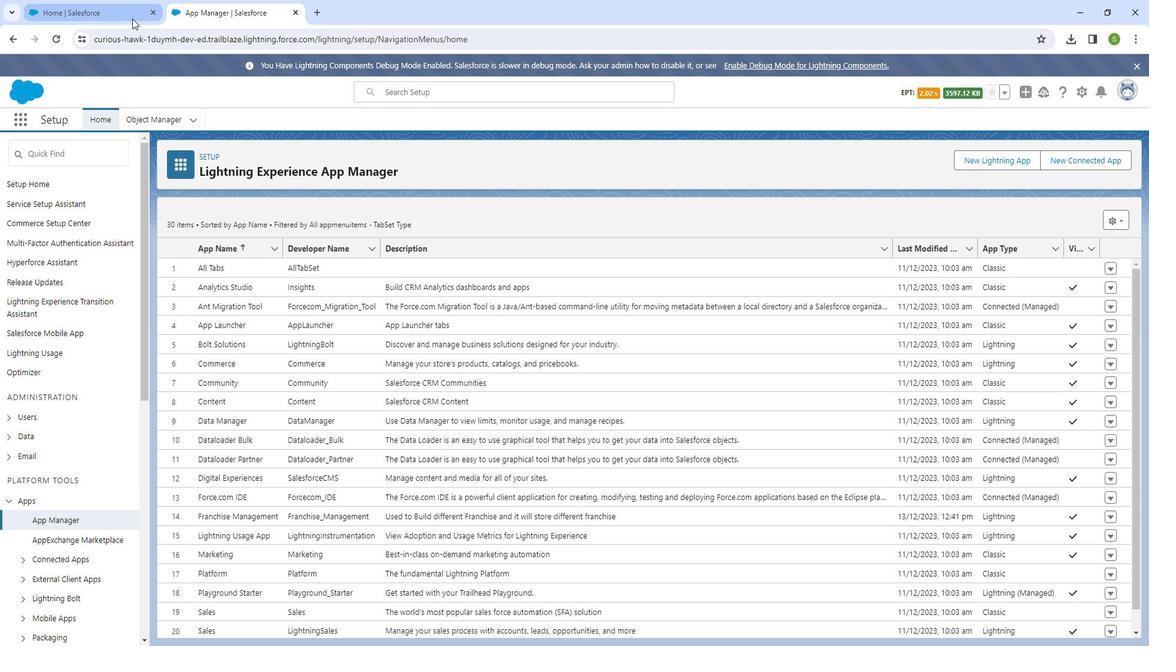 
Action: Mouse pressed left at (141, 26)
Screenshot: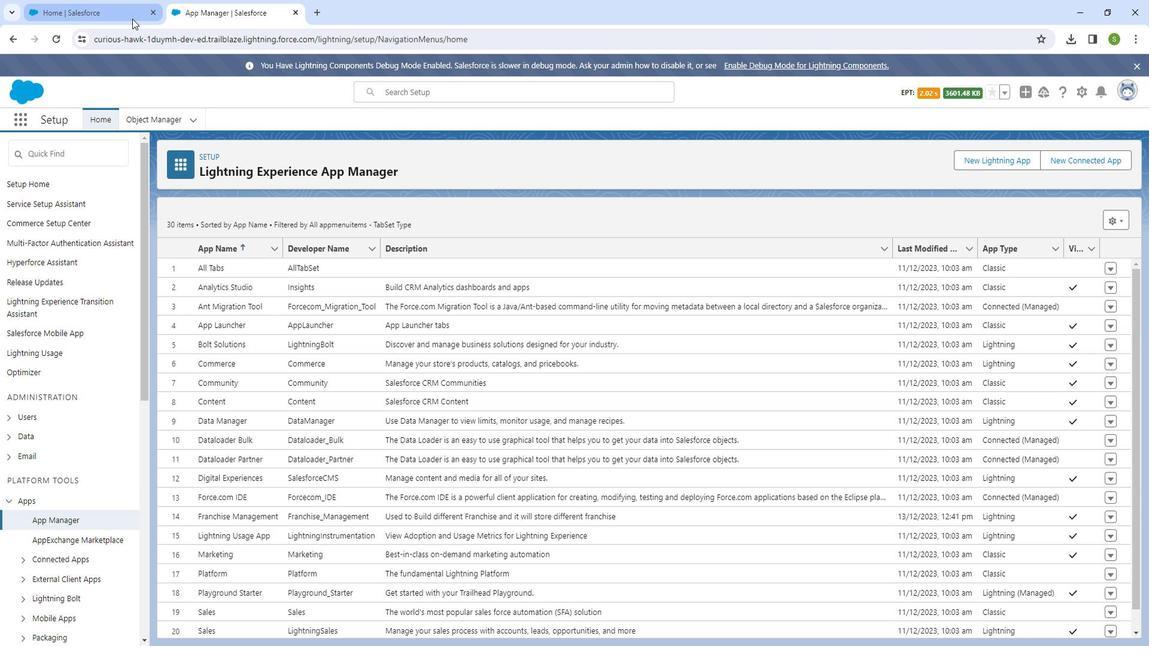 
Action: Mouse moved to (28, 123)
Screenshot: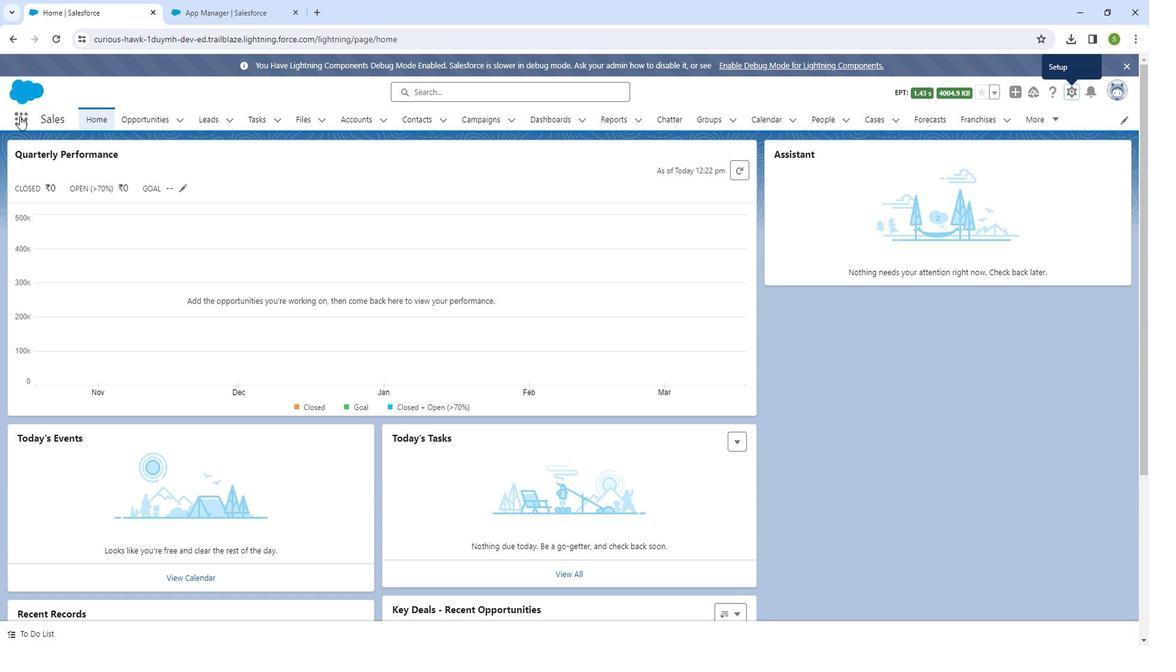 
Action: Mouse pressed left at (28, 123)
Screenshot: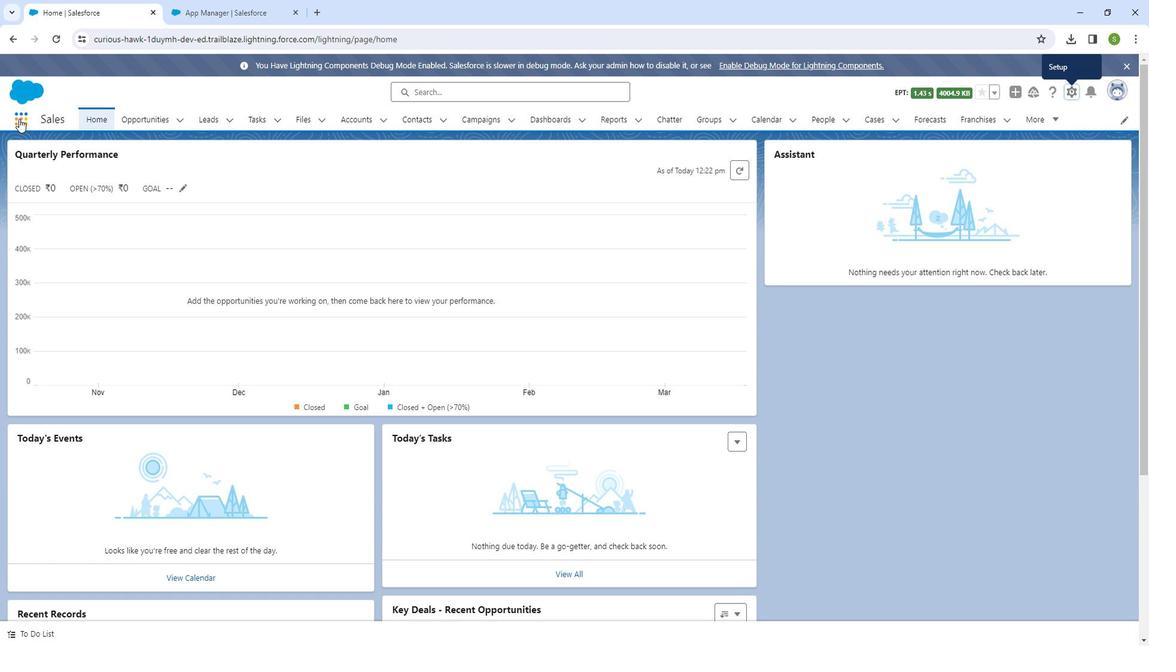 
Action: Mouse moved to (46, 332)
Screenshot: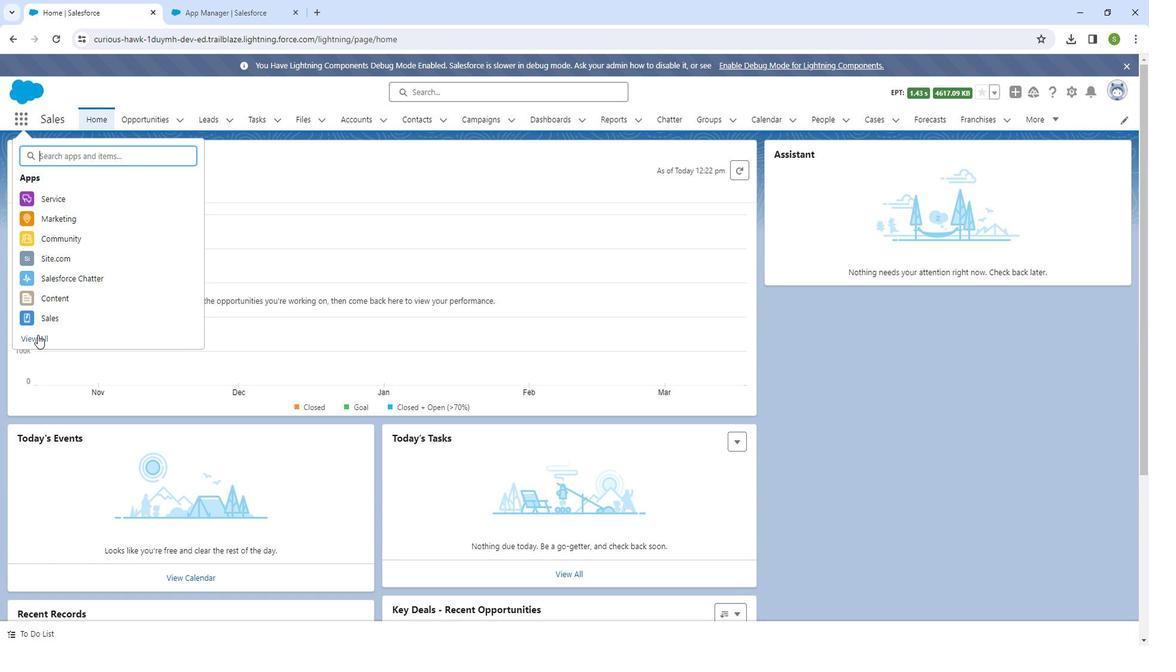
Action: Mouse pressed left at (46, 332)
Screenshot: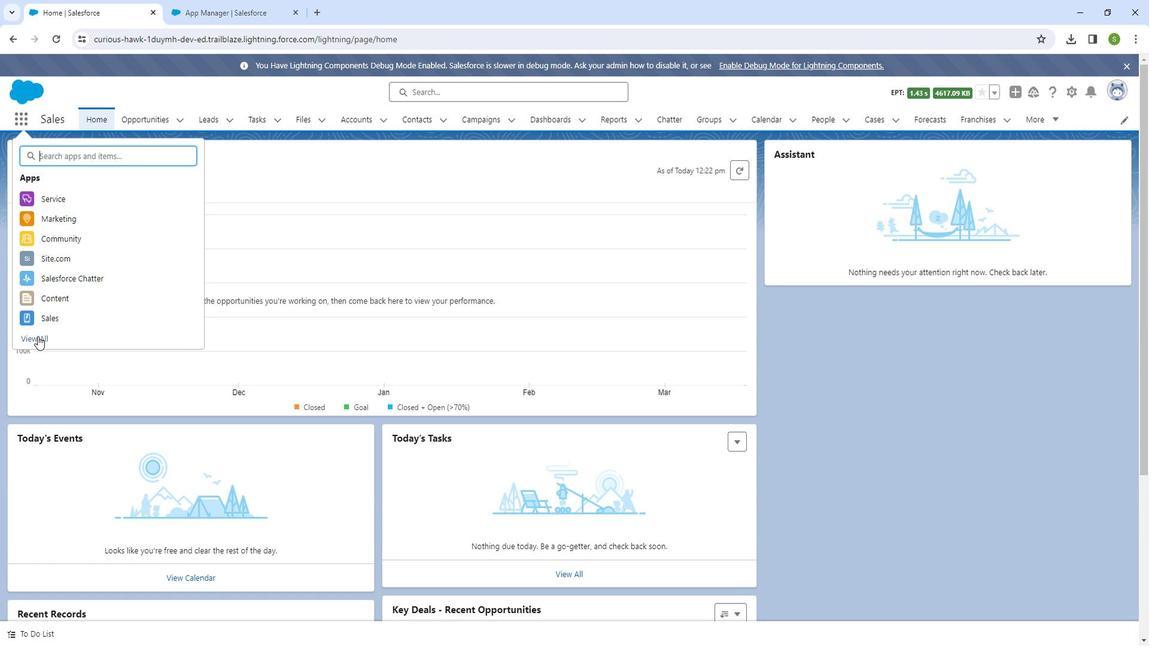 
Action: Mouse moved to (219, 502)
Screenshot: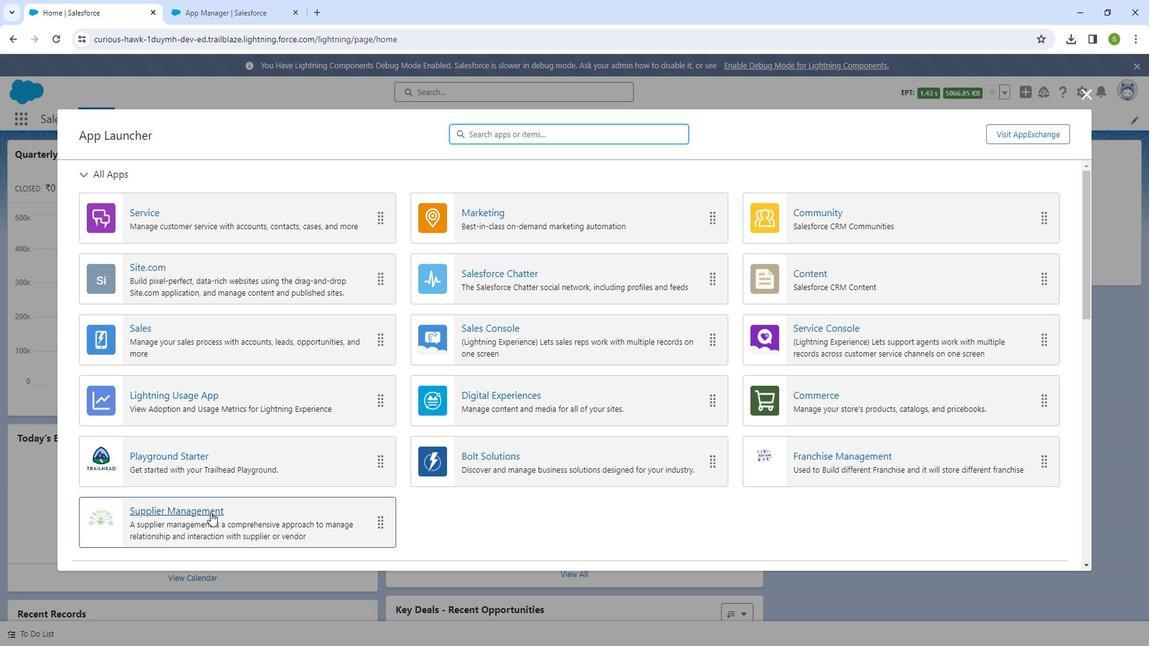 
Action: Mouse pressed left at (219, 502)
Screenshot: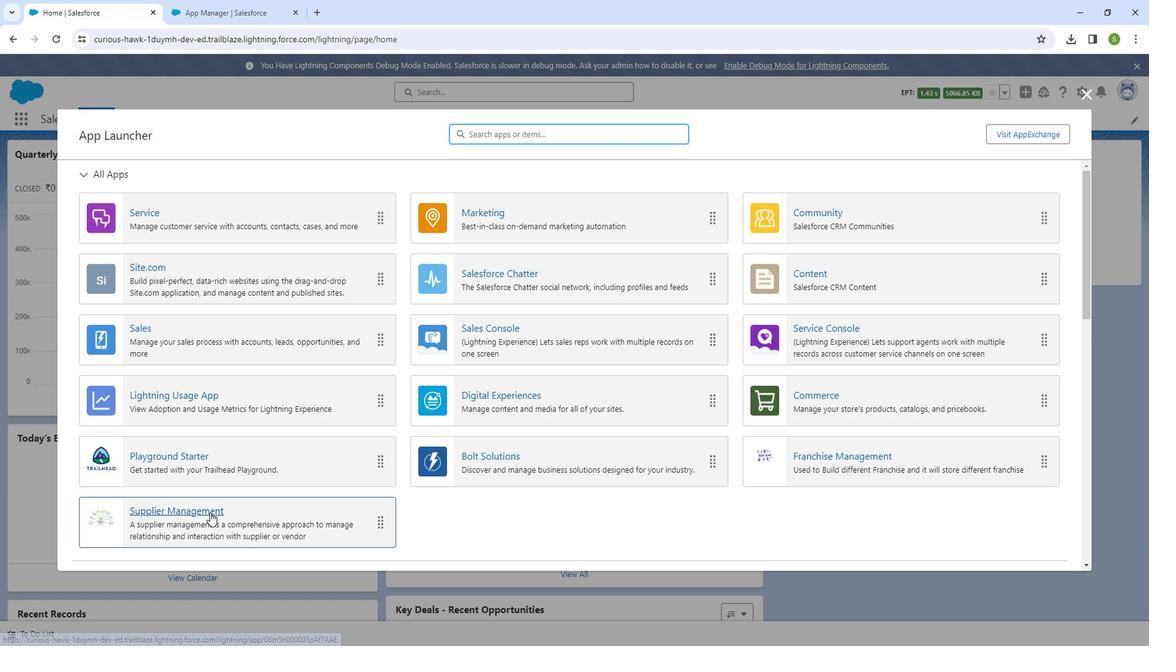 
Action: Mouse moved to (65, 51)
Screenshot: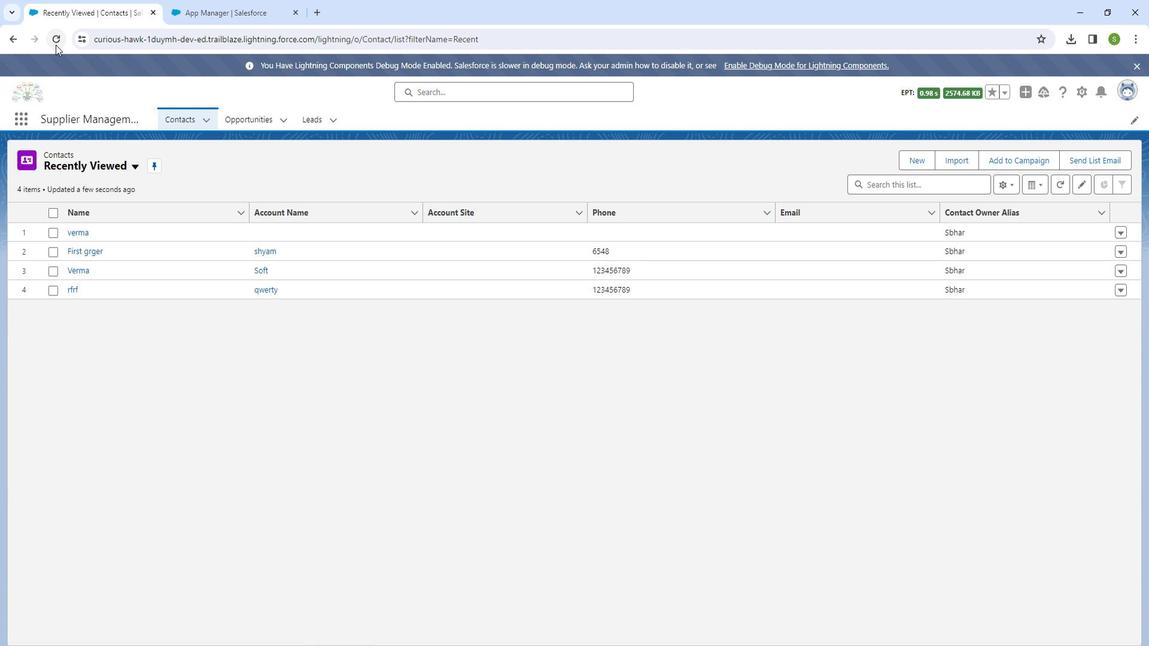 
Action: Mouse pressed left at (65, 51)
Screenshot: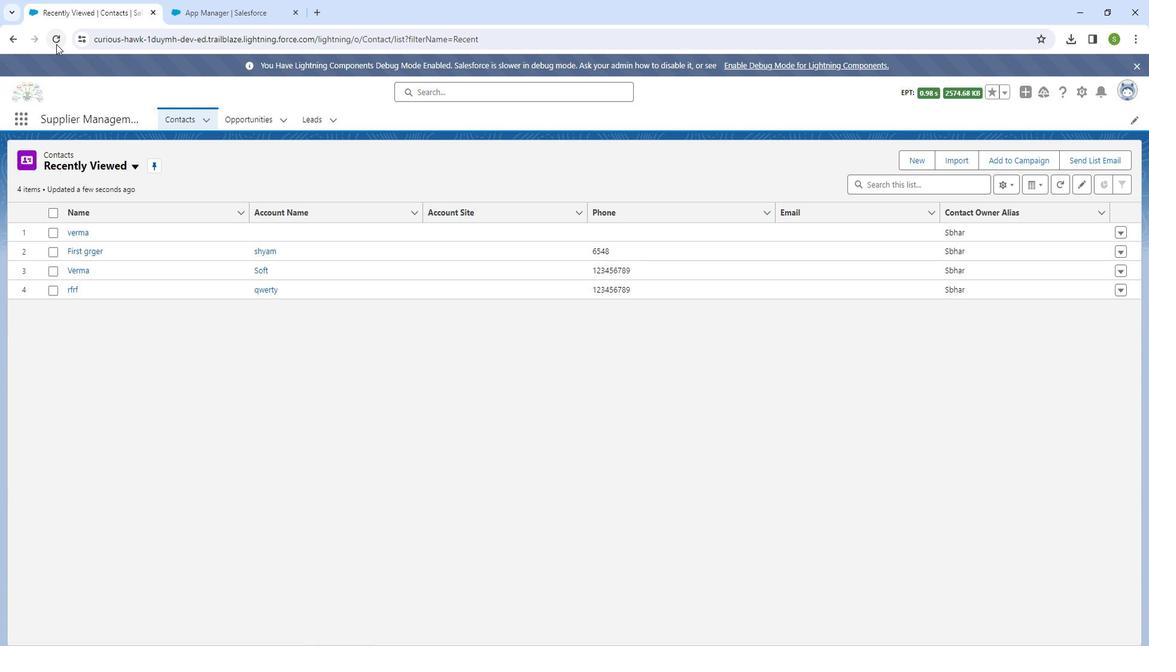 
Action: Mouse moved to (68, 50)
Screenshot: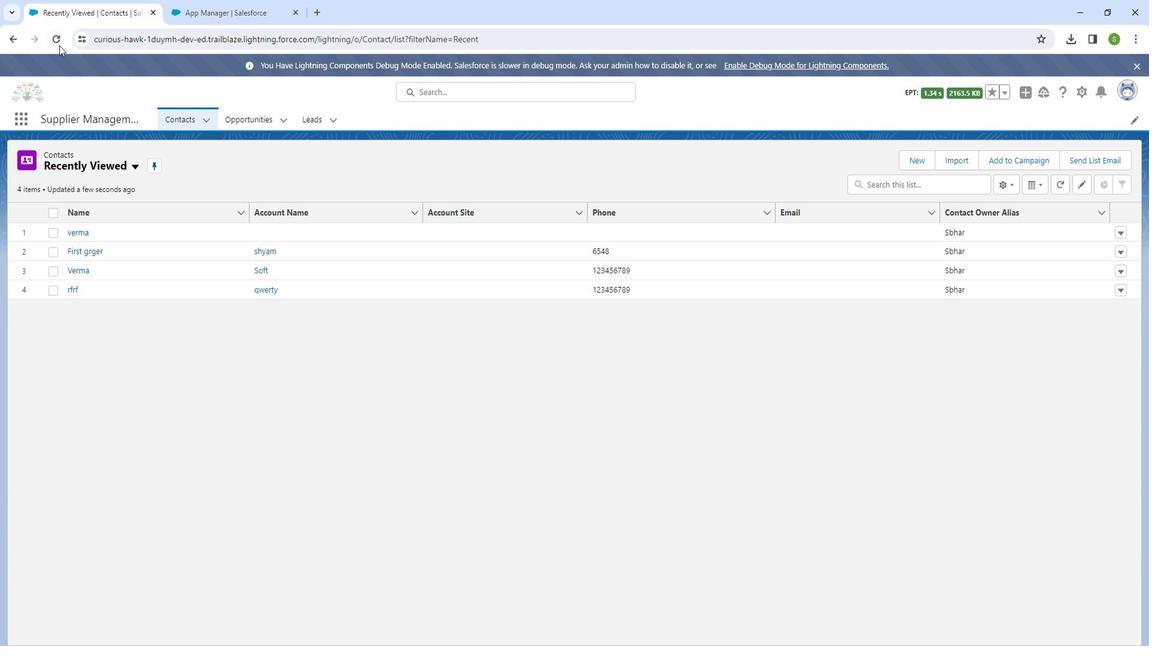
Action: Mouse pressed left at (68, 50)
Screenshot: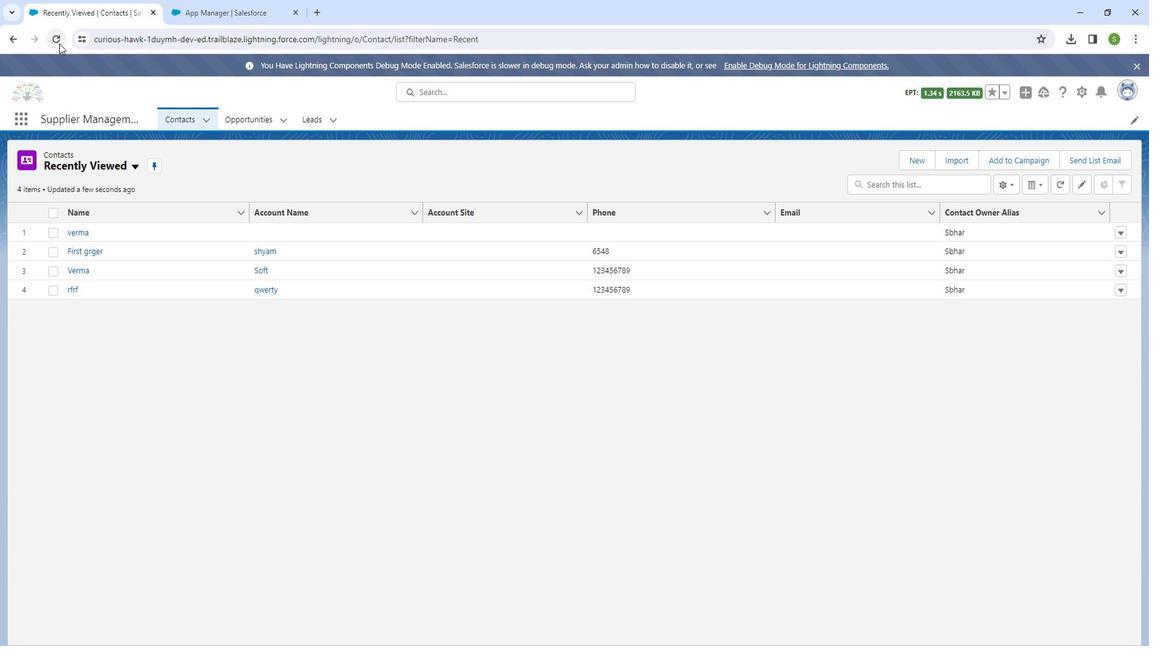 
Action: Mouse moved to (68, 47)
Screenshot: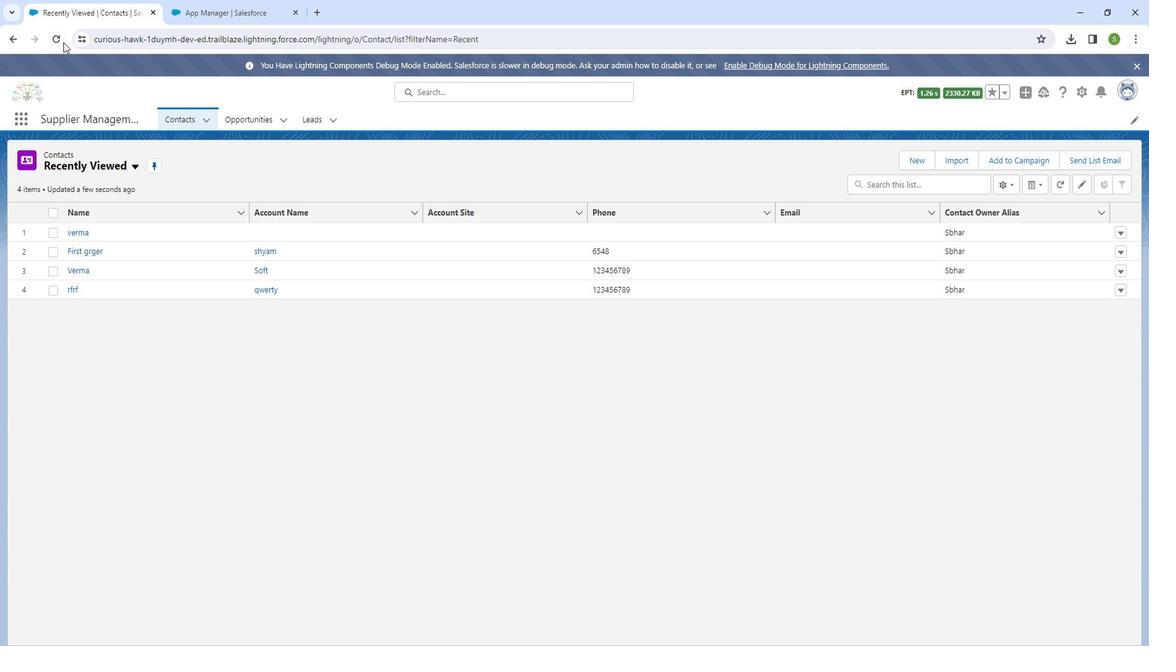 
Action: Mouse pressed left at (68, 47)
Screenshot: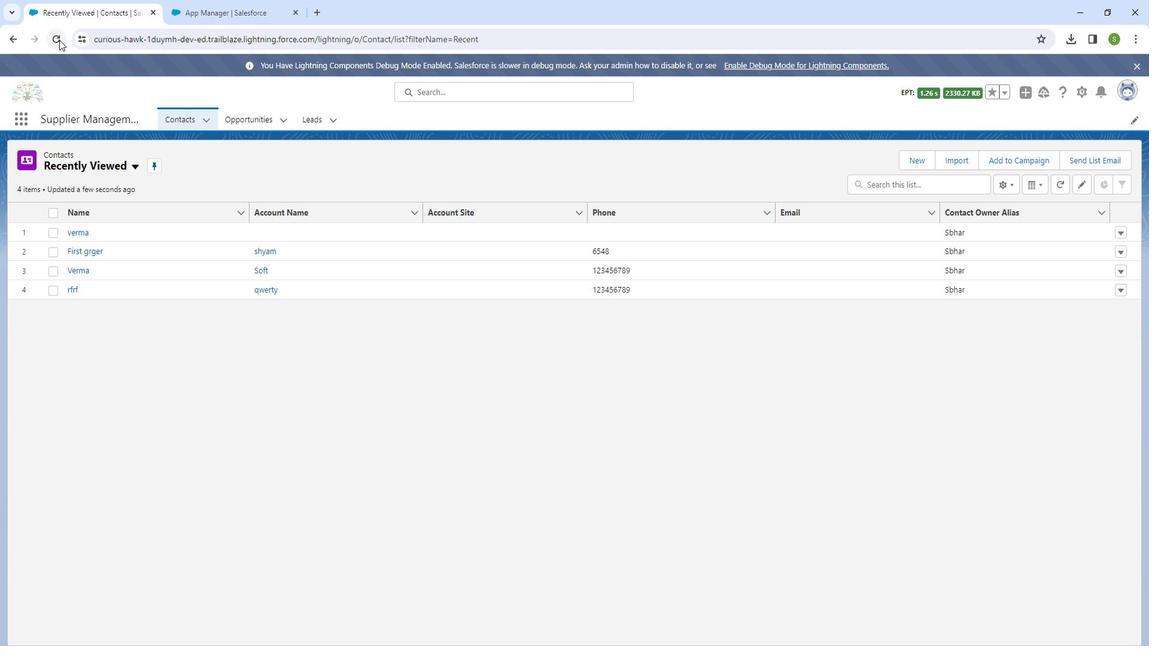 
Action: Mouse moved to (67, 49)
Screenshot: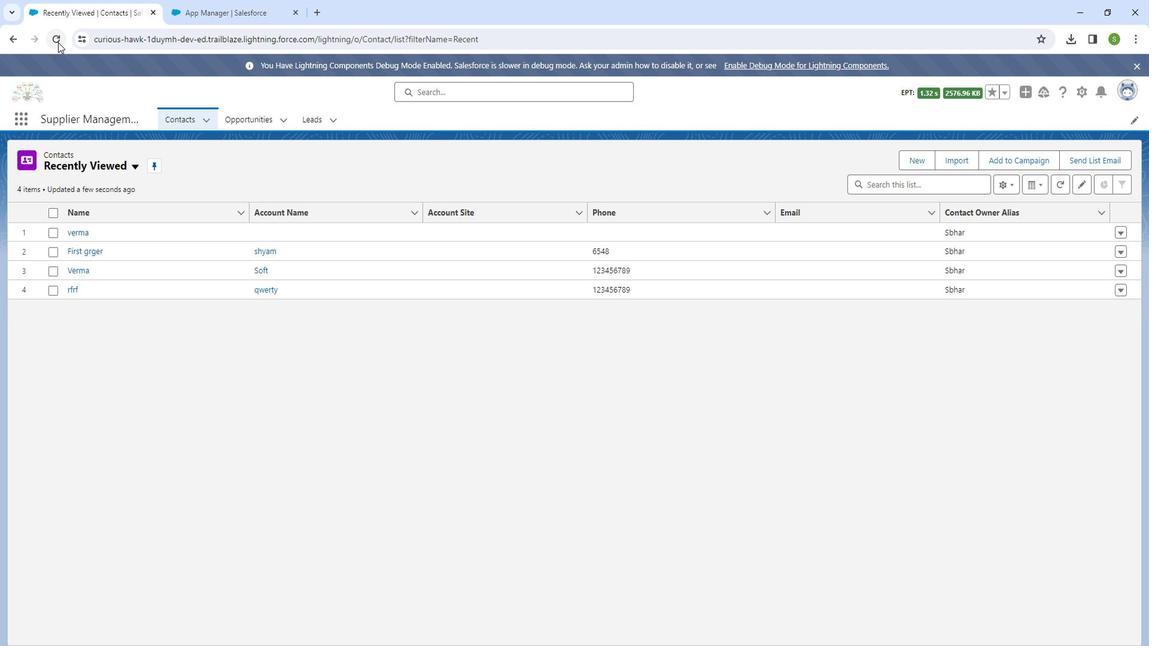 
Action: Mouse pressed left at (67, 49)
Screenshot: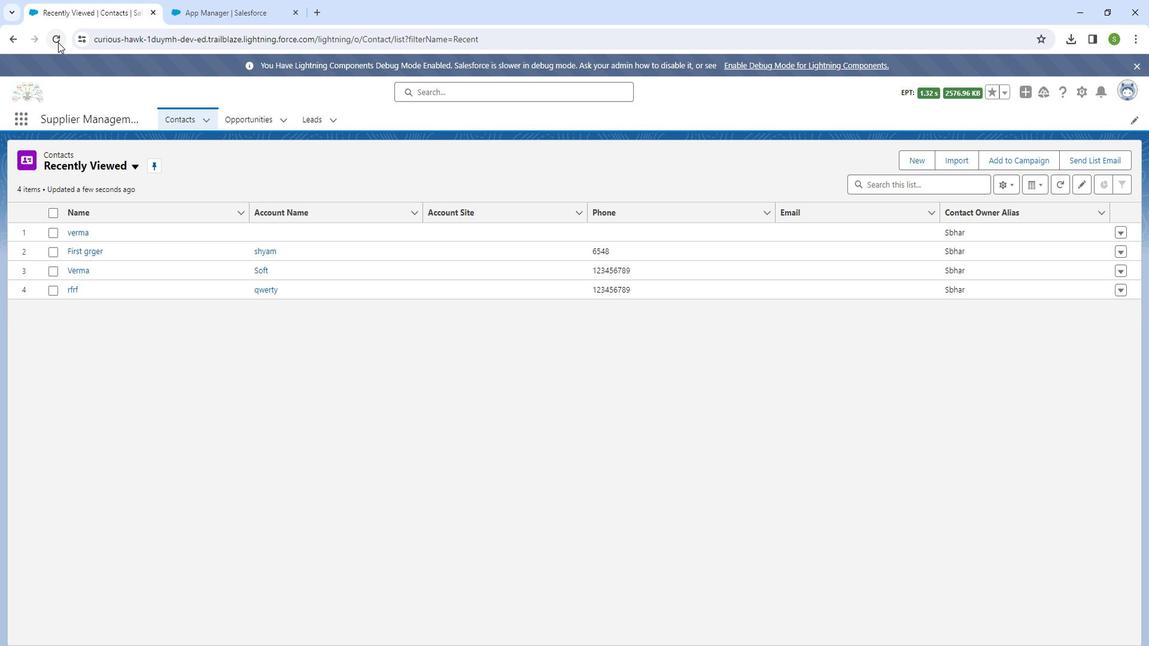 
Action: Mouse moved to (149, 177)
Screenshot: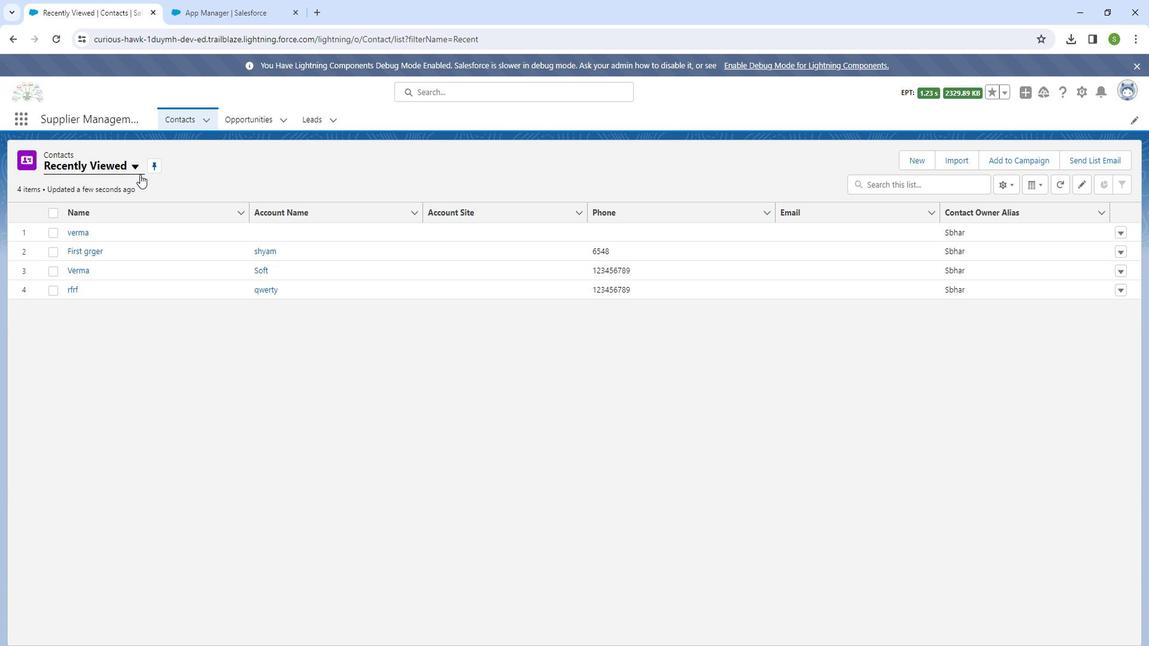 
Action: Key pressed <Key.shift>ctrl+R
Screenshot: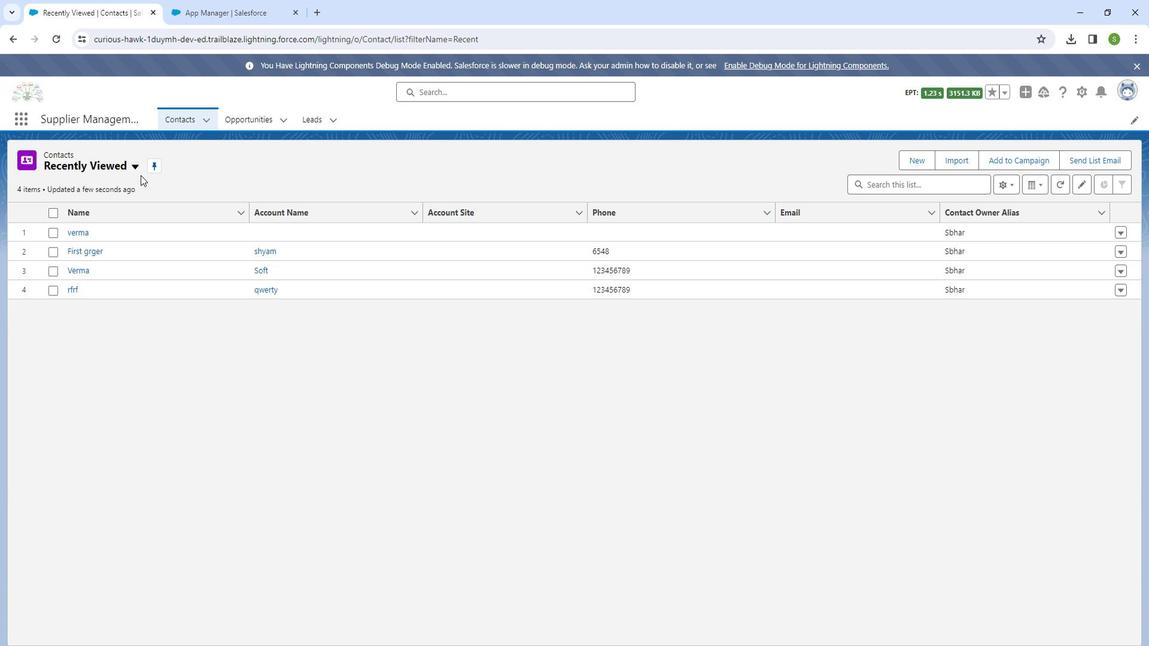 
Action: Mouse moved to (976, 99)
Screenshot: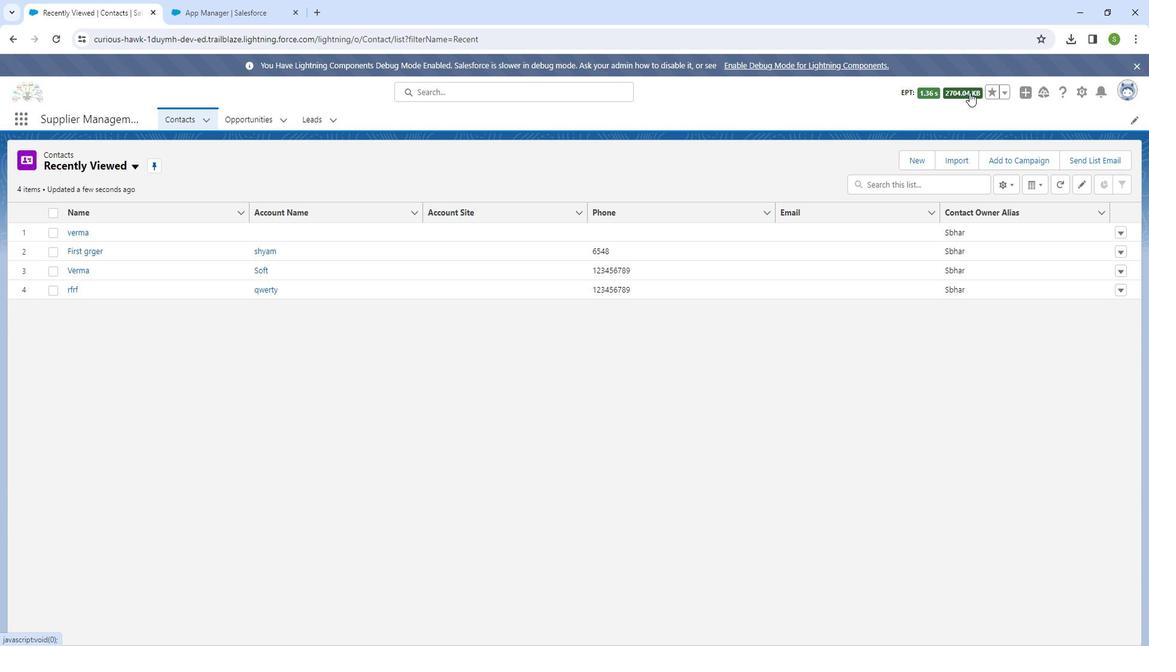 
Action: Mouse pressed left at (976, 99)
Screenshot: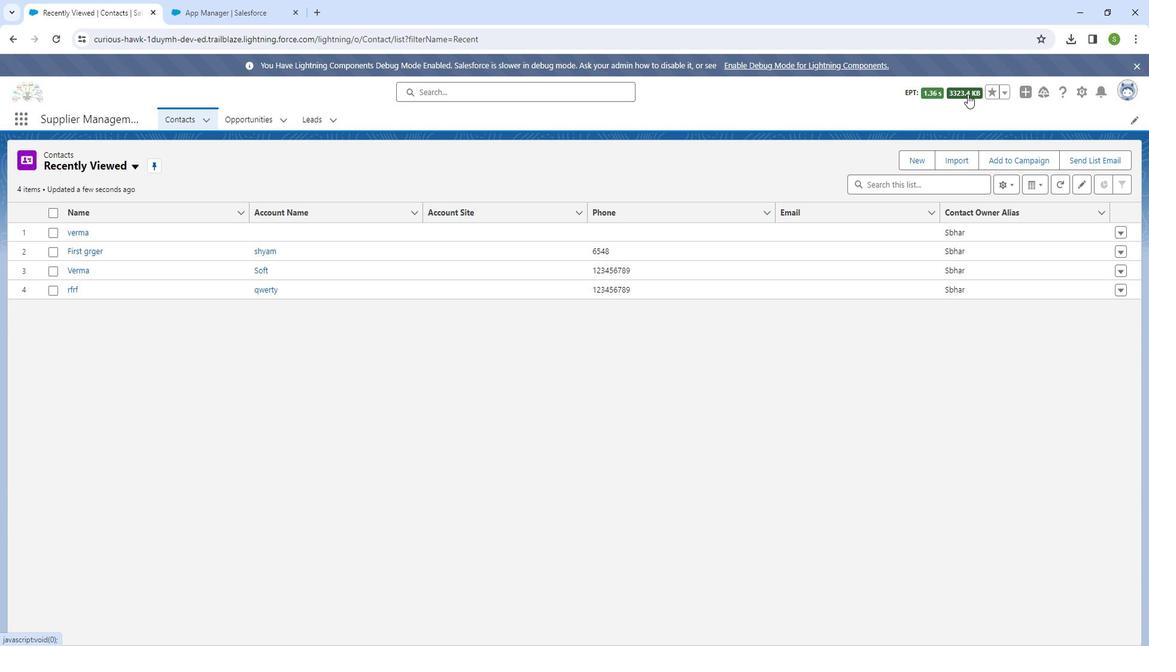 
Action: Mouse moved to (627, 172)
Screenshot: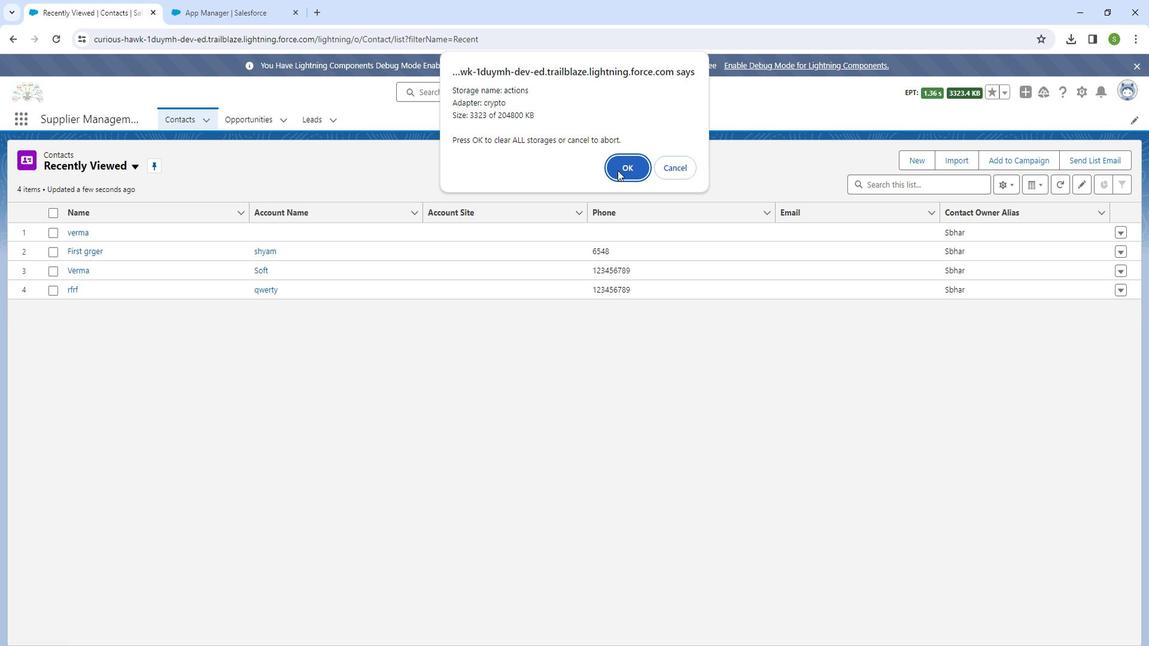 
Action: Mouse pressed left at (627, 172)
Screenshot: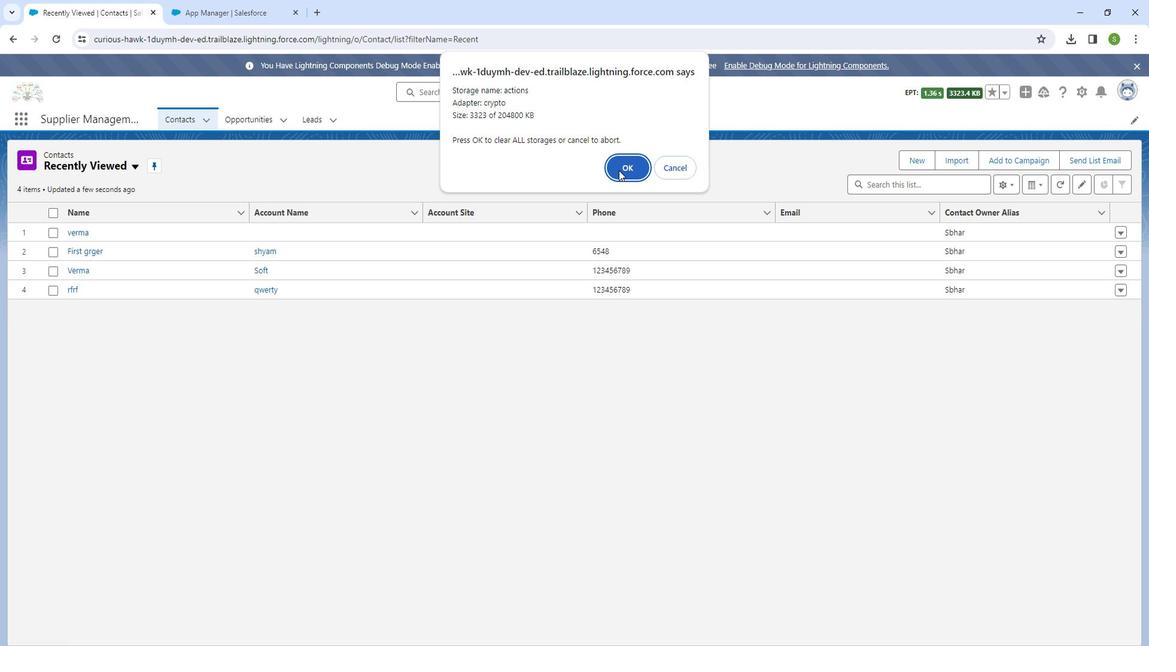 
Action: Mouse moved to (67, 42)
Screenshot: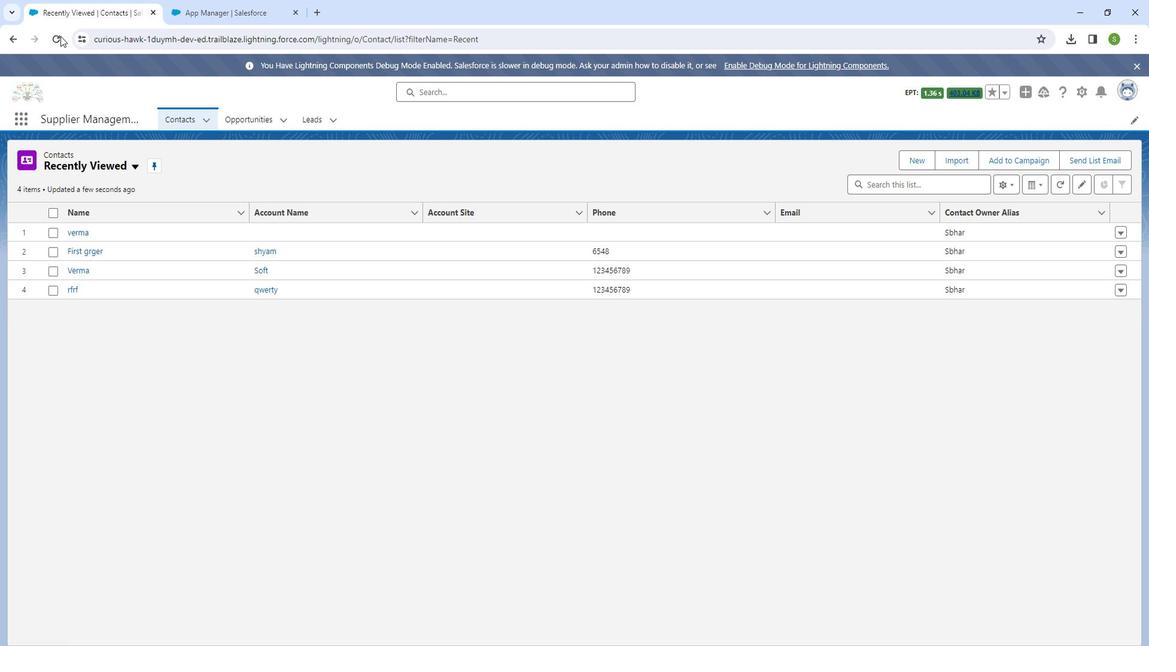 
Action: Mouse pressed left at (67, 42)
Screenshot: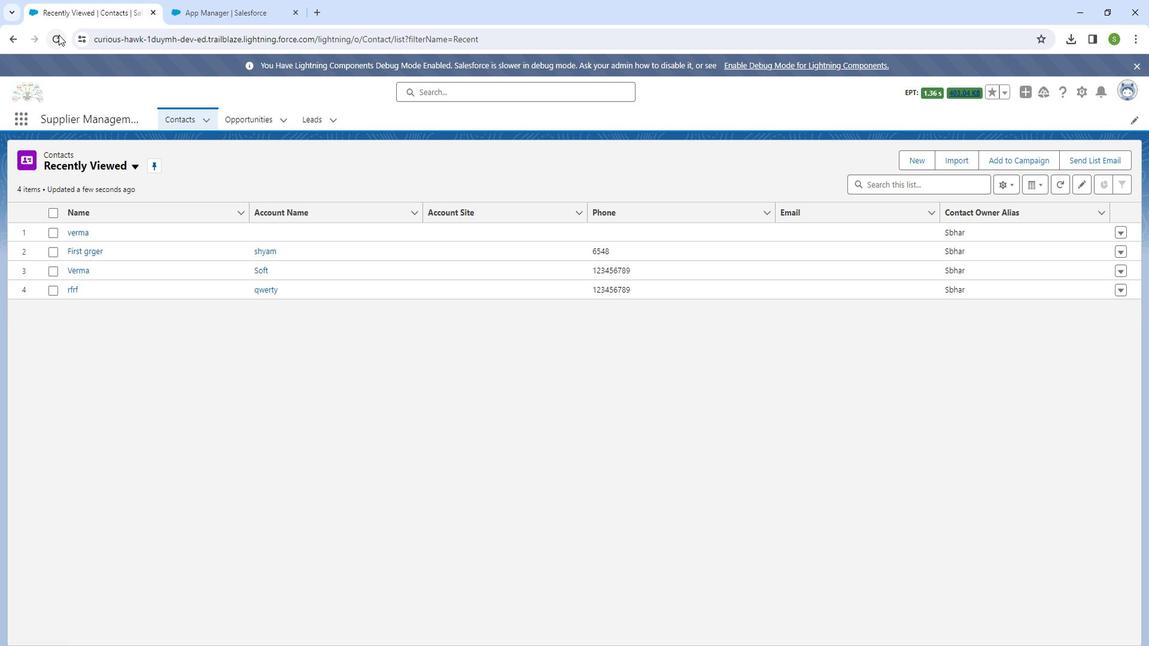 
Action: Mouse moved to (377, 122)
Screenshot: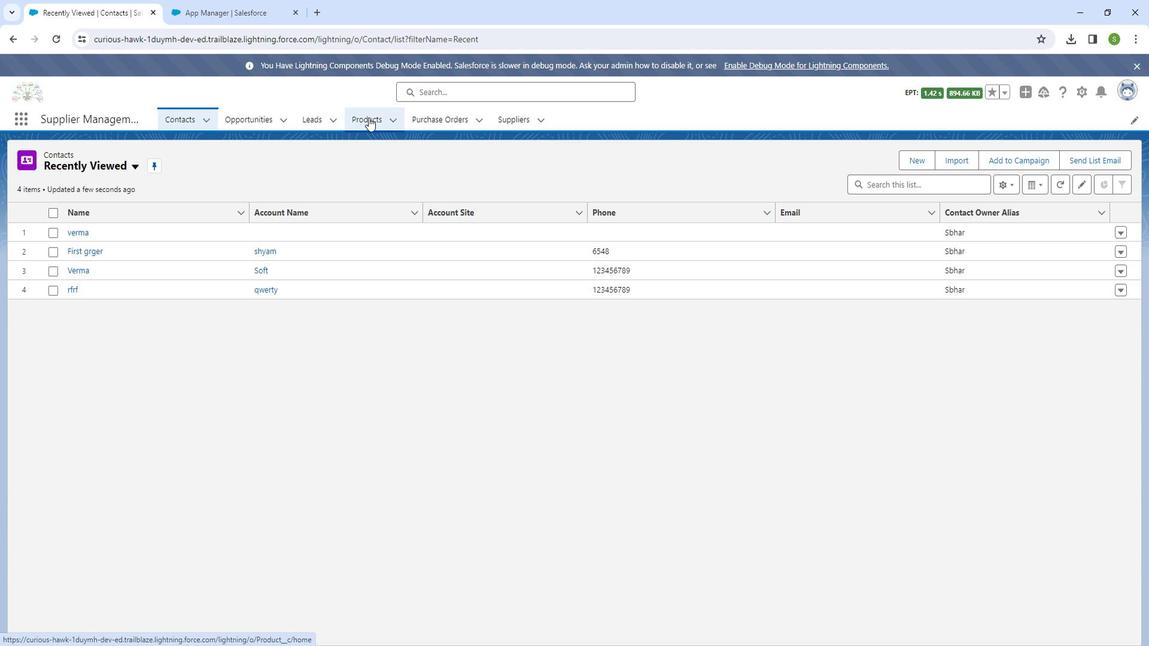 
Action: Mouse pressed left at (377, 122)
Screenshot: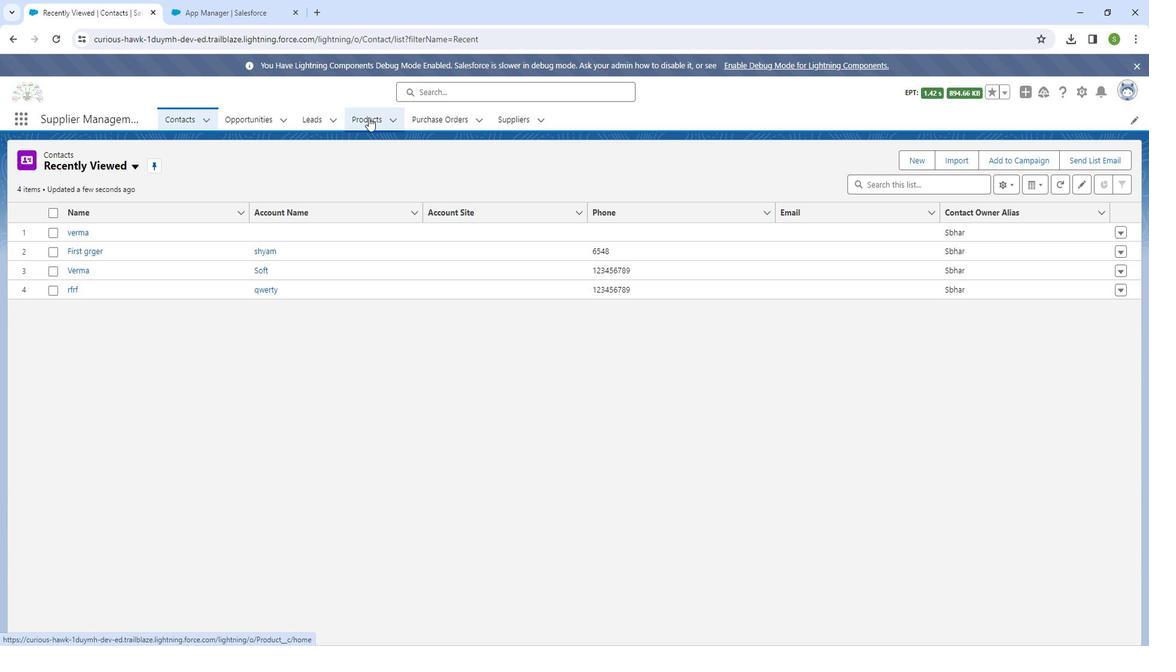 
Action: Mouse moved to (453, 125)
Screenshot: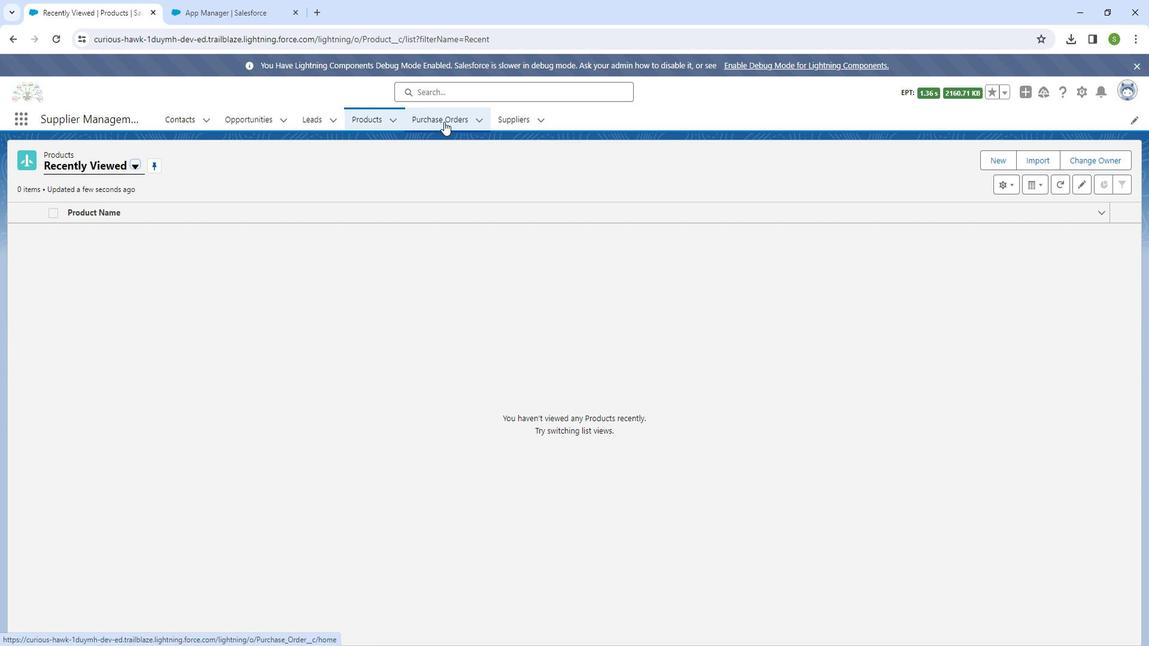 
Action: Mouse pressed left at (453, 125)
Screenshot: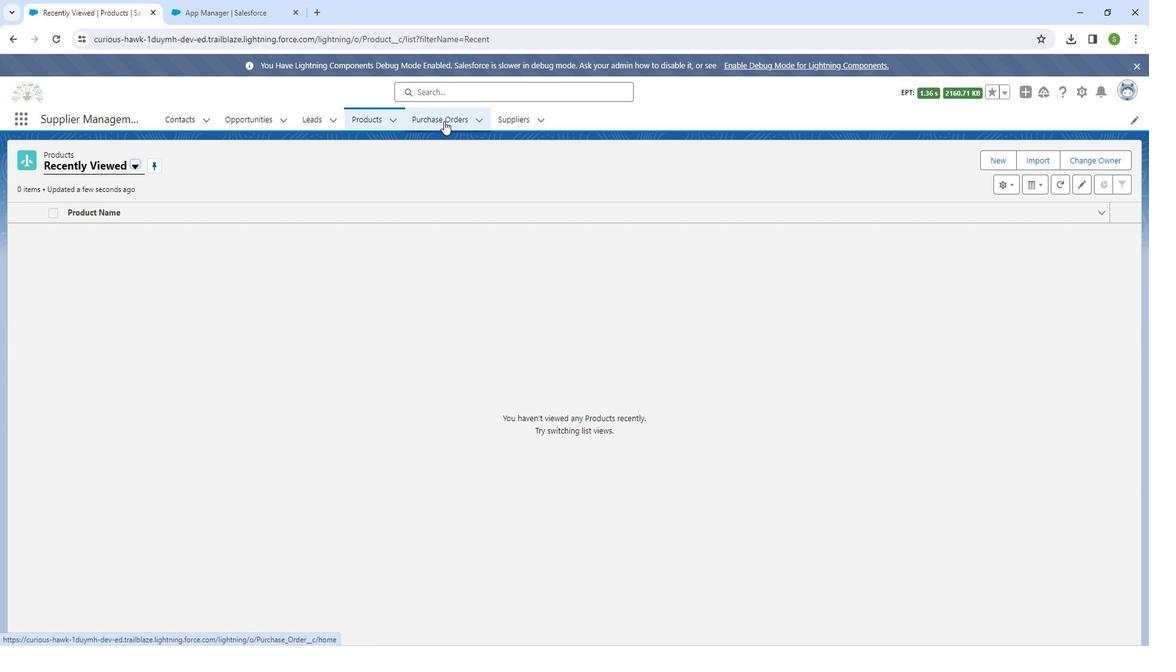 
Action: Mouse moved to (530, 127)
Screenshot: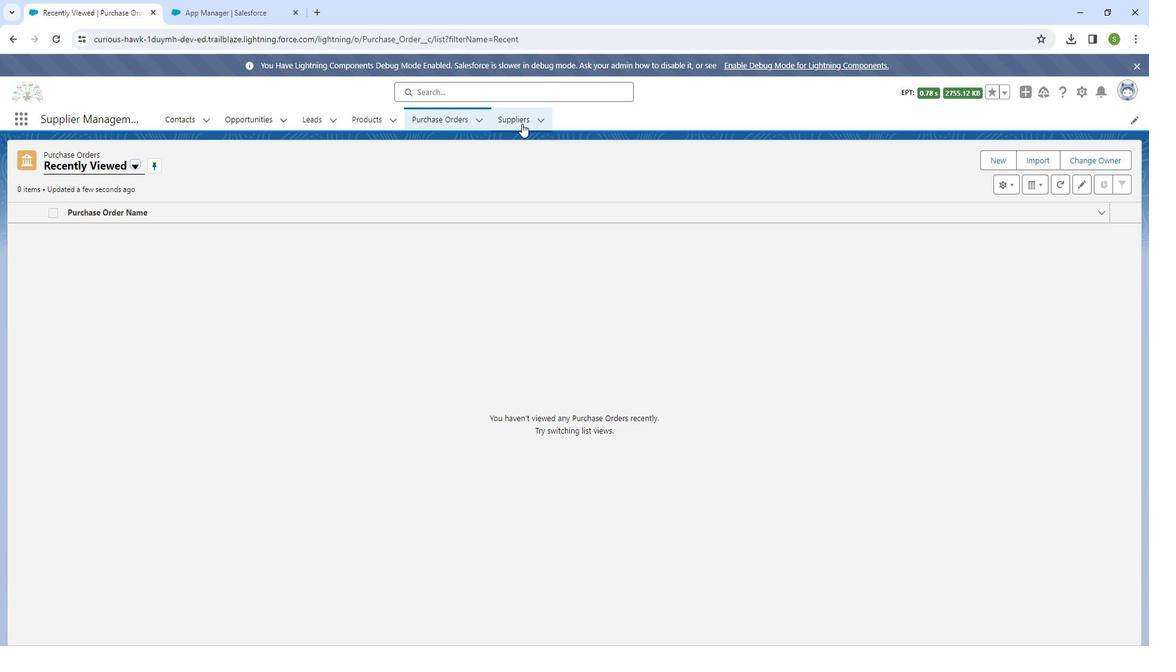 
Action: Mouse pressed left at (530, 127)
Screenshot: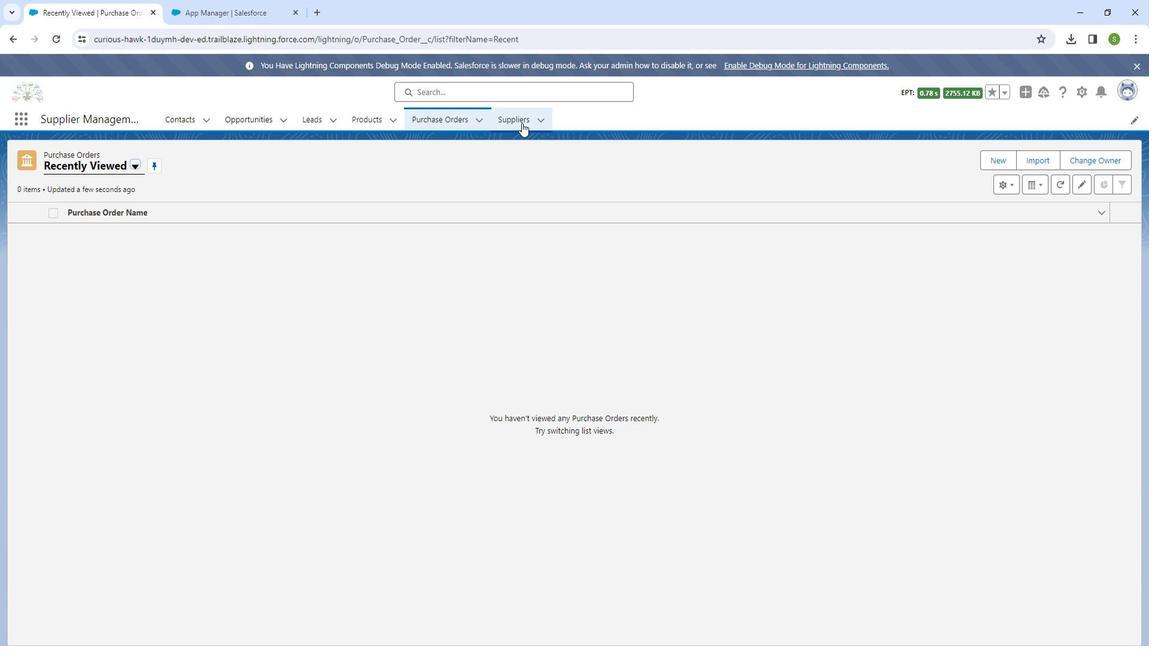 
Action: Mouse moved to (718, 181)
Screenshot: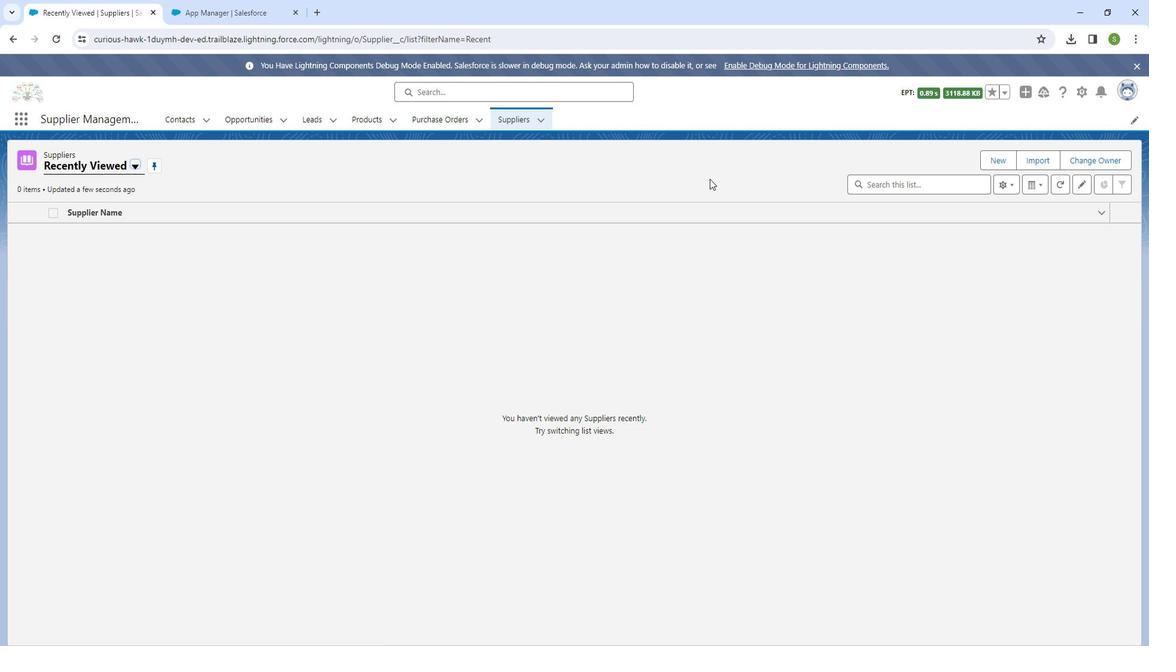 
